 Task: Select transit view around selected location Capitol Reef National Park, Utah, United States and check out the nearest train station
Action: Mouse moved to (124, 28)
Screenshot: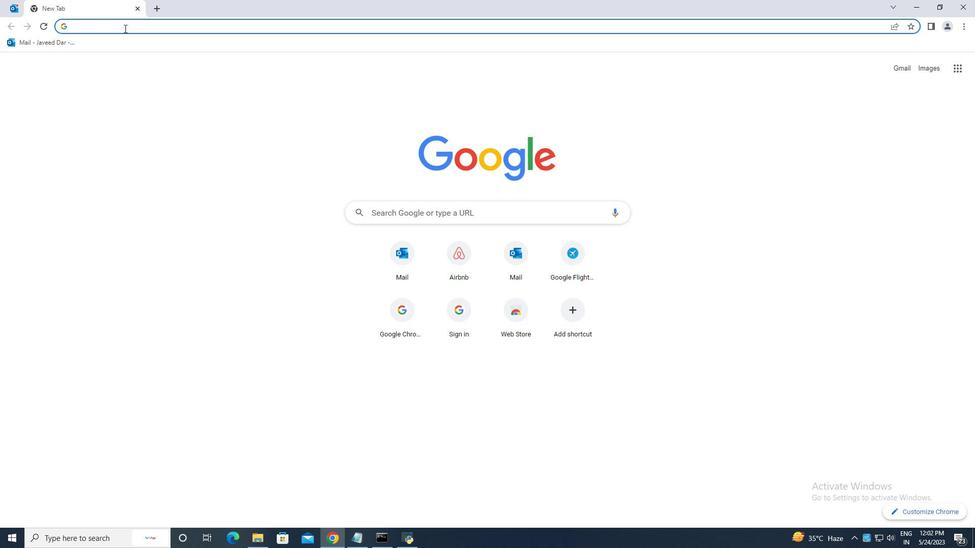 
Action: Key pressed capitol<Key.space><Key.backspace><Key.backspace><Key.backspace><Key.backspace><Key.backspace><Key.backspace><Key.backspace><Key.backspace>g
Screenshot: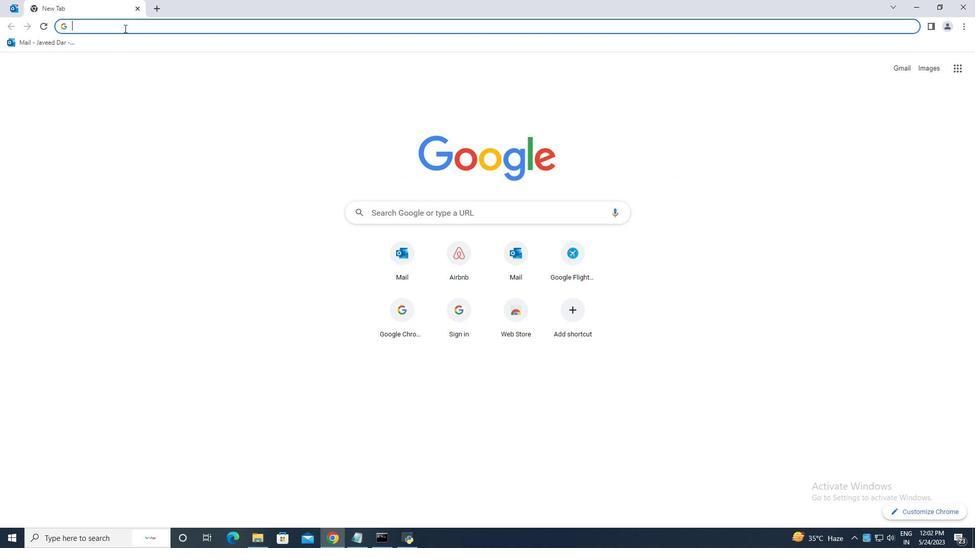 
Action: Mouse moved to (192, 41)
Screenshot: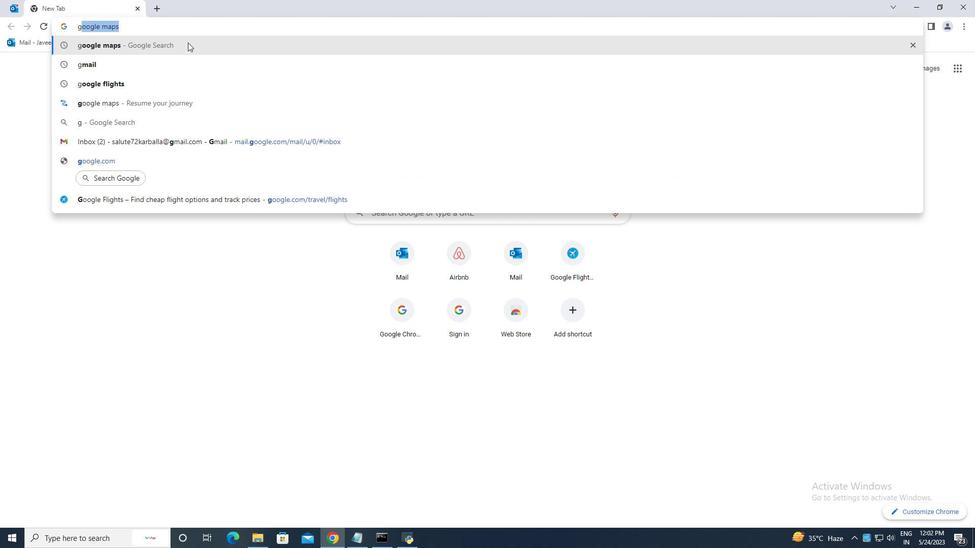 
Action: Mouse pressed left at (190, 41)
Screenshot: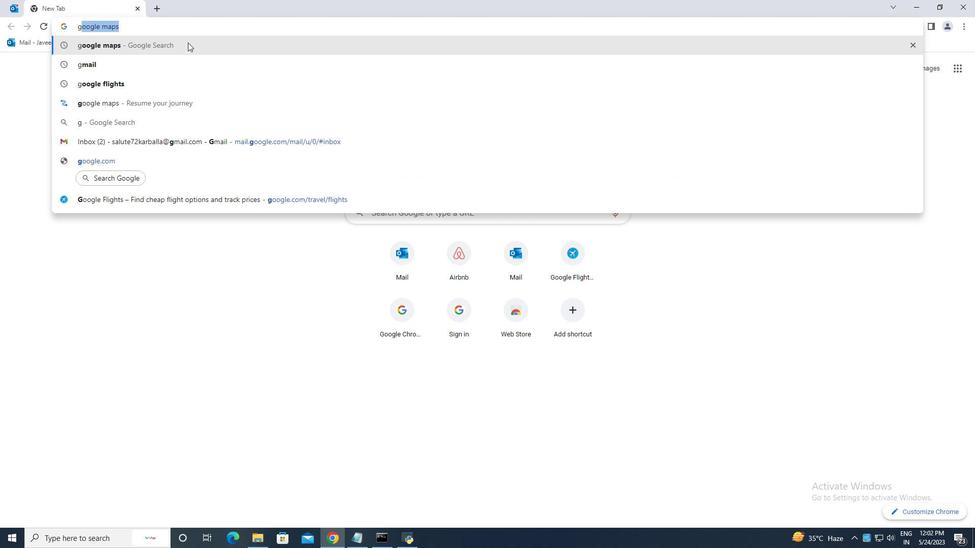 
Action: Mouse moved to (164, 161)
Screenshot: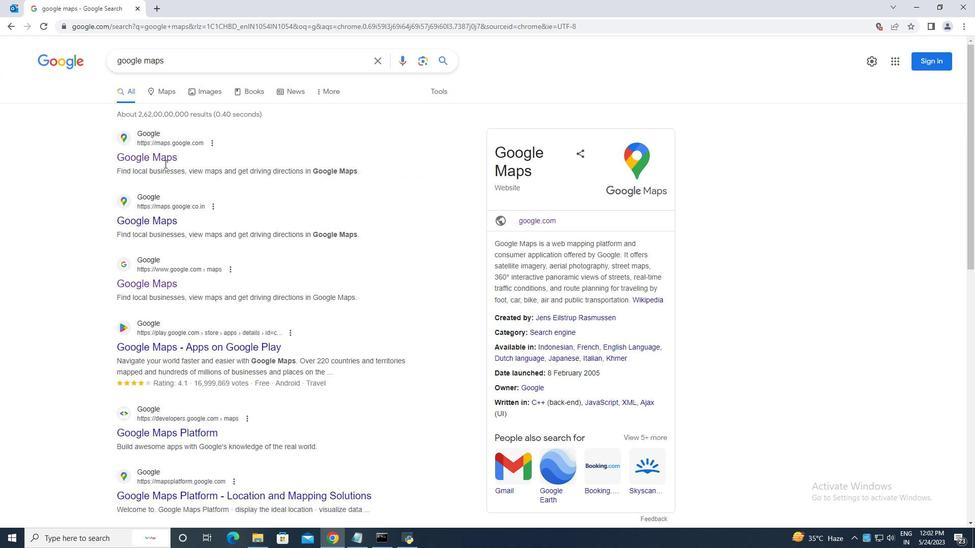 
Action: Mouse pressed left at (164, 161)
Screenshot: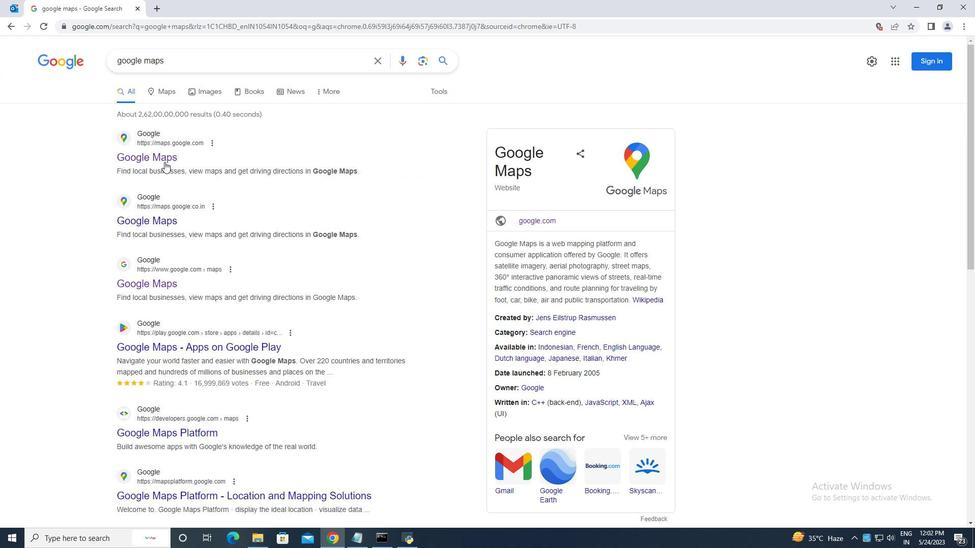 
Action: Mouse moved to (80, 55)
Screenshot: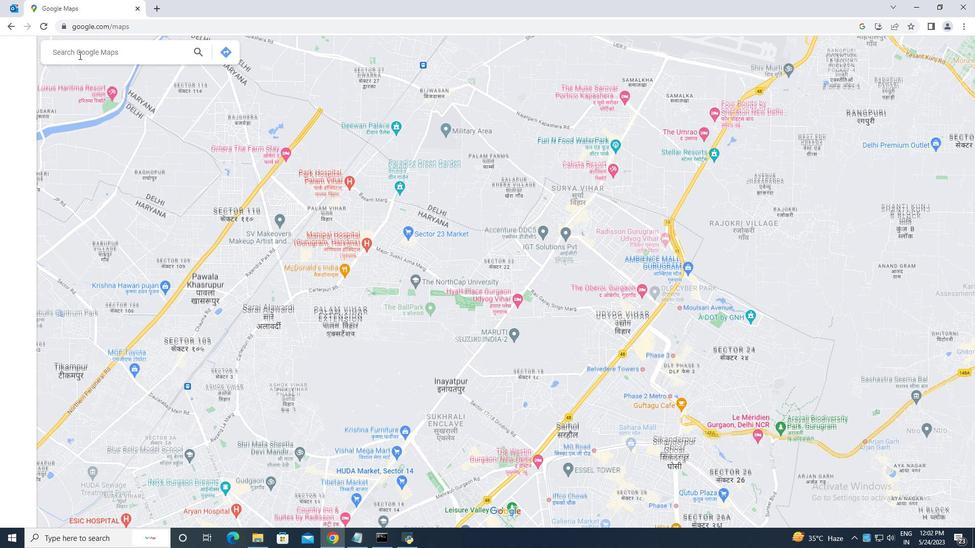 
Action: Key pressed capitol<Key.space>reef
Screenshot: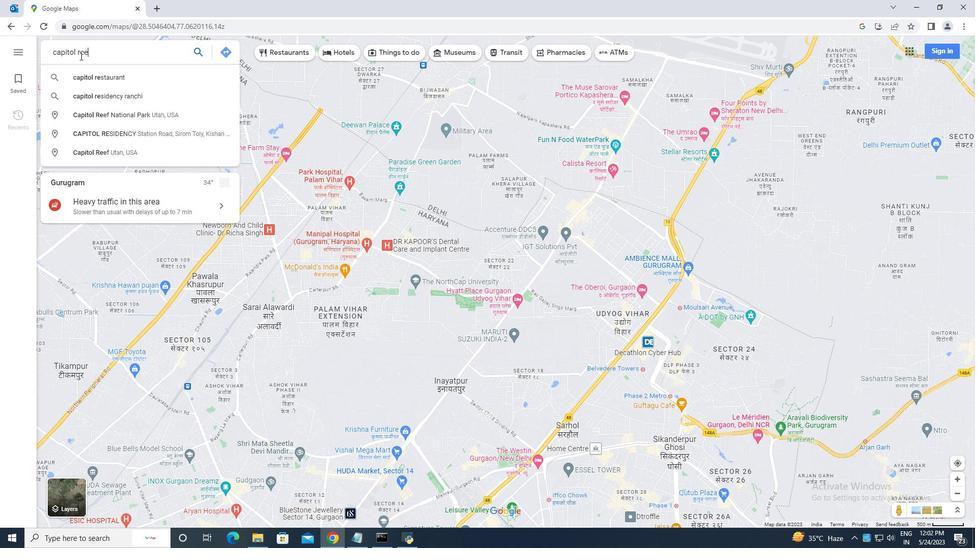 
Action: Mouse moved to (129, 78)
Screenshot: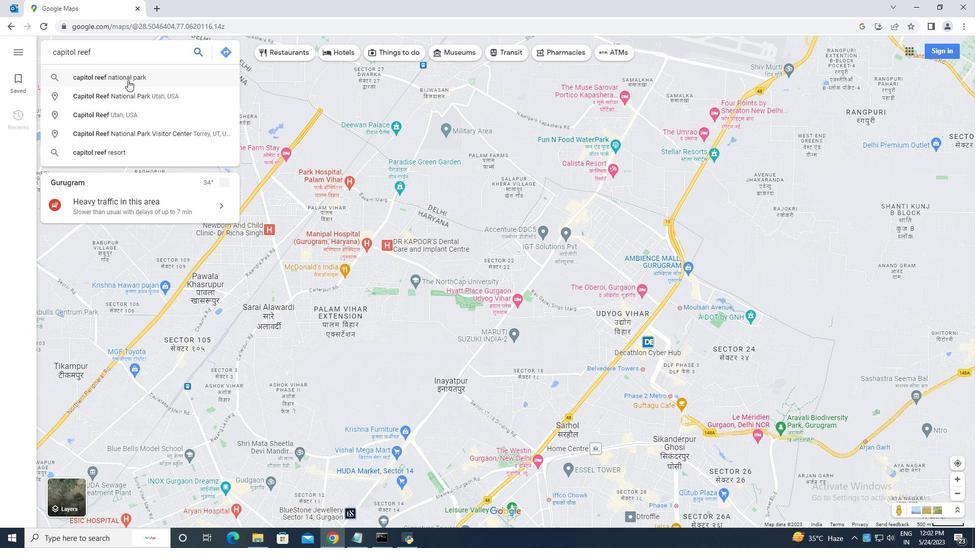 
Action: Mouse pressed left at (129, 78)
Screenshot: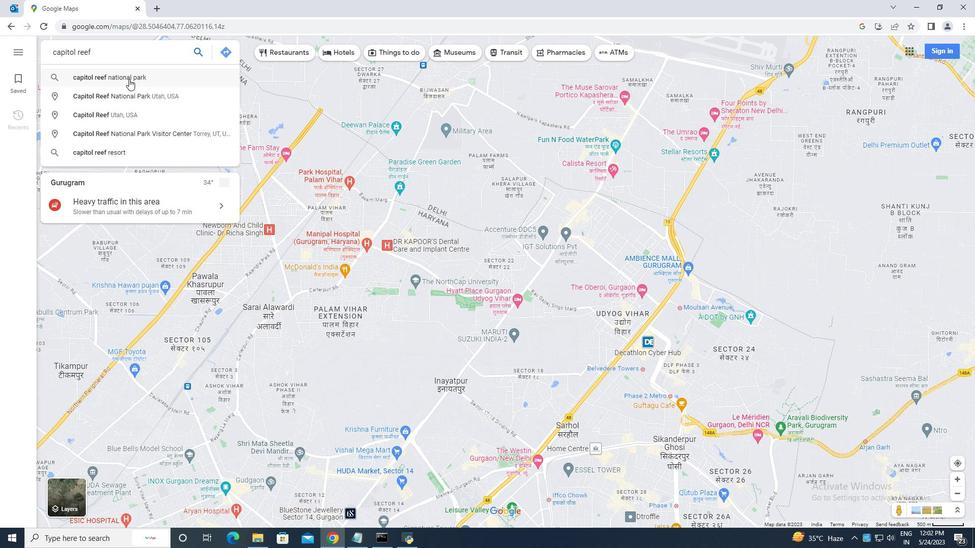 
Action: Mouse moved to (279, 499)
Screenshot: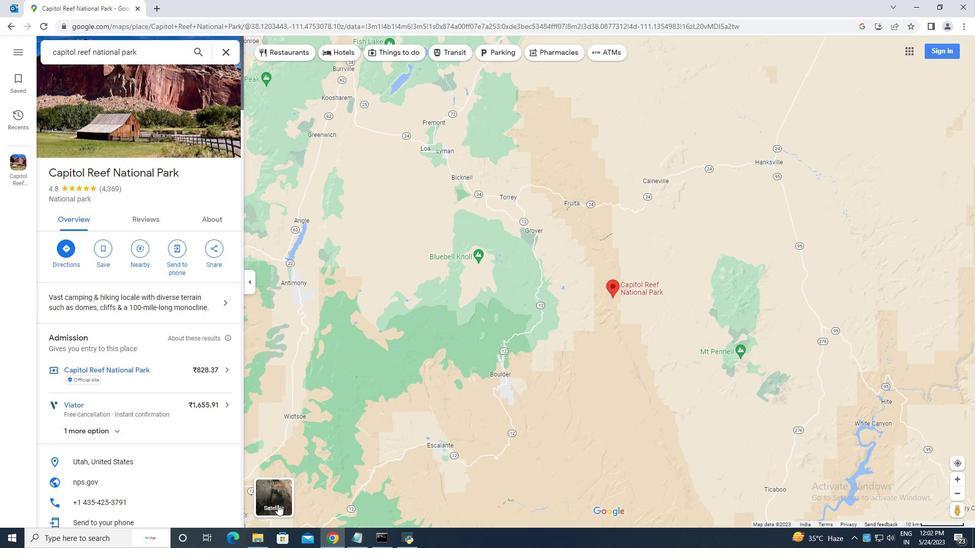 
Action: Mouse pressed left at (279, 499)
Screenshot: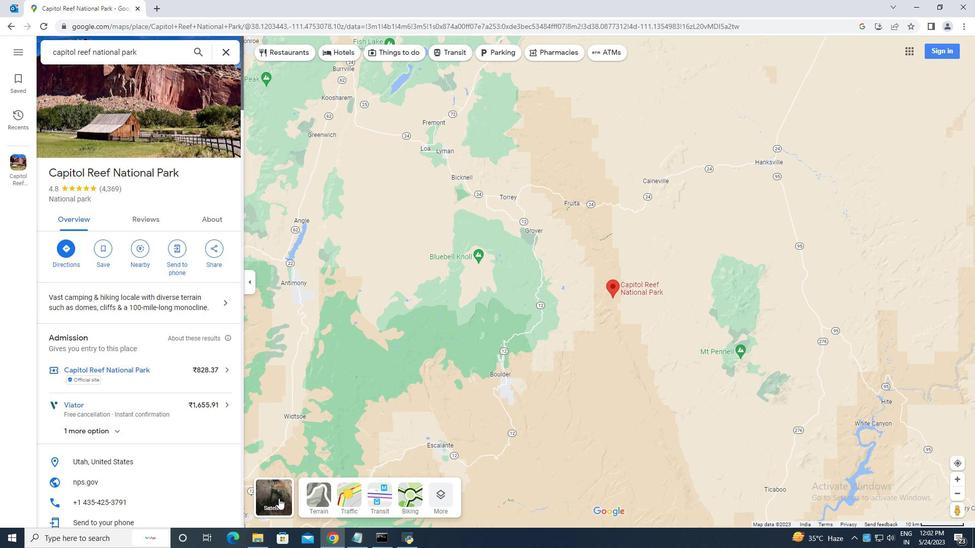 
Action: Mouse moved to (379, 495)
Screenshot: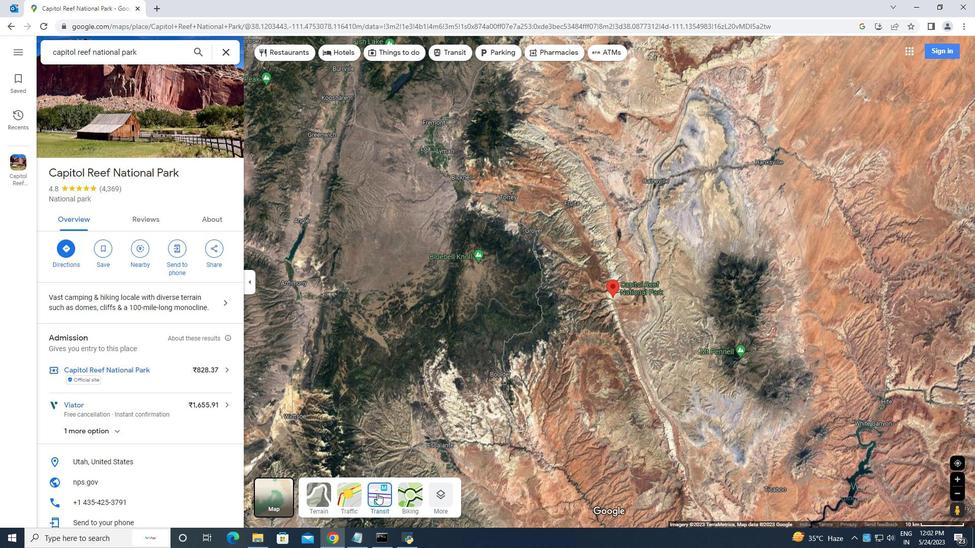 
Action: Mouse pressed left at (379, 495)
Screenshot: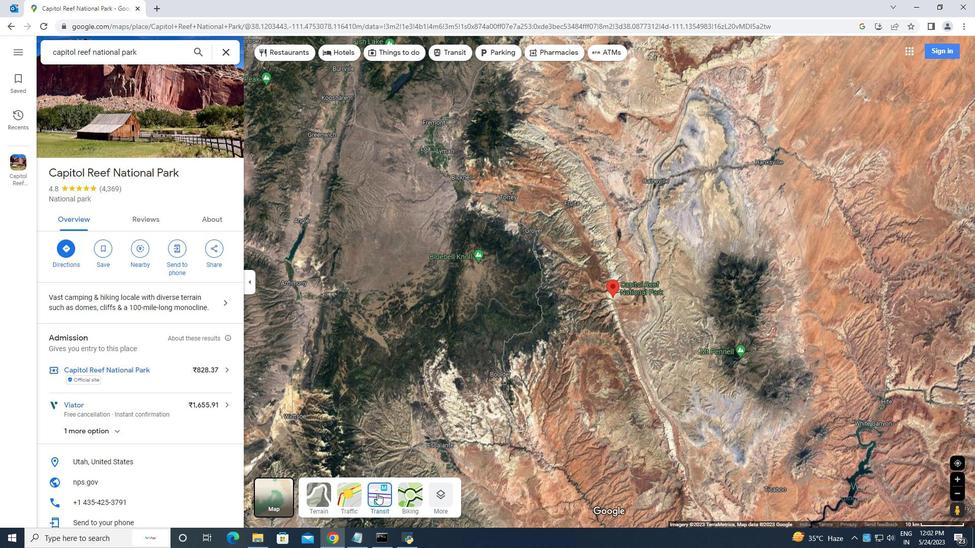 
Action: Mouse pressed left at (379, 495)
Screenshot: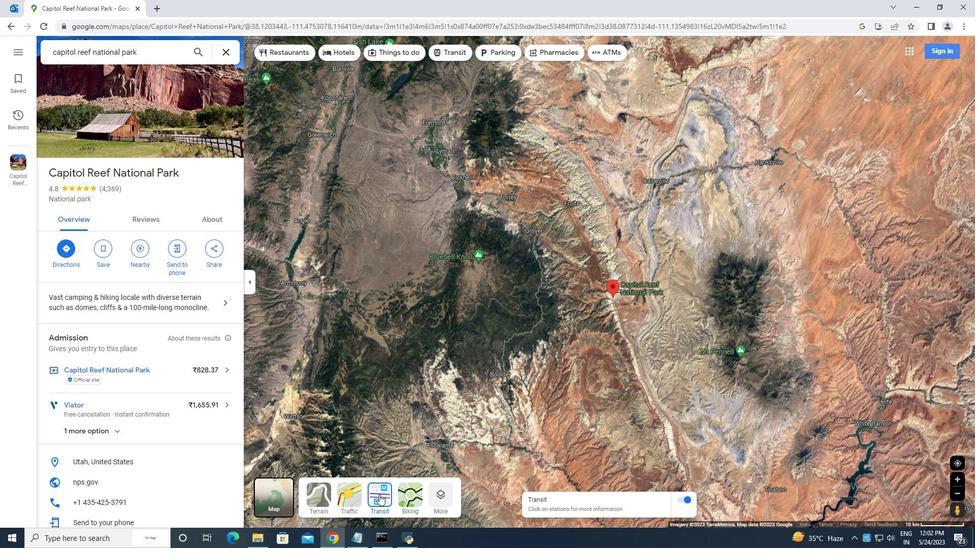 
Action: Mouse pressed left at (379, 495)
Screenshot: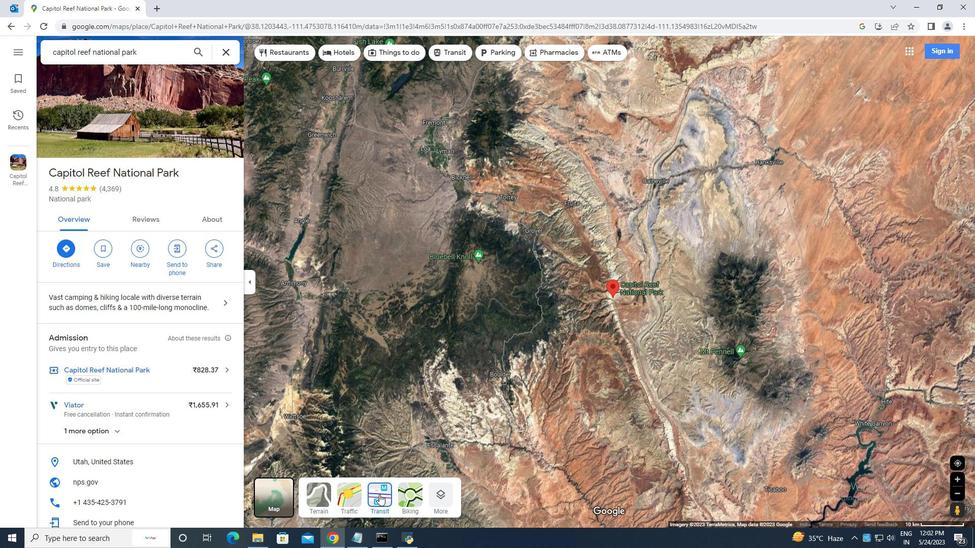 
Action: Mouse moved to (658, 354)
Screenshot: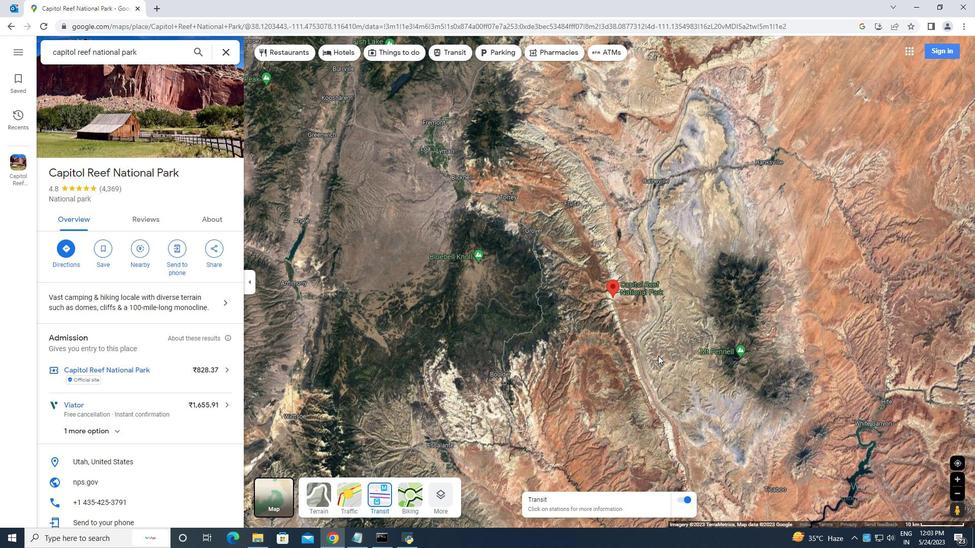 
Action: Mouse scrolled (658, 355) with delta (0, 0)
Screenshot: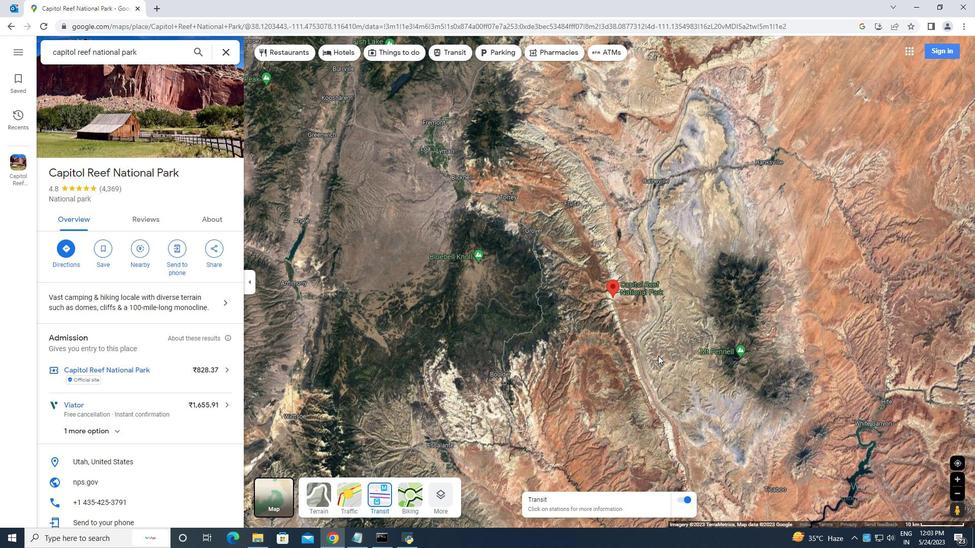 
Action: Mouse scrolled (658, 355) with delta (0, 0)
Screenshot: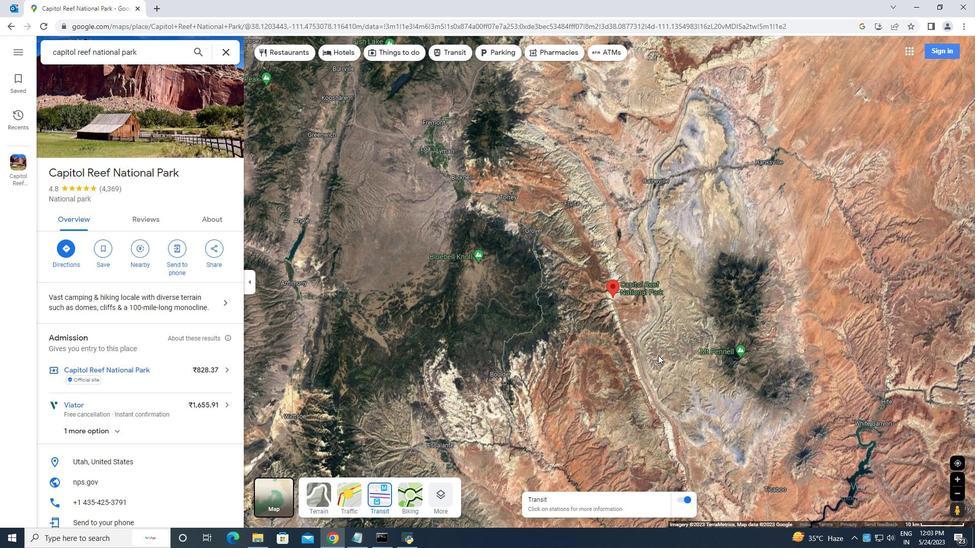 
Action: Mouse moved to (454, 48)
Screenshot: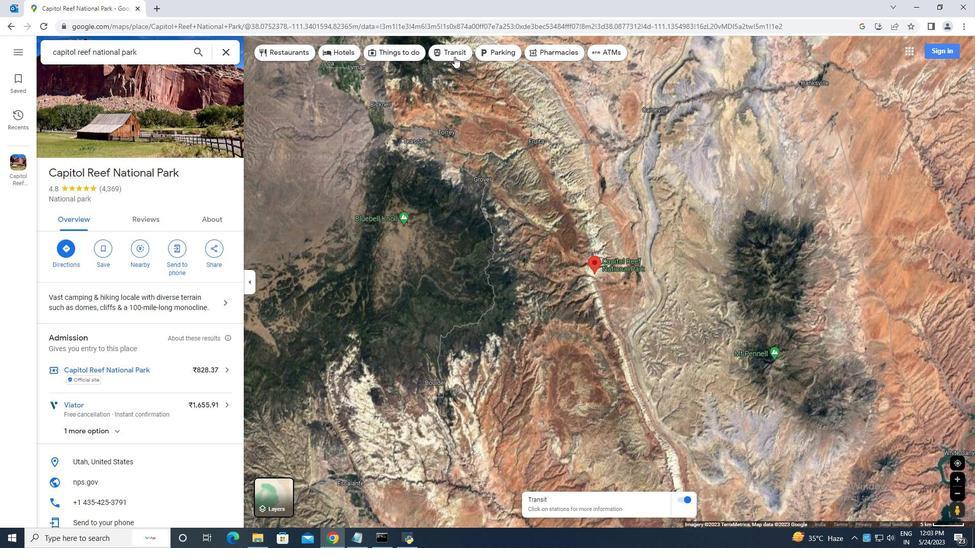 
Action: Mouse pressed left at (454, 48)
Screenshot: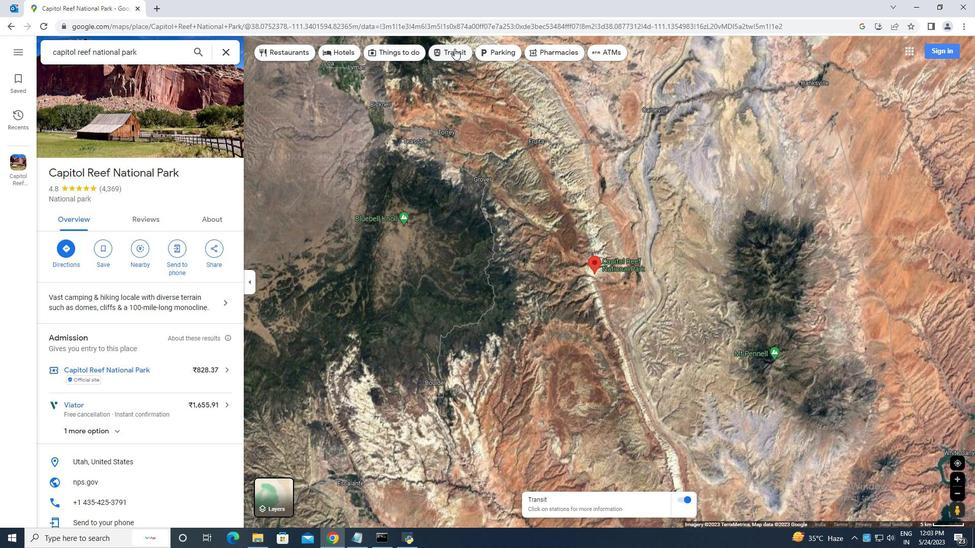 
Action: Mouse moved to (272, 332)
Screenshot: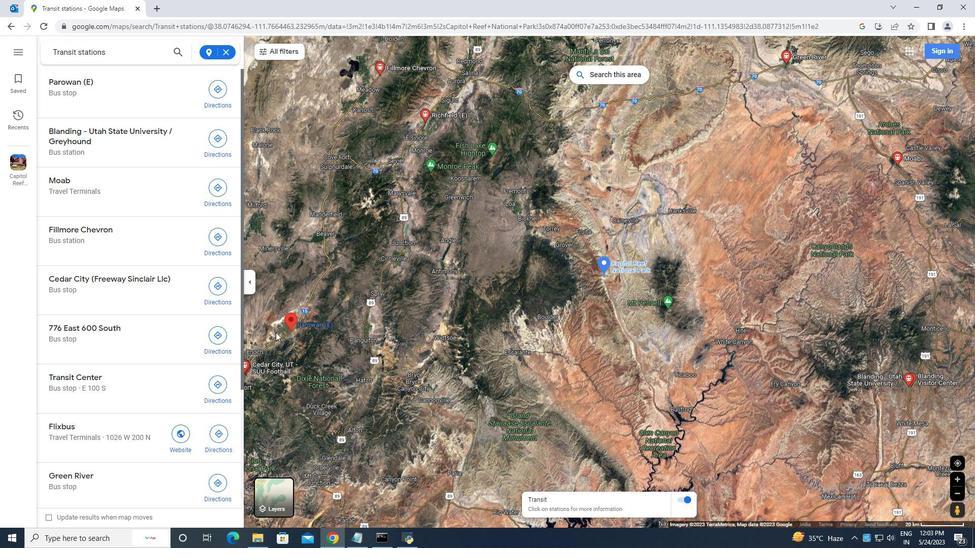 
Action: Mouse scrolled (272, 333) with delta (0, 0)
Screenshot: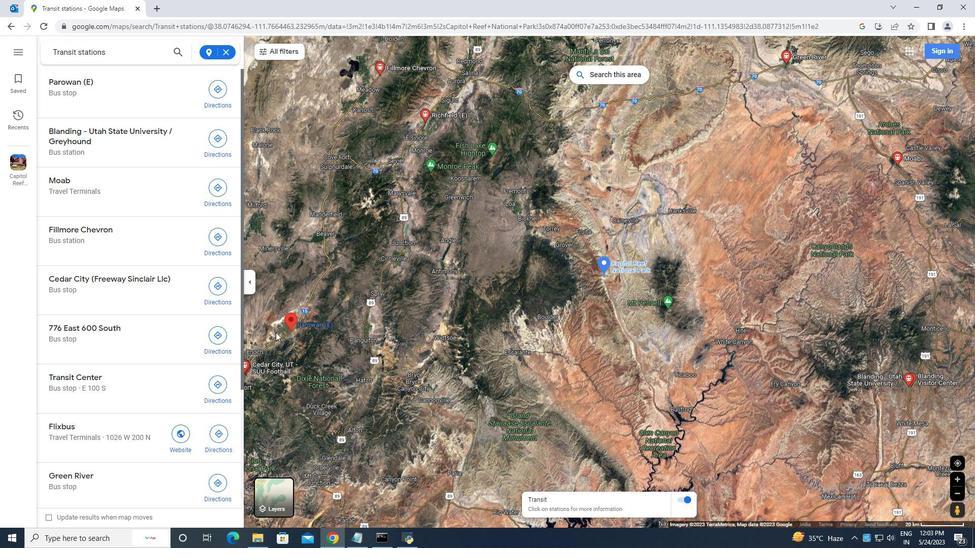 
Action: Mouse scrolled (272, 333) with delta (0, 0)
Screenshot: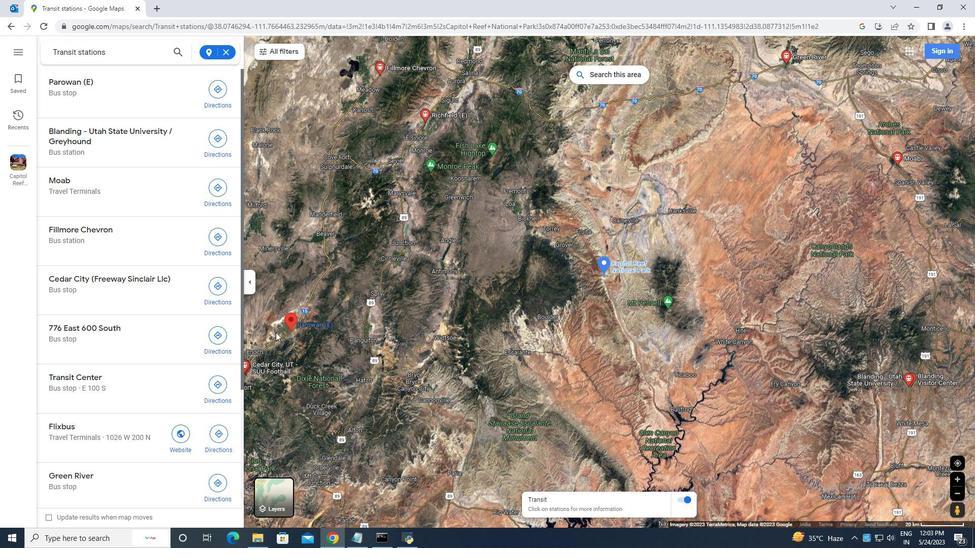 
Action: Mouse scrolled (272, 333) with delta (0, 0)
Screenshot: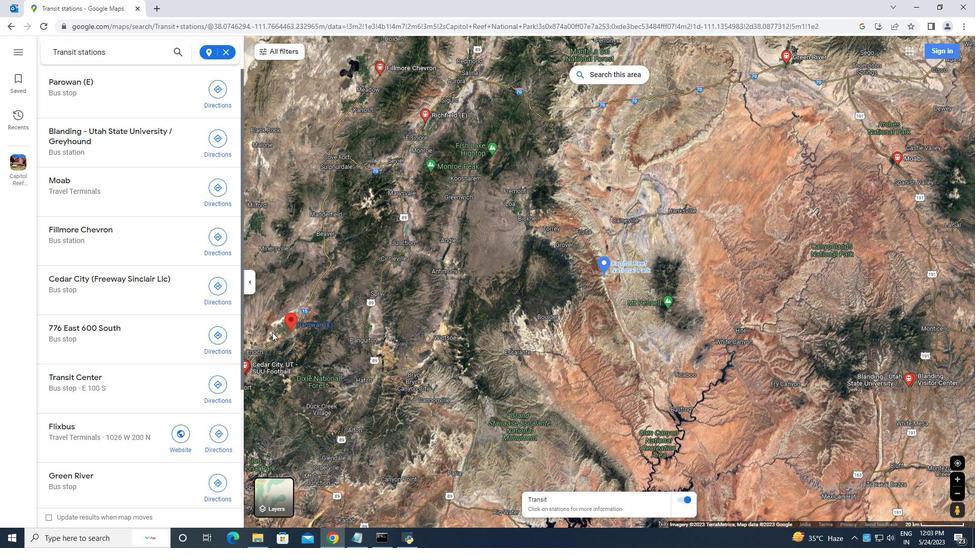 
Action: Mouse moved to (272, 332)
Screenshot: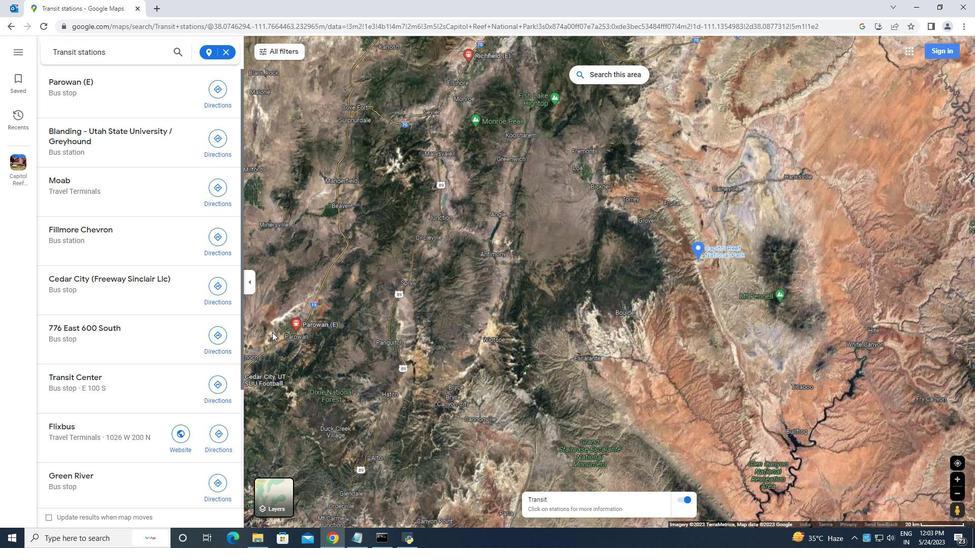 
Action: Mouse pressed left at (272, 332)
Screenshot: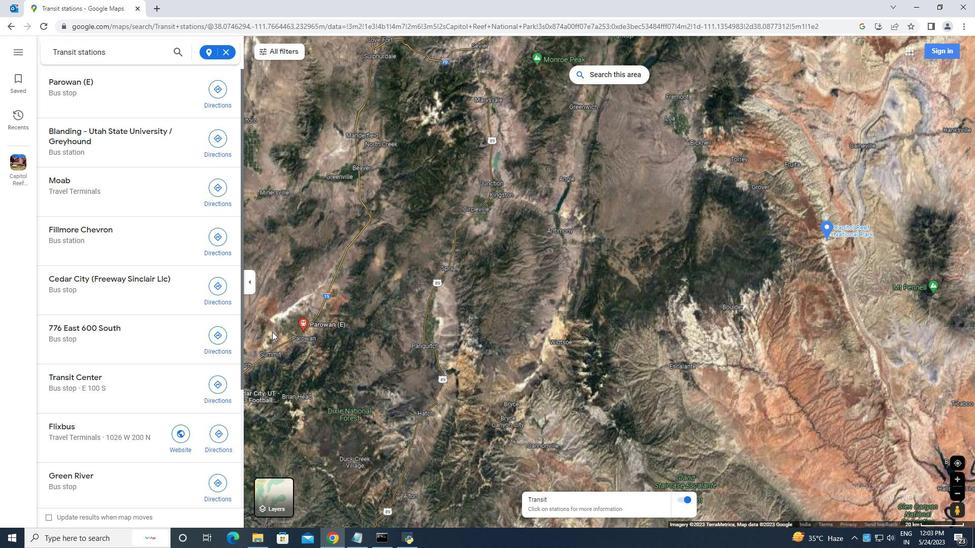 
Action: Mouse moved to (469, 364)
Screenshot: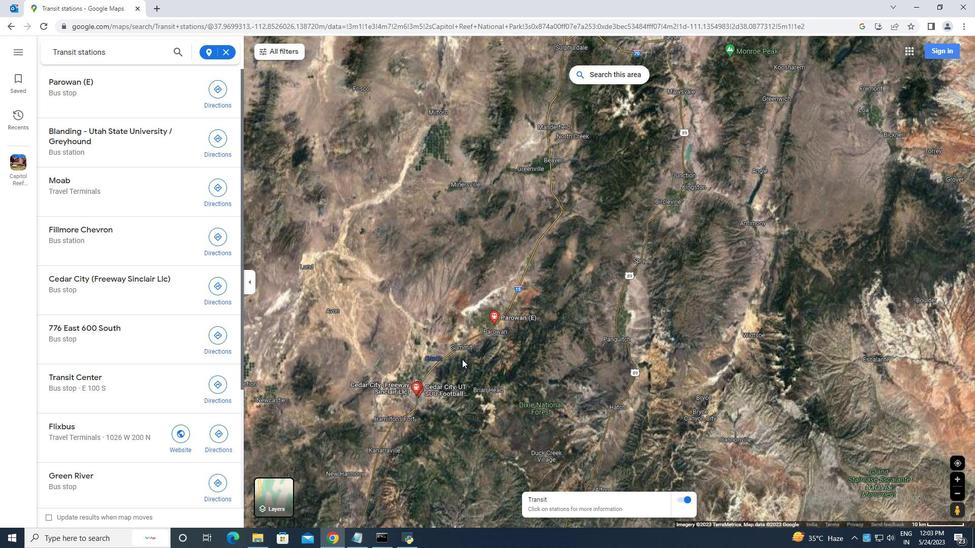 
Action: Mouse scrolled (469, 363) with delta (0, 0)
Screenshot: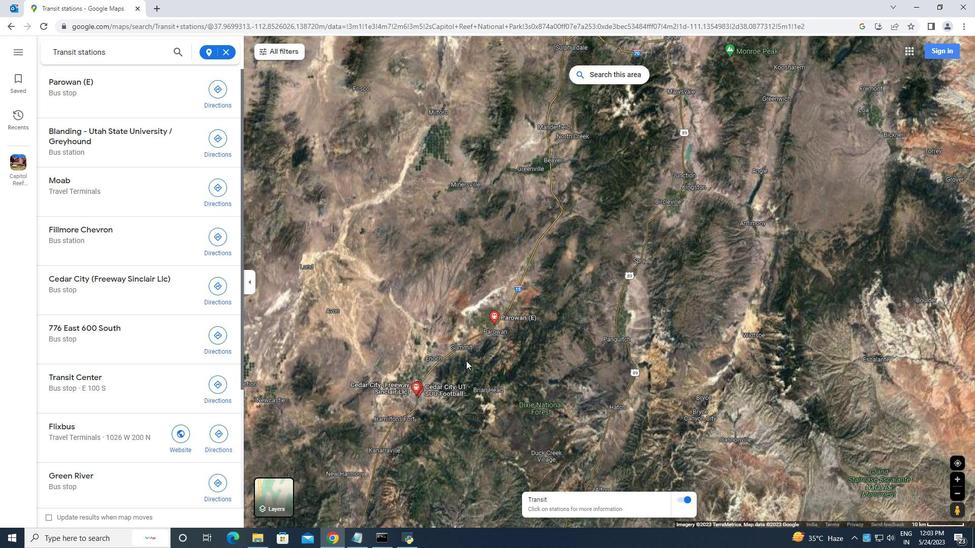 
Action: Mouse moved to (470, 364)
Screenshot: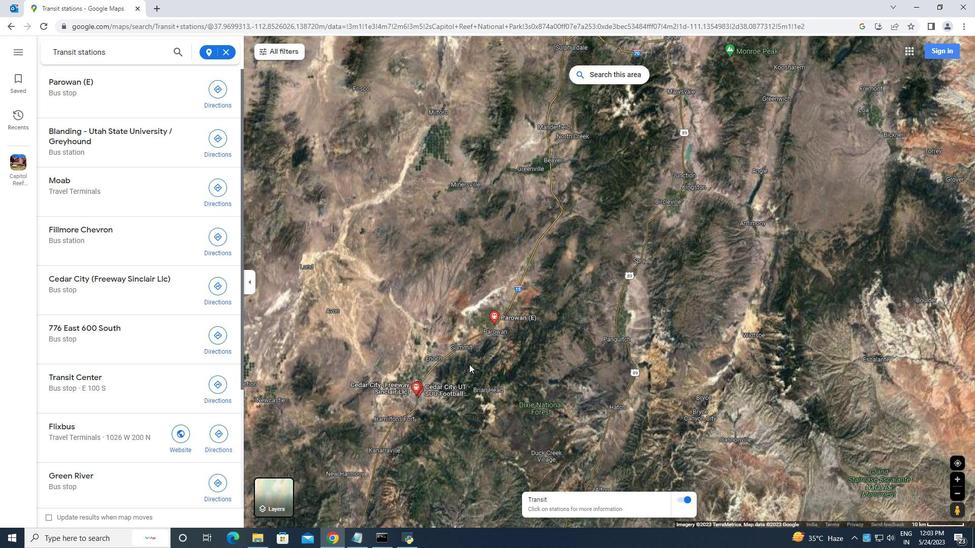 
Action: Mouse scrolled (470, 364) with delta (0, 0)
Screenshot: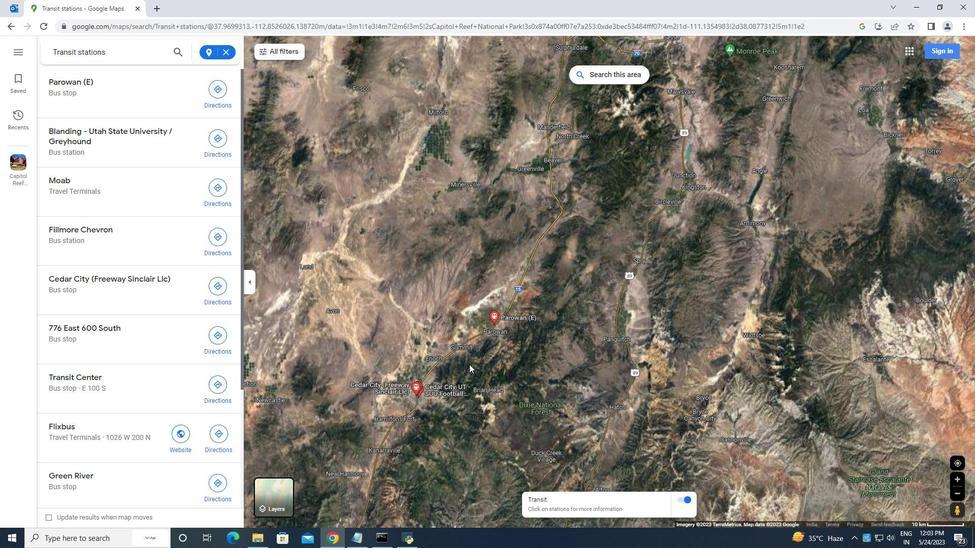 
Action: Mouse moved to (516, 360)
Screenshot: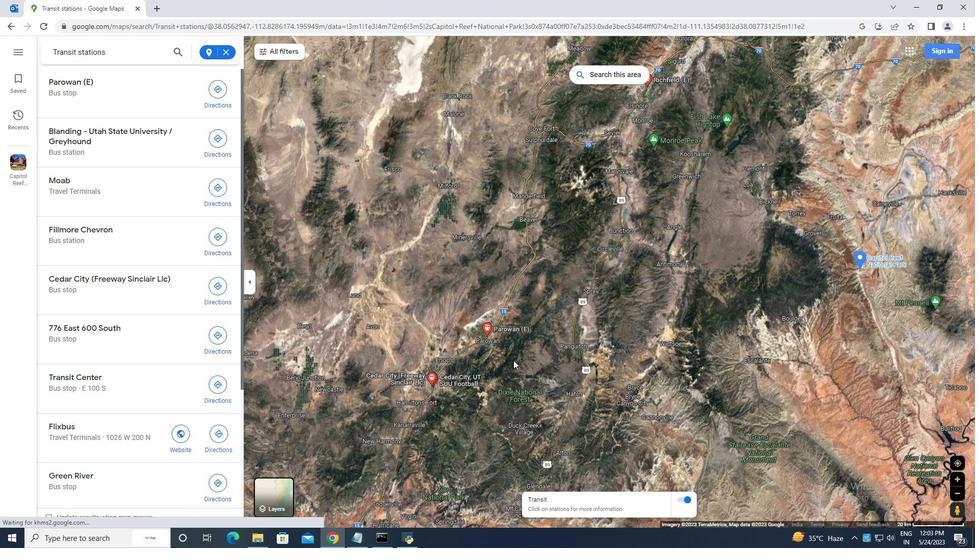 
Action: Mouse scrolled (516, 360) with delta (0, 0)
Screenshot: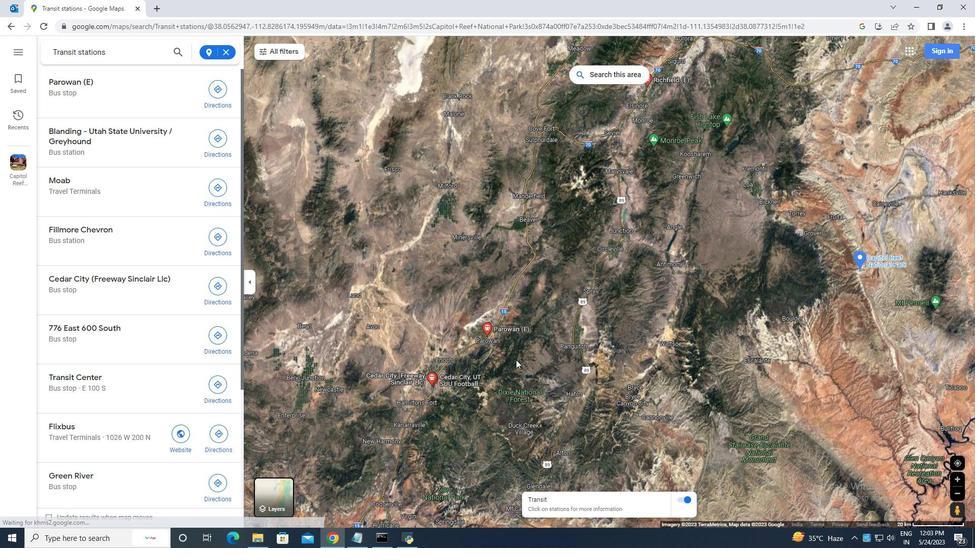 
Action: Mouse scrolled (516, 360) with delta (0, 0)
Screenshot: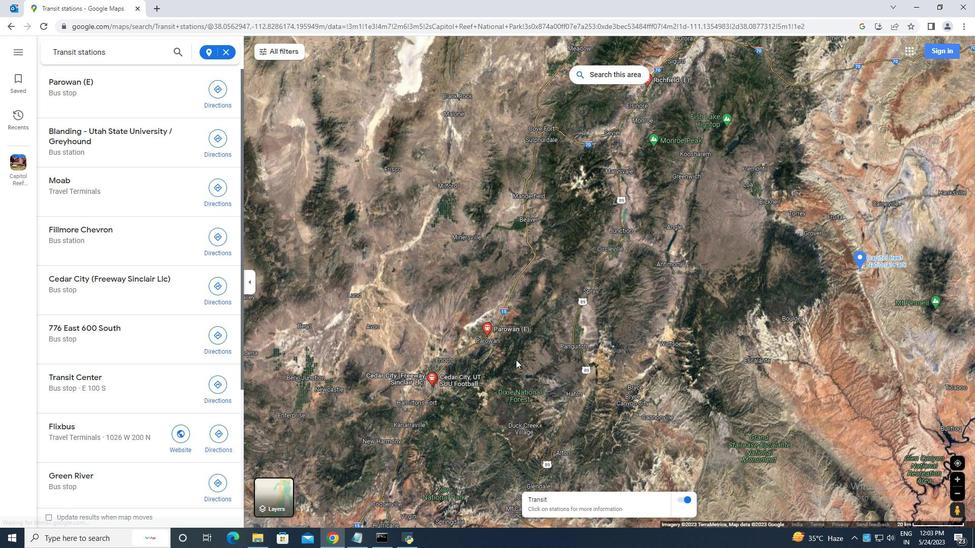
Action: Mouse scrolled (516, 360) with delta (0, 0)
Screenshot: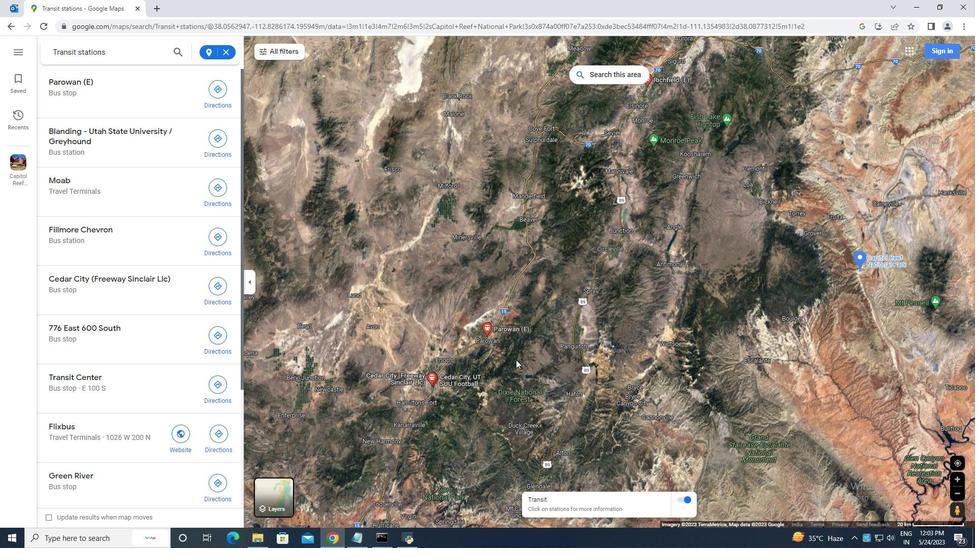
Action: Mouse moved to (465, 353)
Screenshot: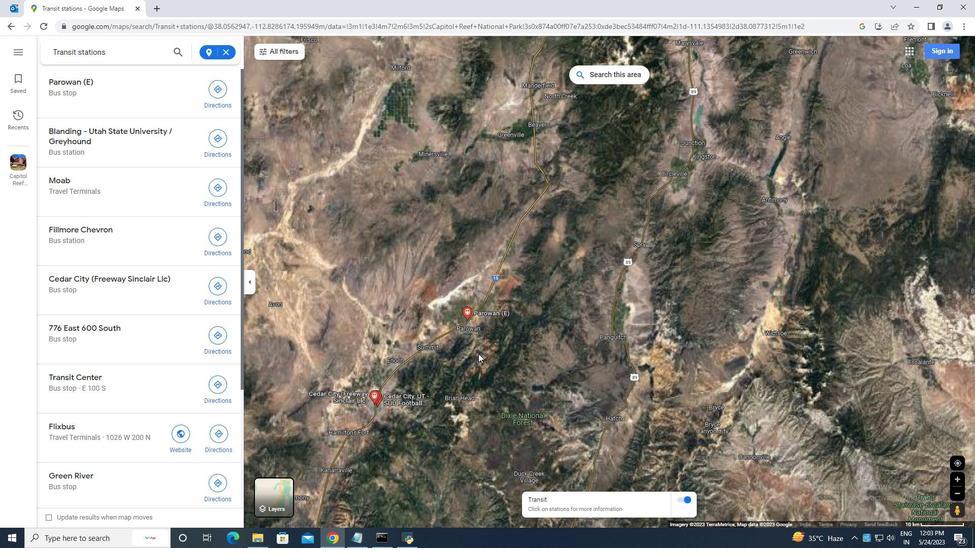 
Action: Mouse pressed left at (465, 353)
Screenshot: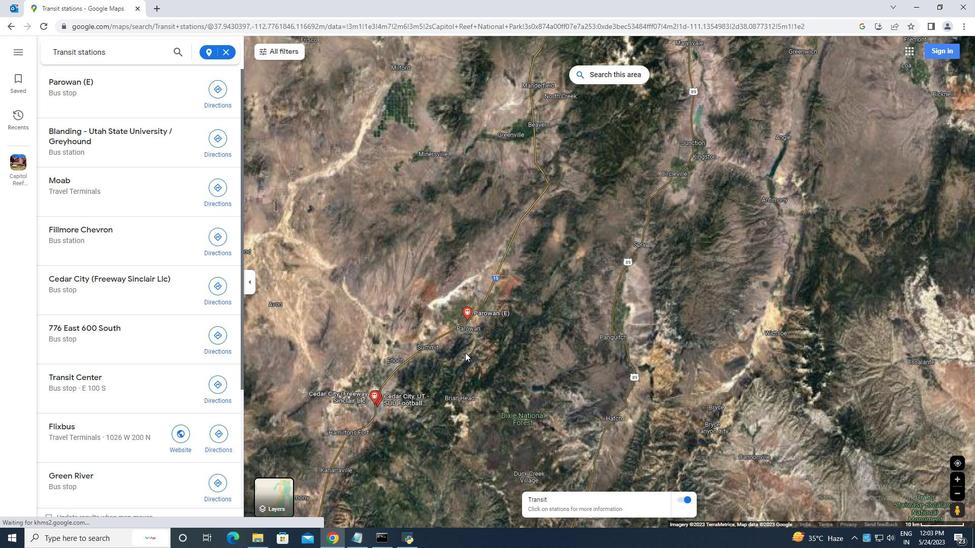 
Action: Mouse moved to (507, 314)
Screenshot: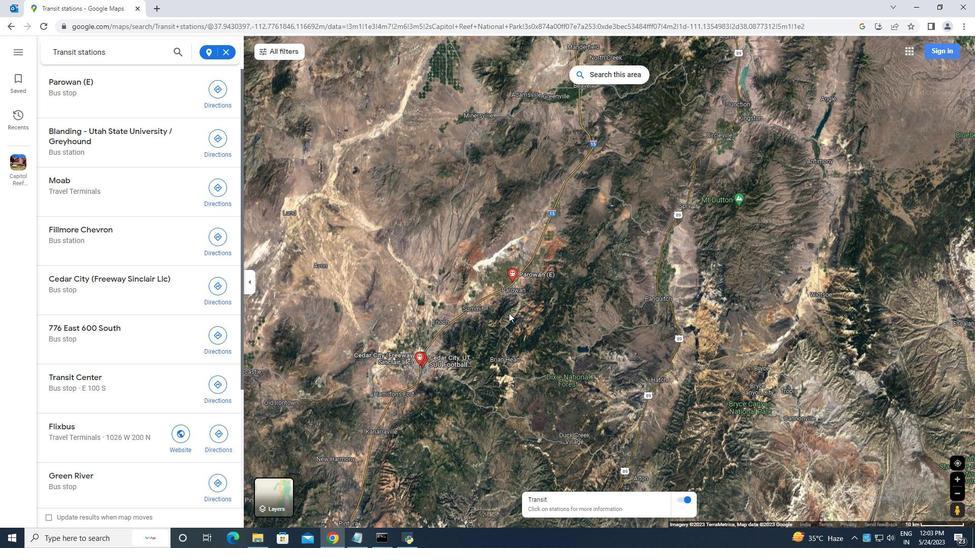 
Action: Mouse scrolled (507, 315) with delta (0, 0)
Screenshot: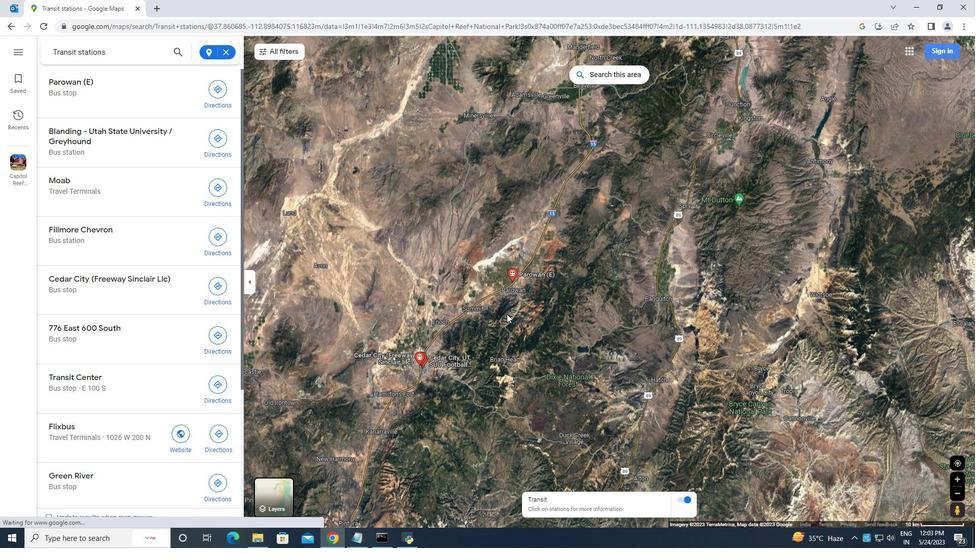 
Action: Mouse scrolled (507, 315) with delta (0, 0)
Screenshot: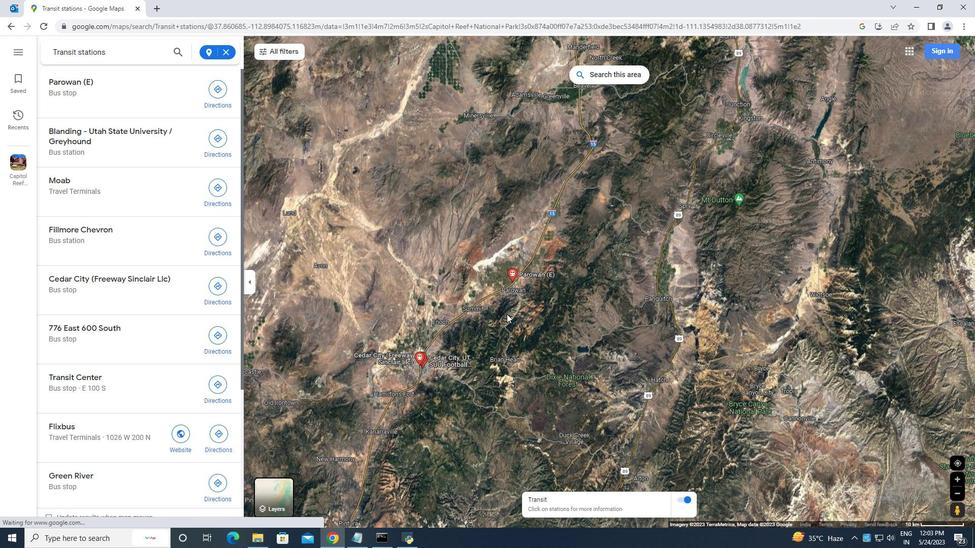 
Action: Mouse scrolled (507, 315) with delta (0, 0)
Screenshot: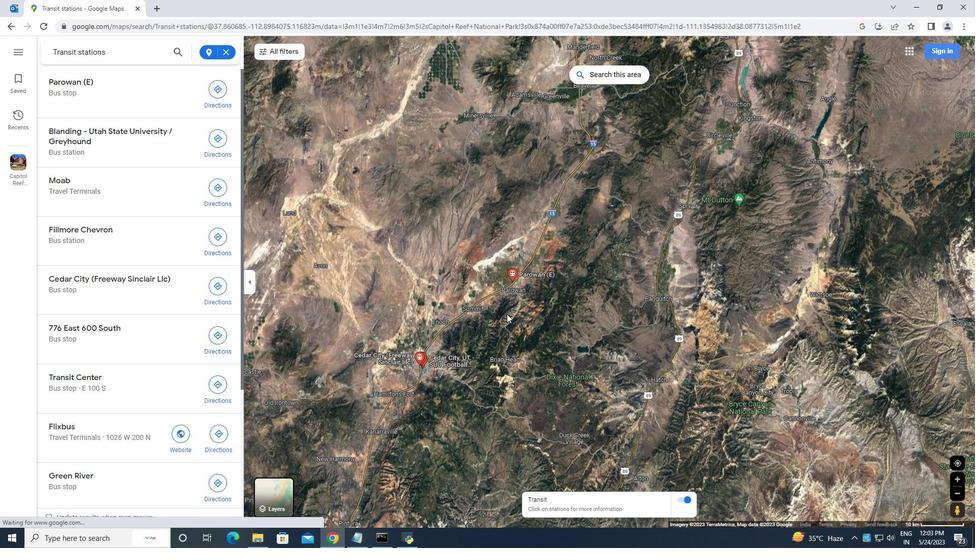 
Action: Mouse moved to (355, 405)
Screenshot: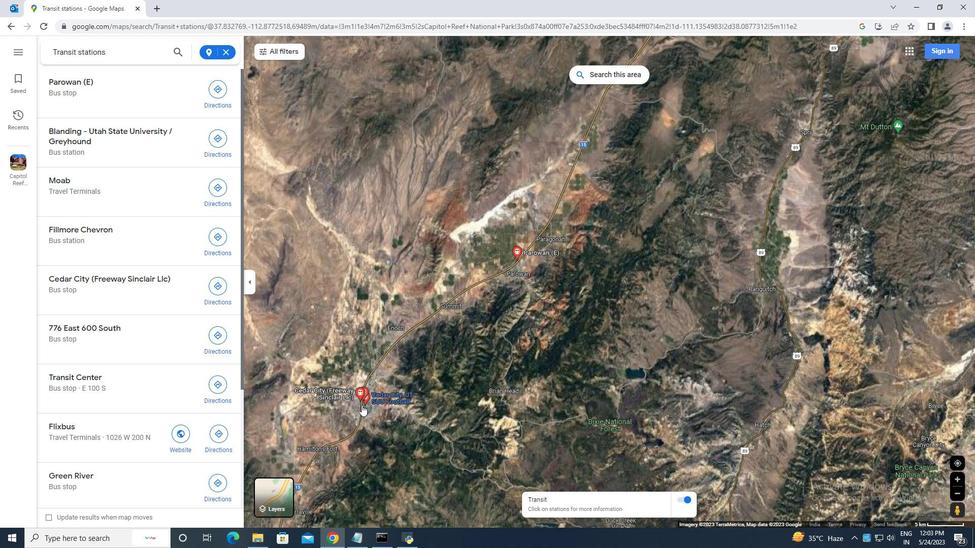 
Action: Mouse scrolled (355, 406) with delta (0, 0)
Screenshot: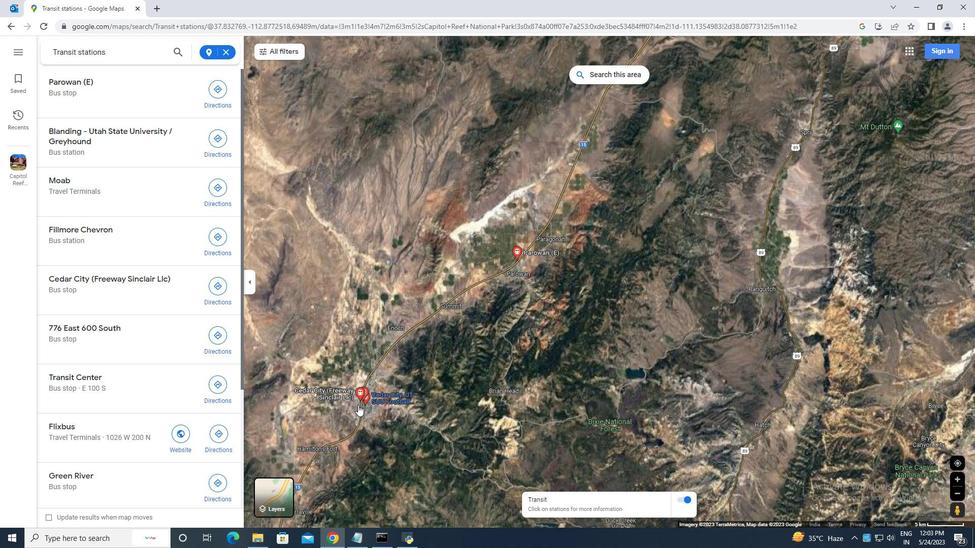 
Action: Mouse scrolled (355, 406) with delta (0, 0)
Screenshot: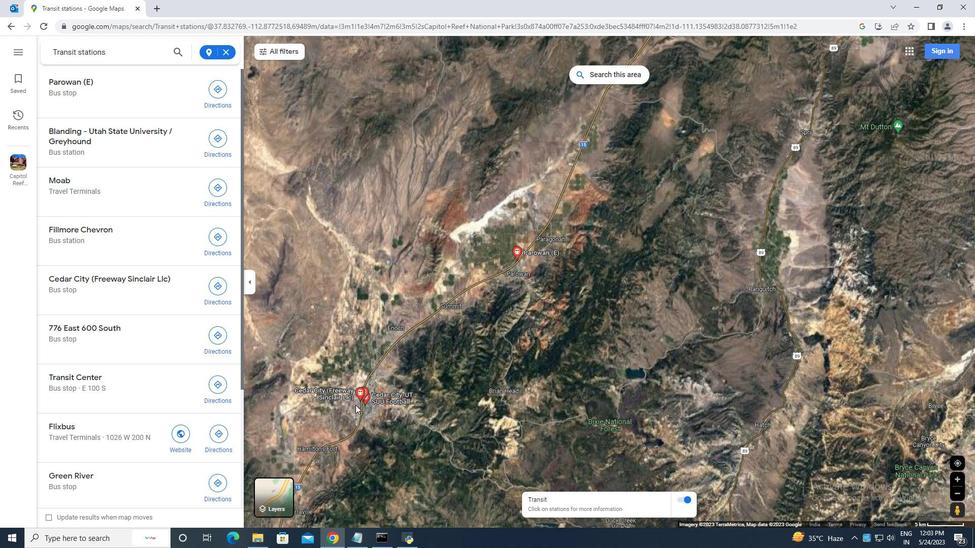 
Action: Mouse scrolled (355, 406) with delta (0, 0)
Screenshot: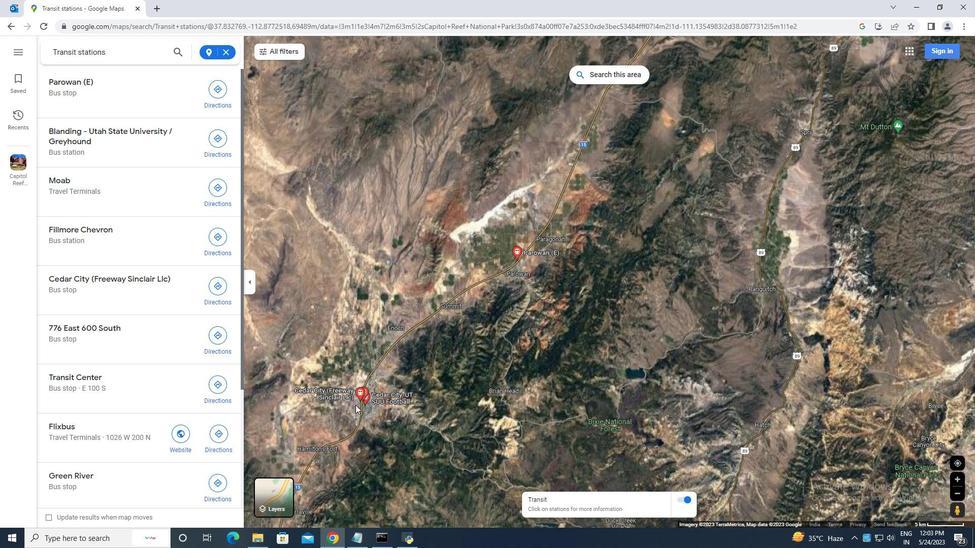 
Action: Mouse moved to (486, 354)
Screenshot: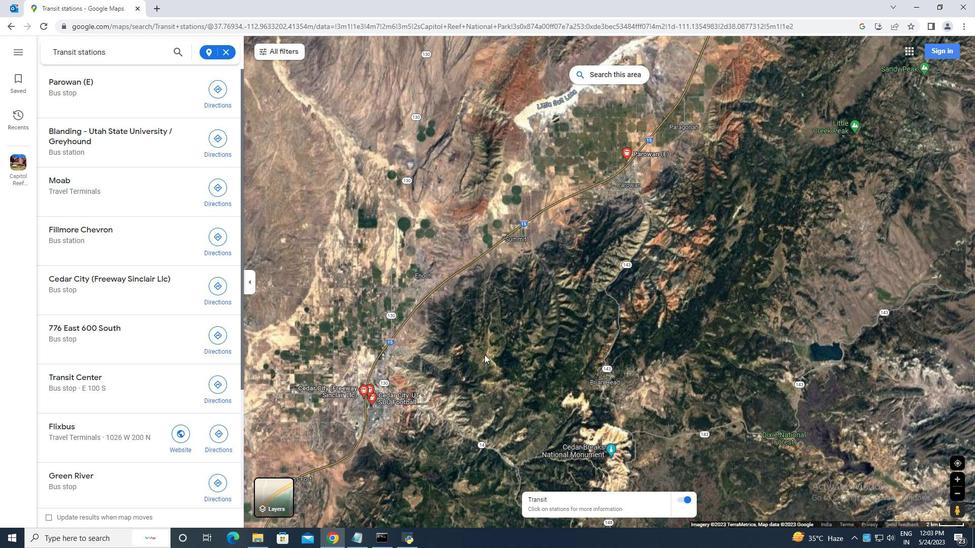 
Action: Mouse scrolled (486, 354) with delta (0, 0)
Screenshot: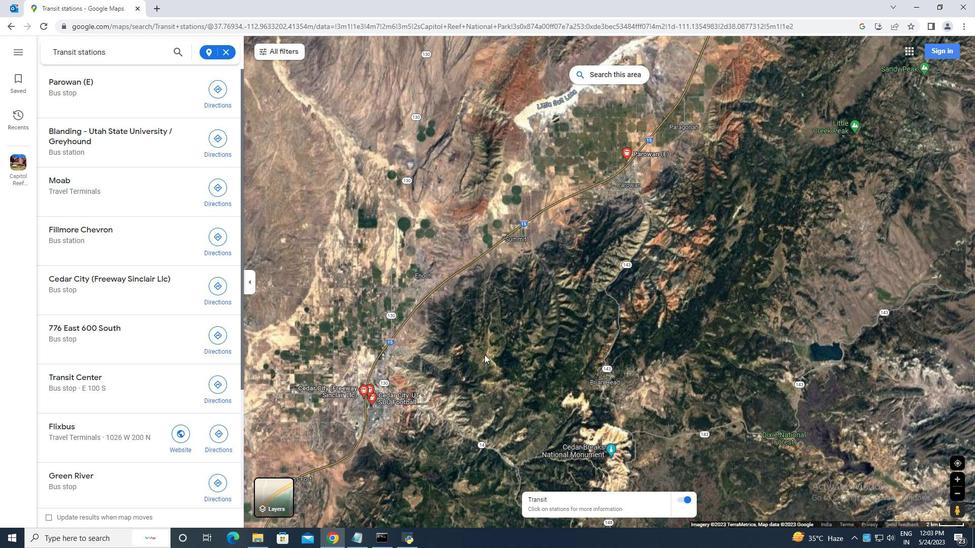 
Action: Mouse moved to (487, 356)
Screenshot: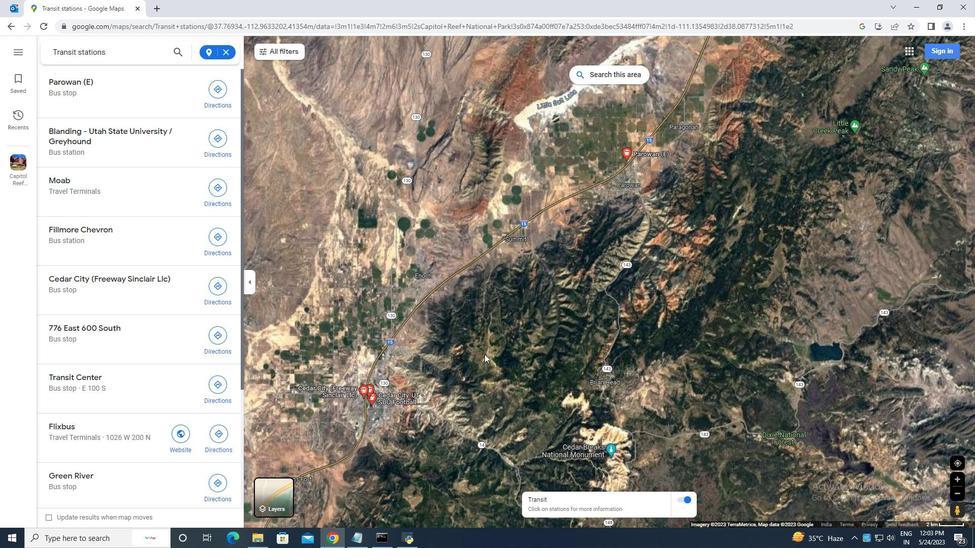 
Action: Mouse scrolled (487, 355) with delta (0, 0)
Screenshot: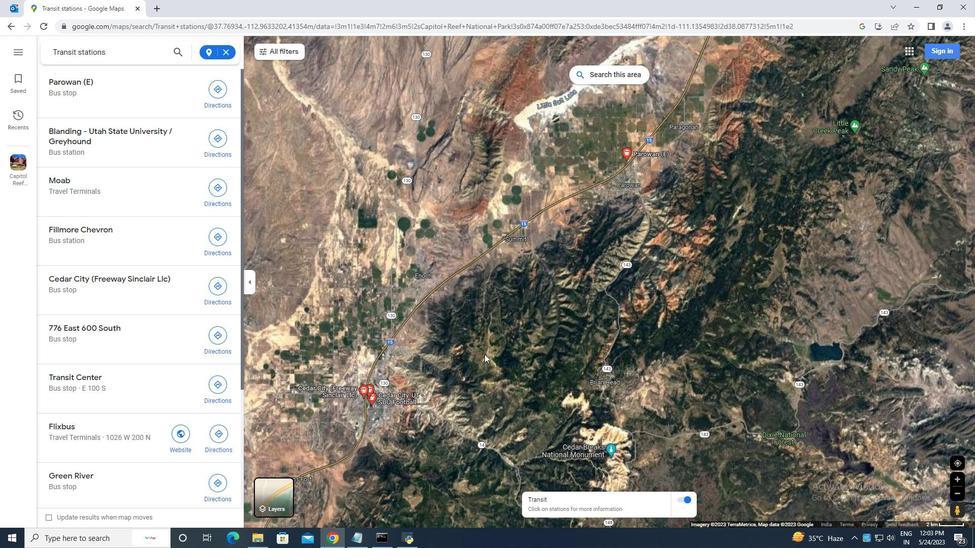 
Action: Mouse moved to (489, 356)
Screenshot: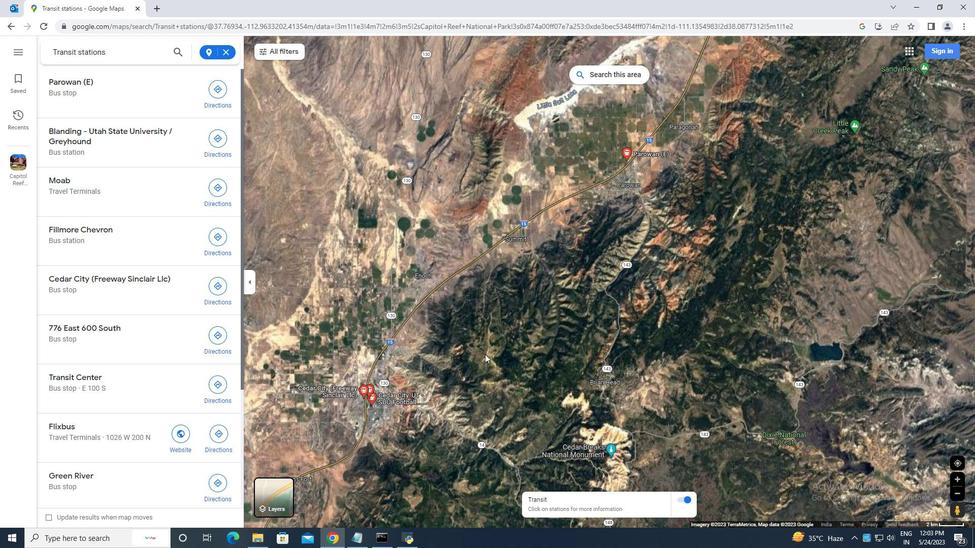 
Action: Mouse scrolled (489, 356) with delta (0, 0)
Screenshot: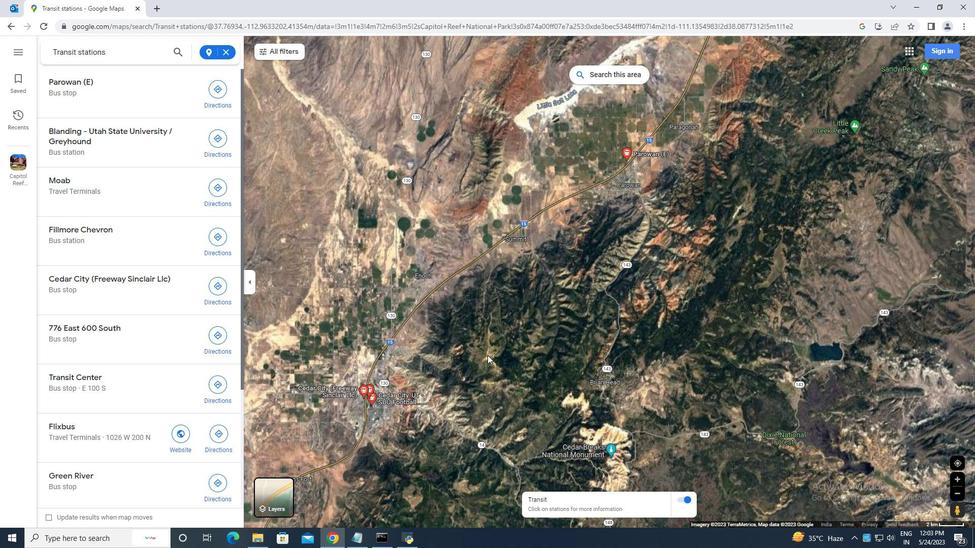 
Action: Mouse moved to (545, 336)
Screenshot: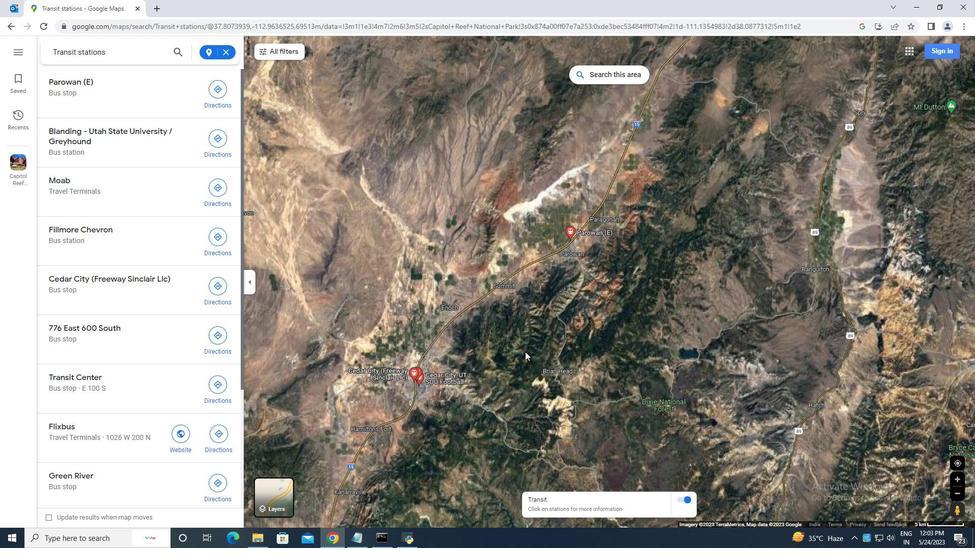 
Action: Mouse scrolled (545, 337) with delta (0, 0)
Screenshot: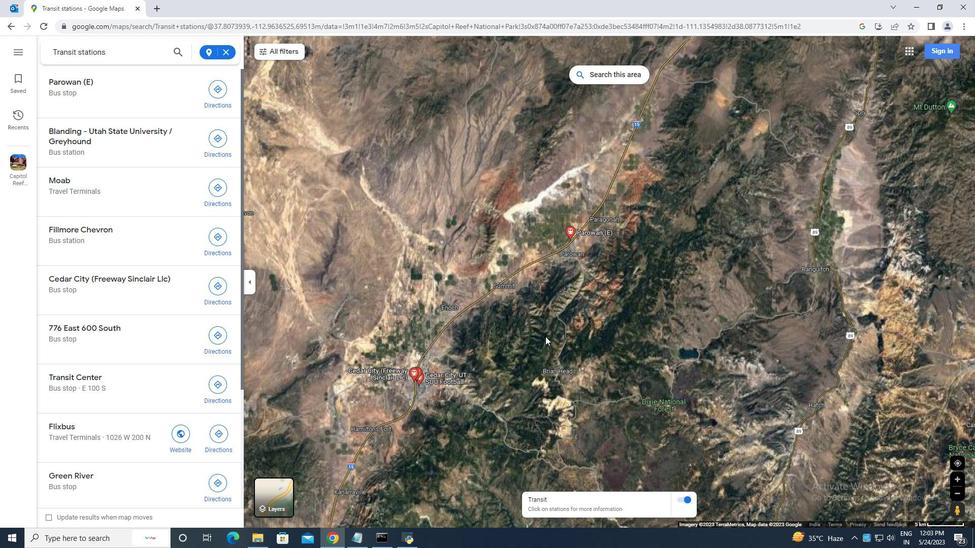 
Action: Mouse scrolled (545, 337) with delta (0, 0)
Screenshot: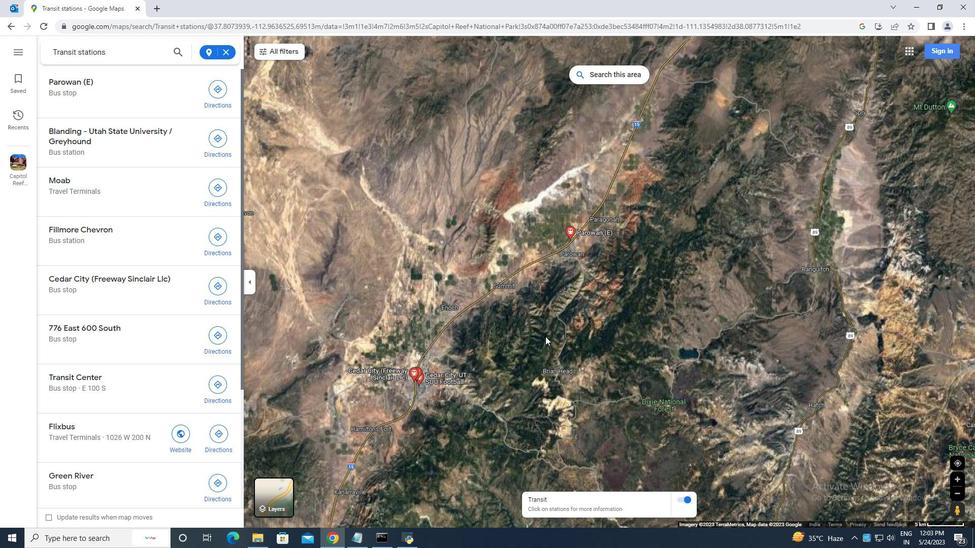 
Action: Mouse scrolled (545, 337) with delta (0, 0)
Screenshot: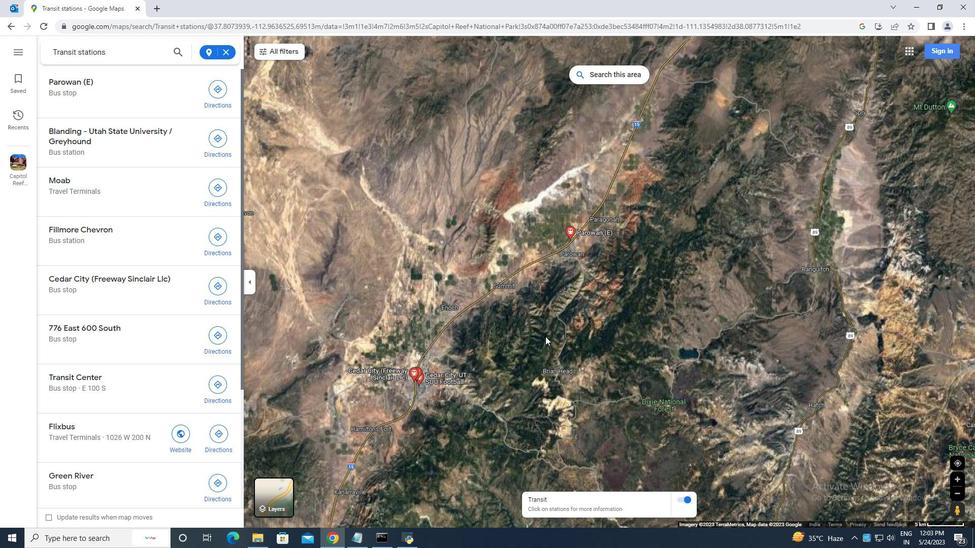 
Action: Mouse moved to (587, 298)
Screenshot: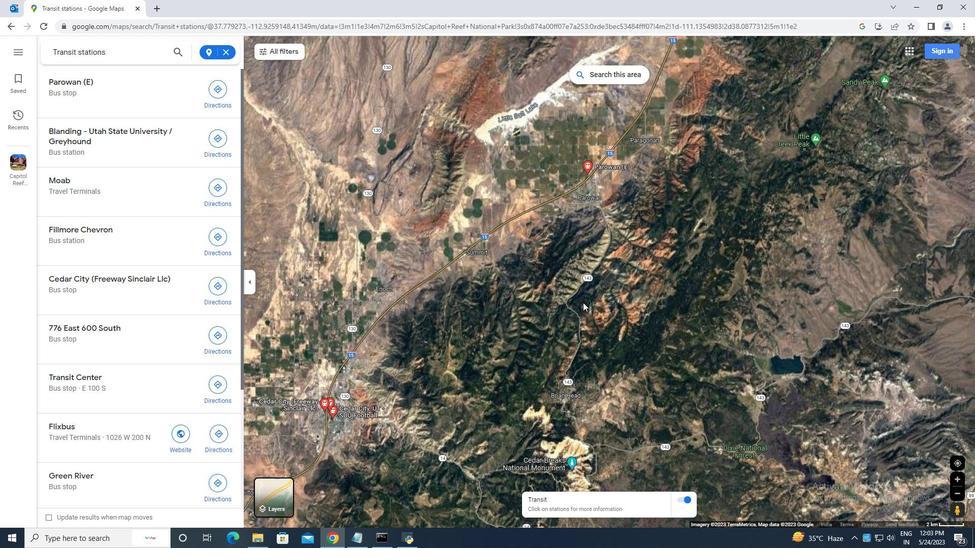 
Action: Mouse scrolled (587, 297) with delta (0, 0)
Screenshot: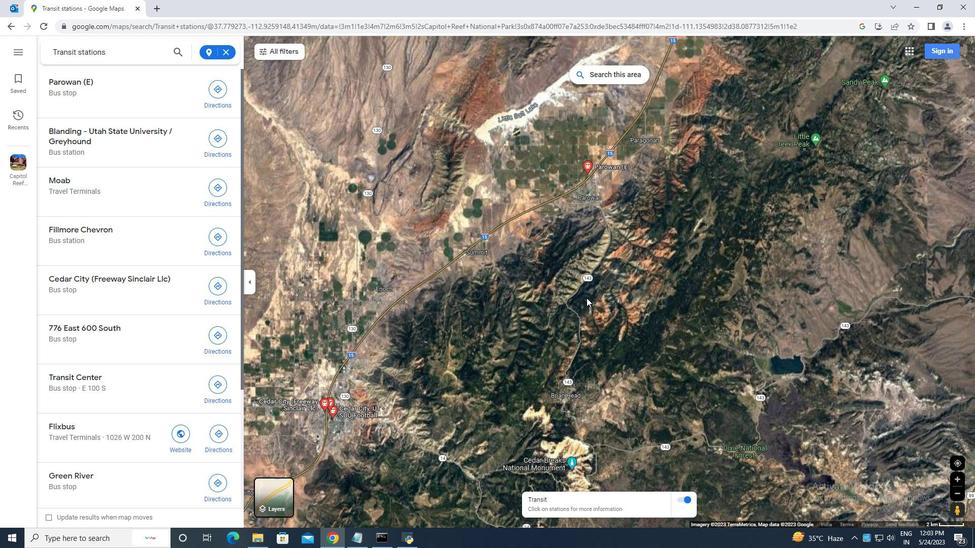 
Action: Mouse moved to (587, 298)
Screenshot: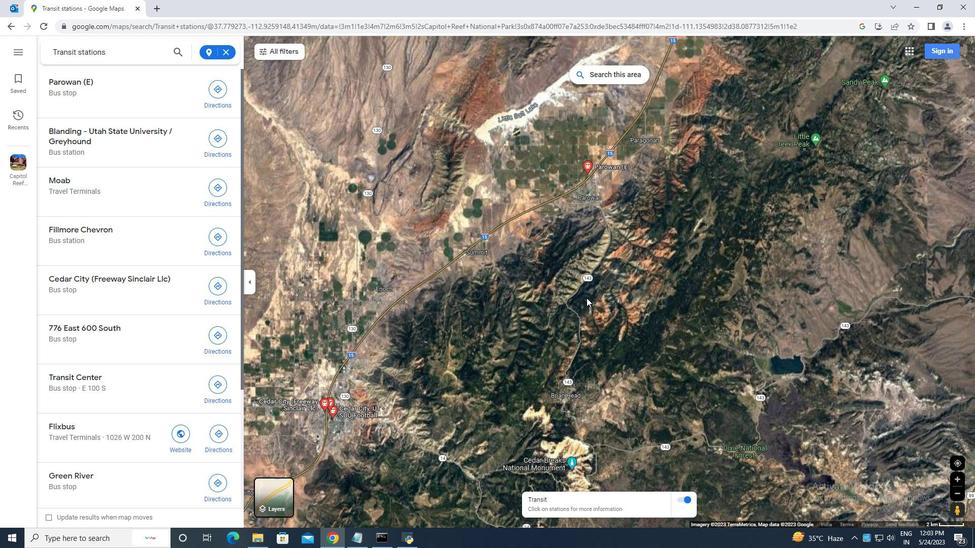 
Action: Mouse scrolled (587, 298) with delta (0, 0)
Screenshot: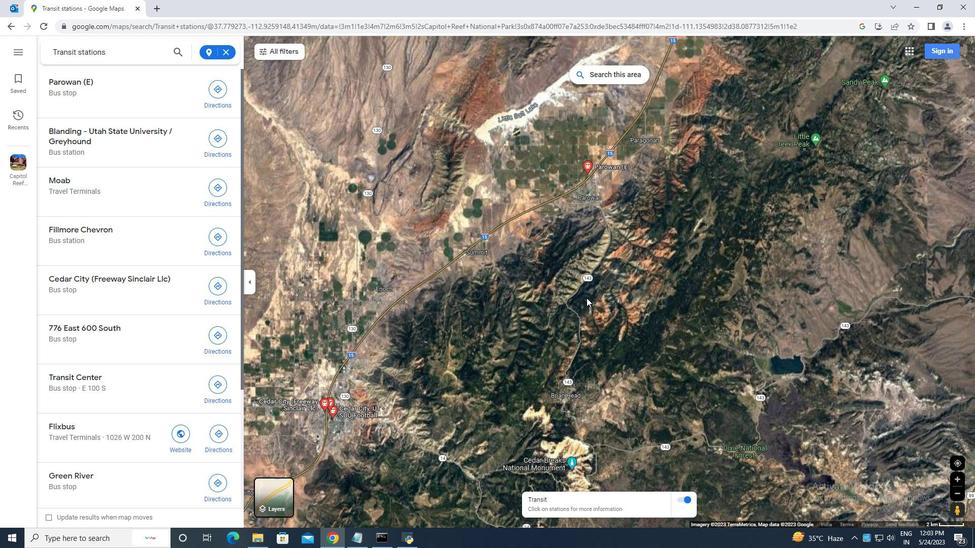 
Action: Mouse moved to (166, 287)
Screenshot: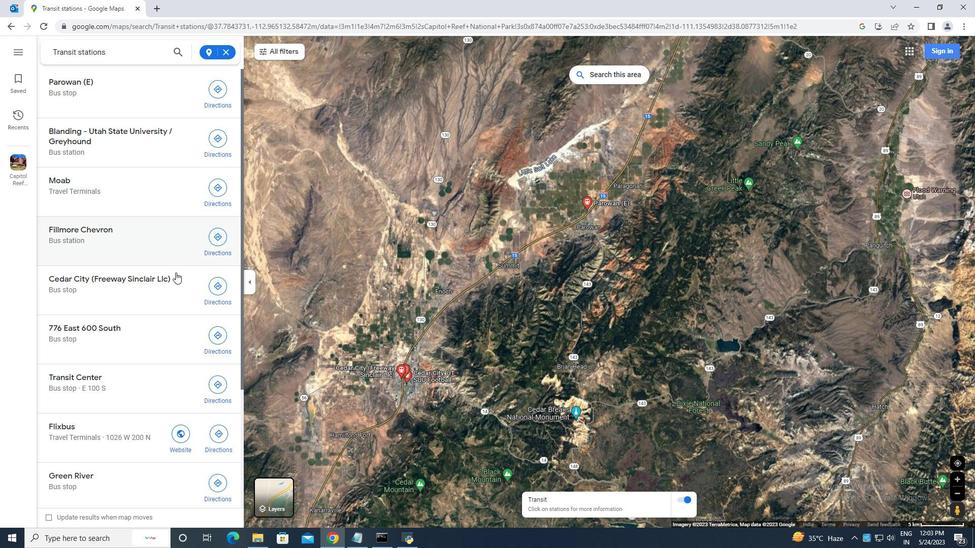 
Action: Mouse scrolled (166, 287) with delta (0, 0)
Screenshot: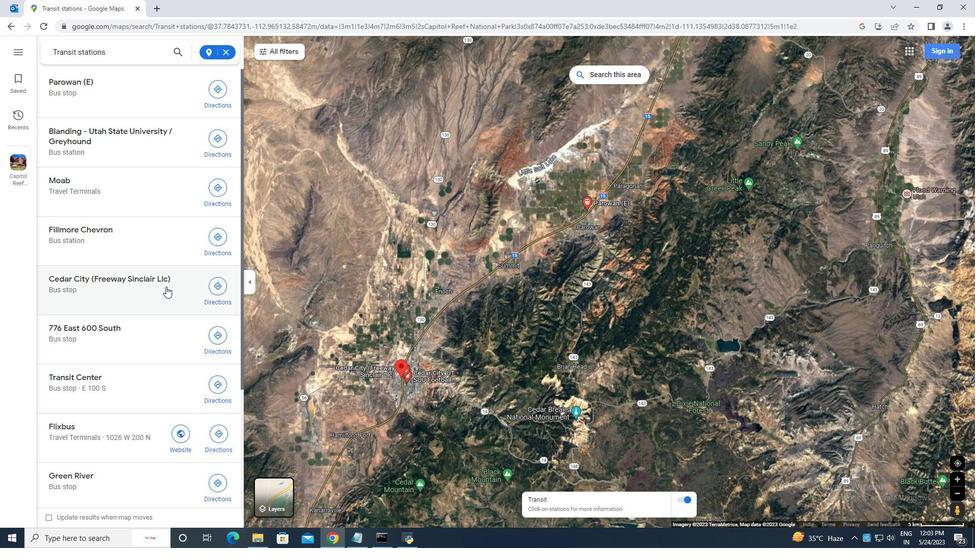 
Action: Mouse scrolled (166, 287) with delta (0, 0)
Screenshot: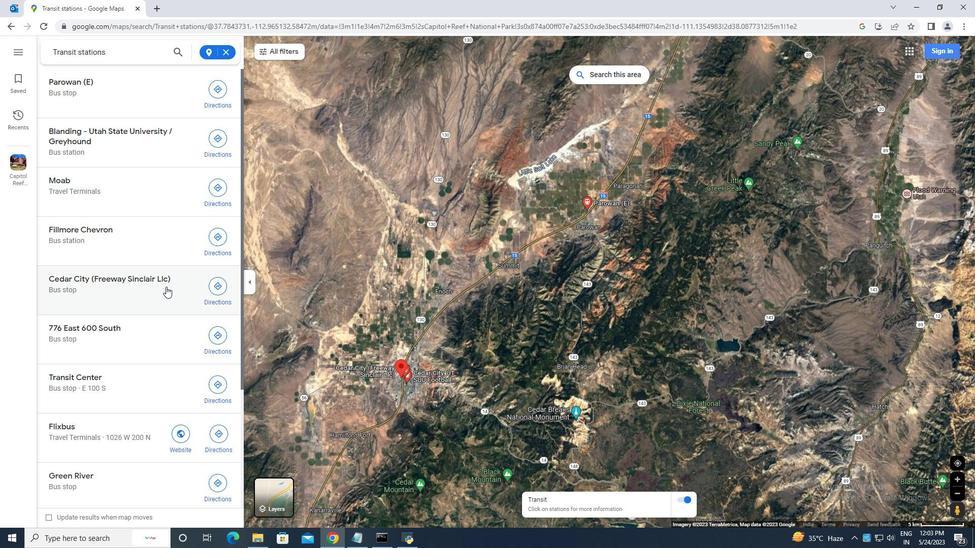 
Action: Mouse moved to (145, 339)
Screenshot: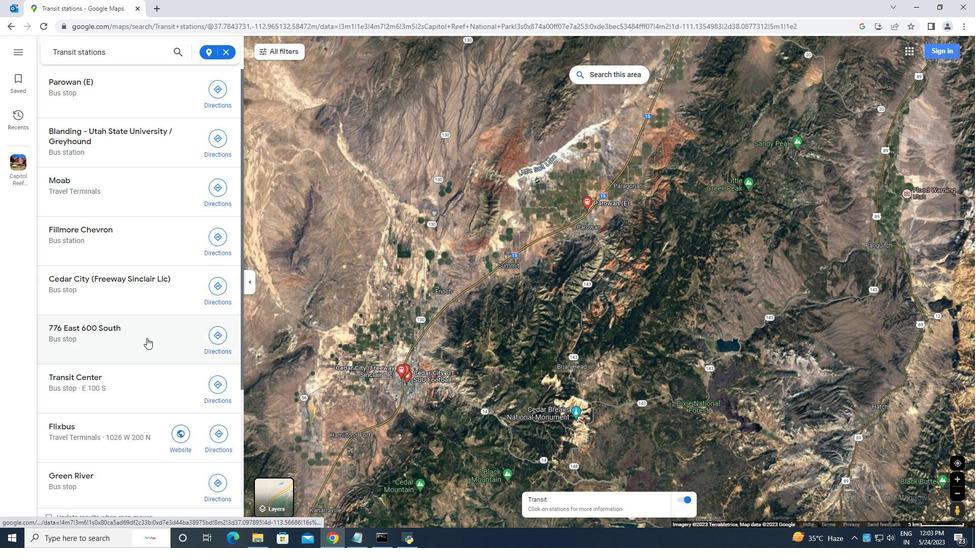 
Action: Mouse scrolled (145, 339) with delta (0, 0)
Screenshot: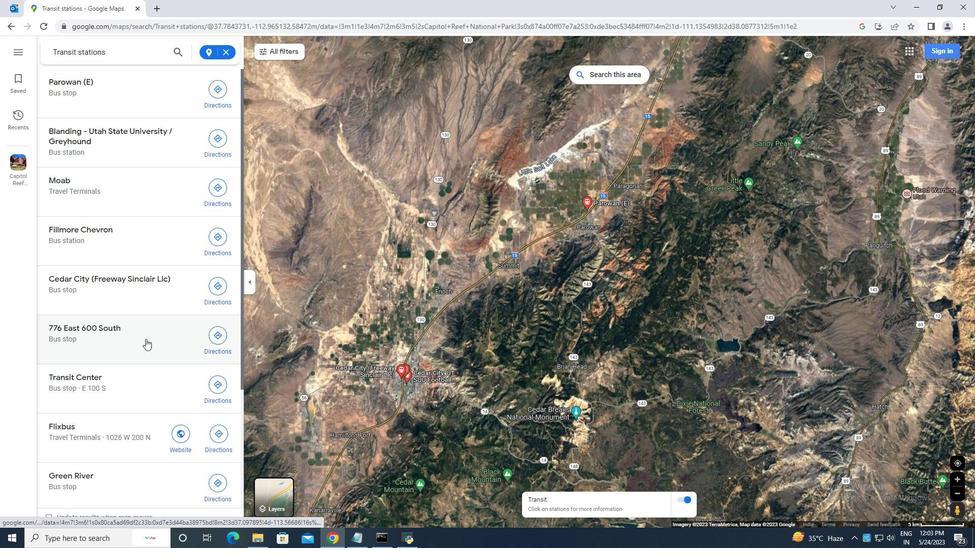 
Action: Mouse moved to (145, 340)
Screenshot: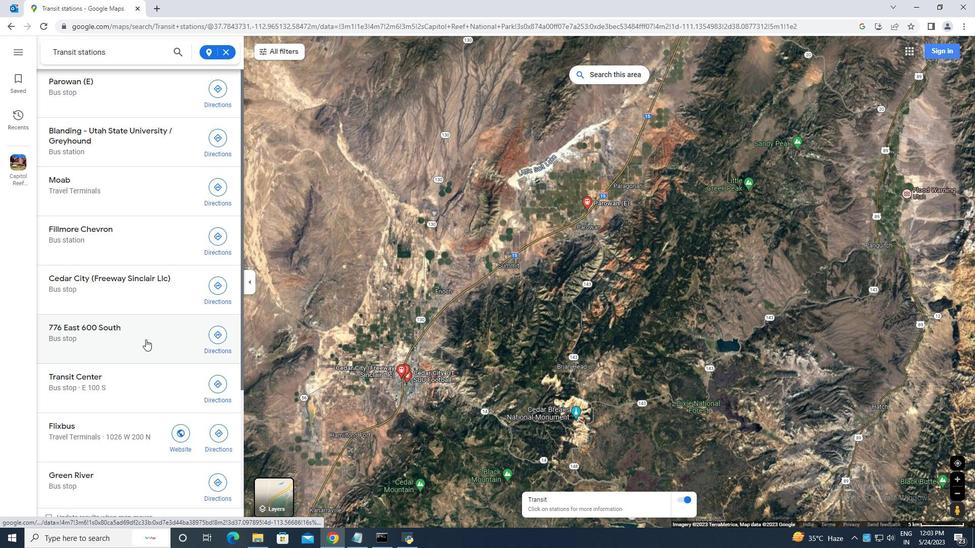 
Action: Mouse scrolled (145, 339) with delta (0, 0)
Screenshot: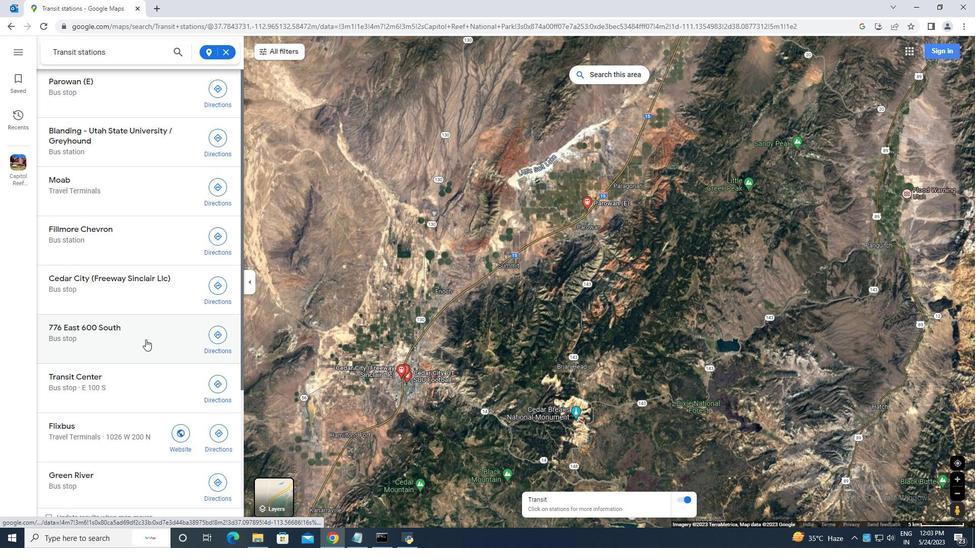 
Action: Mouse scrolled (145, 339) with delta (0, 0)
Screenshot: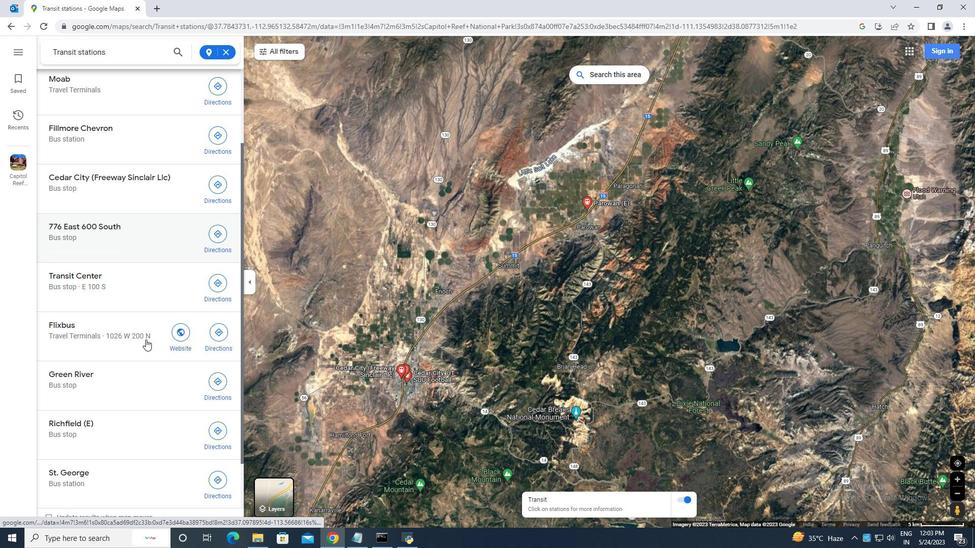 
Action: Mouse scrolled (145, 339) with delta (0, 0)
Screenshot: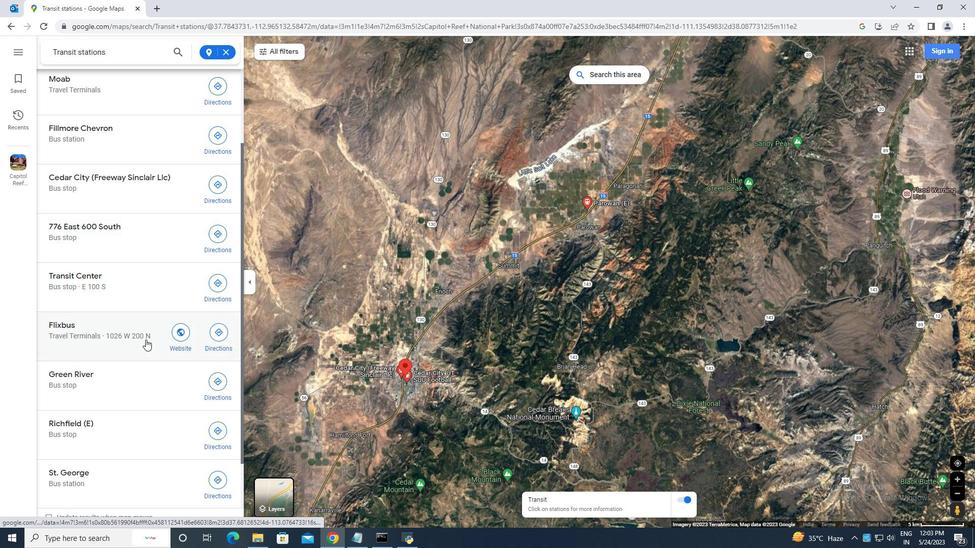 
Action: Mouse moved to (146, 340)
Screenshot: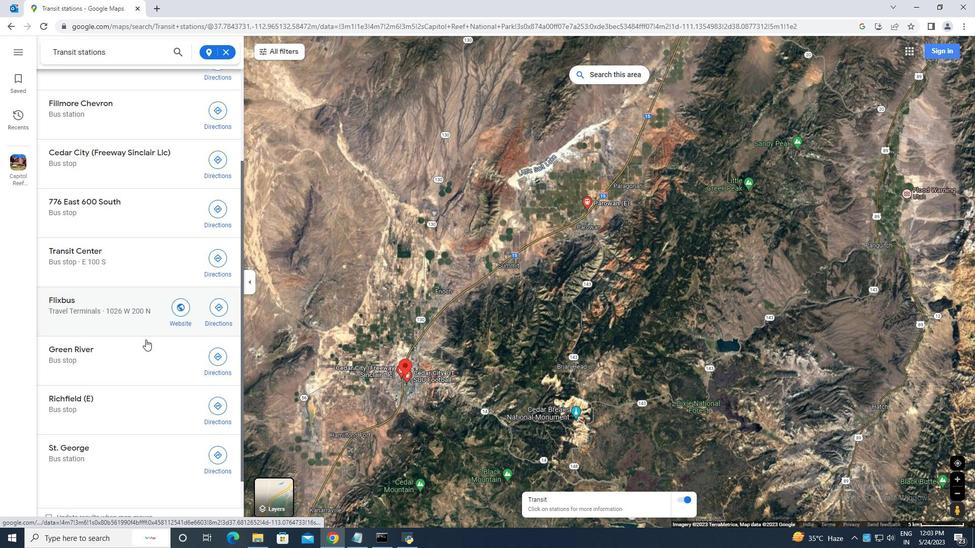 
Action: Mouse scrolled (146, 339) with delta (0, 0)
Screenshot: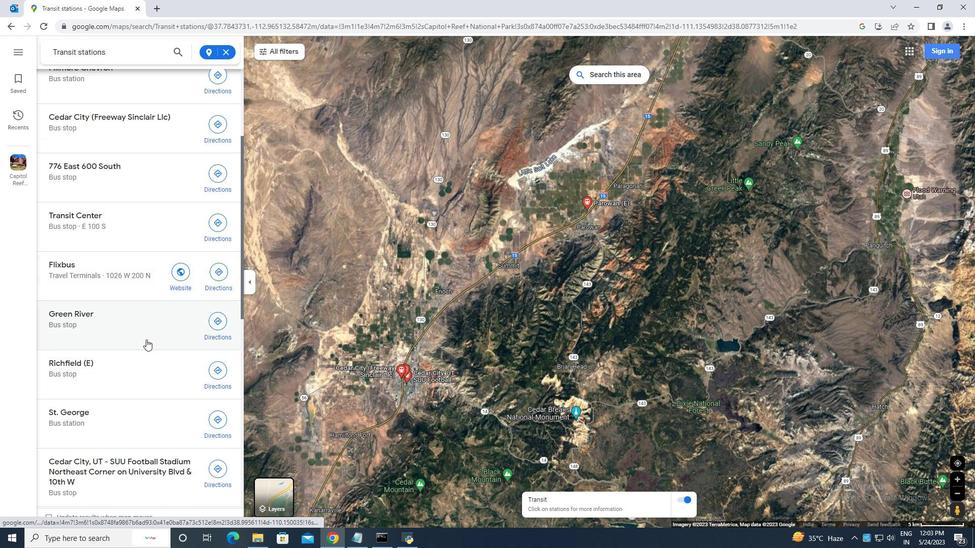 
Action: Mouse scrolled (146, 339) with delta (0, 0)
Screenshot: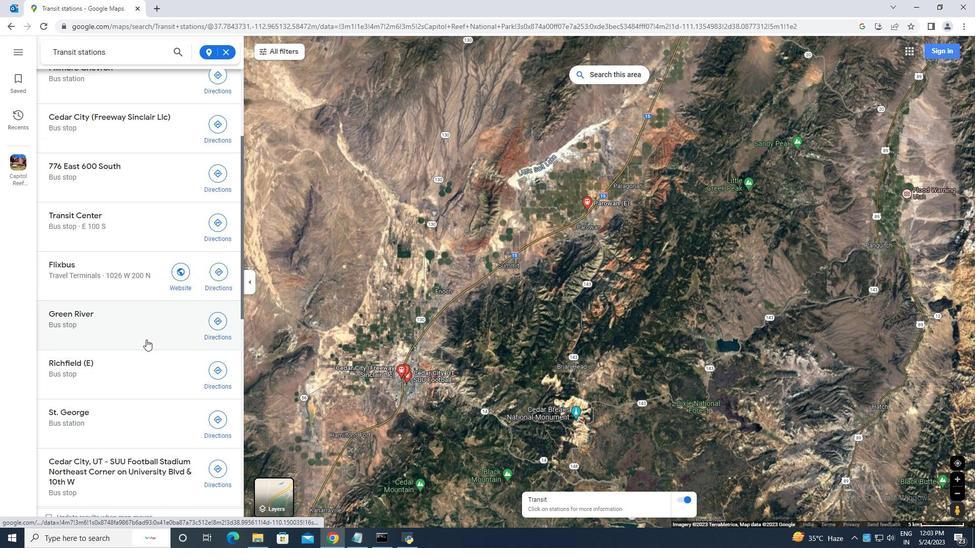 
Action: Mouse moved to (146, 340)
Screenshot: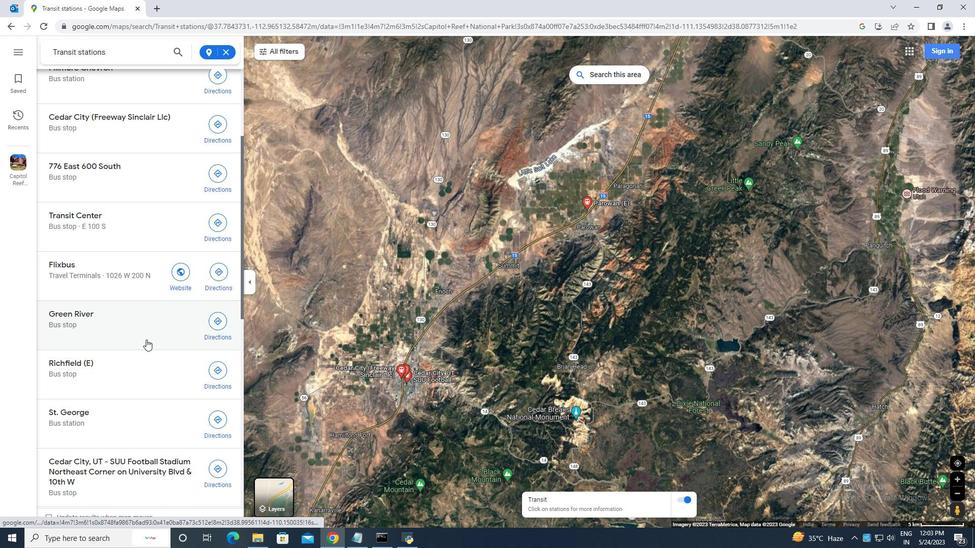 
Action: Mouse scrolled (146, 339) with delta (0, 0)
Screenshot: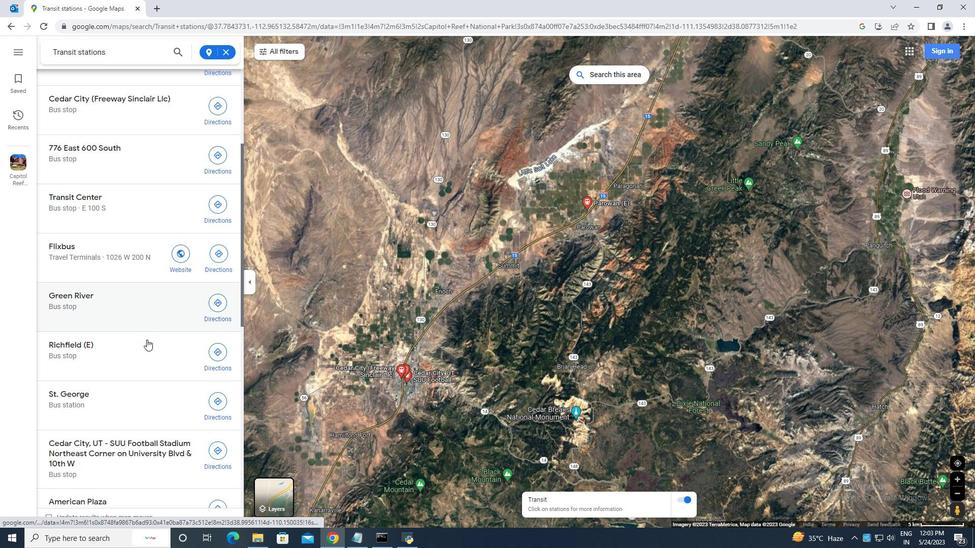 
Action: Mouse scrolled (146, 339) with delta (0, 0)
Screenshot: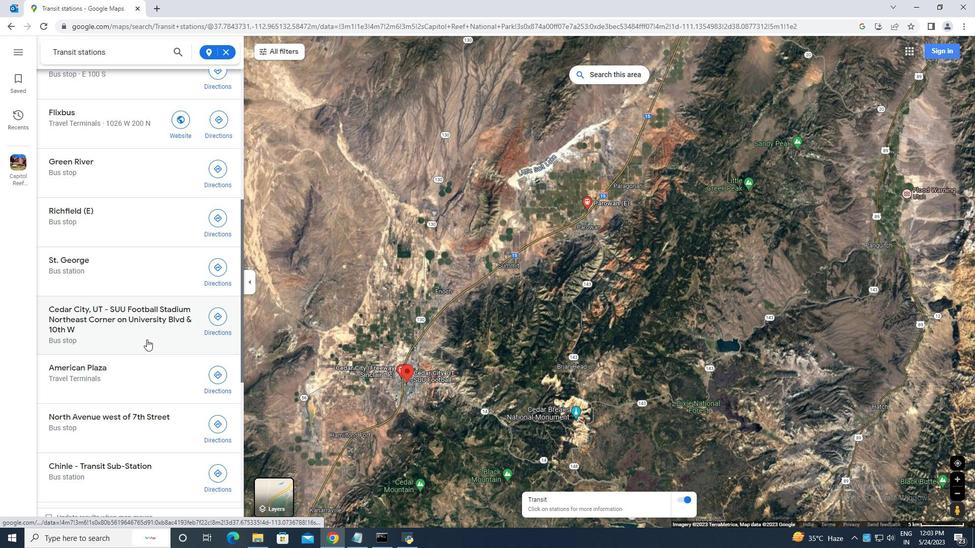 
Action: Mouse scrolled (146, 339) with delta (0, 0)
Screenshot: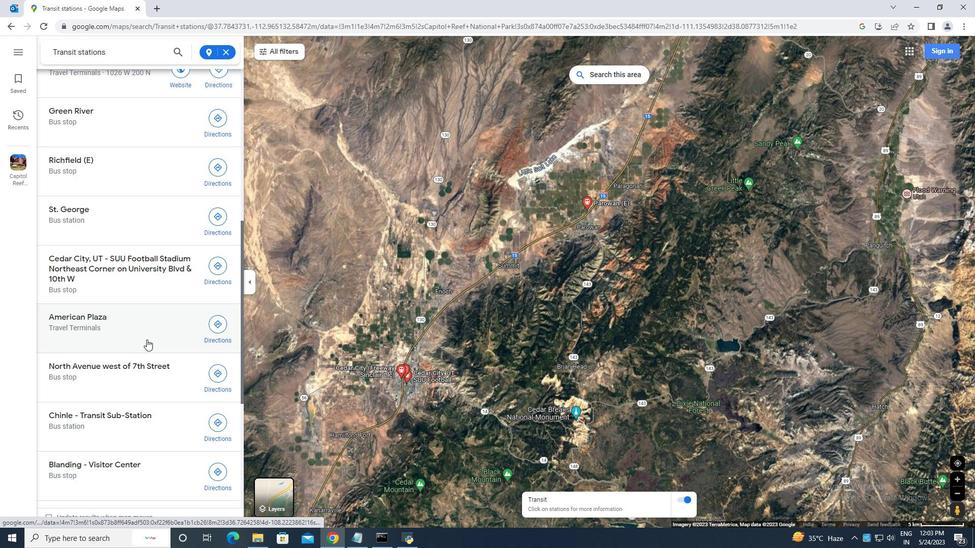 
Action: Mouse scrolled (146, 339) with delta (0, 0)
Screenshot: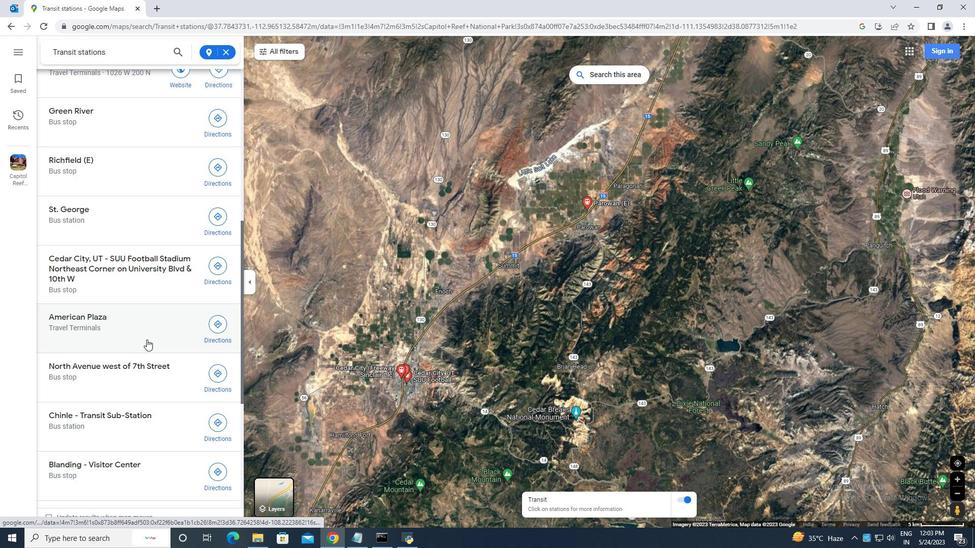 
Action: Mouse scrolled (146, 339) with delta (0, 0)
Screenshot: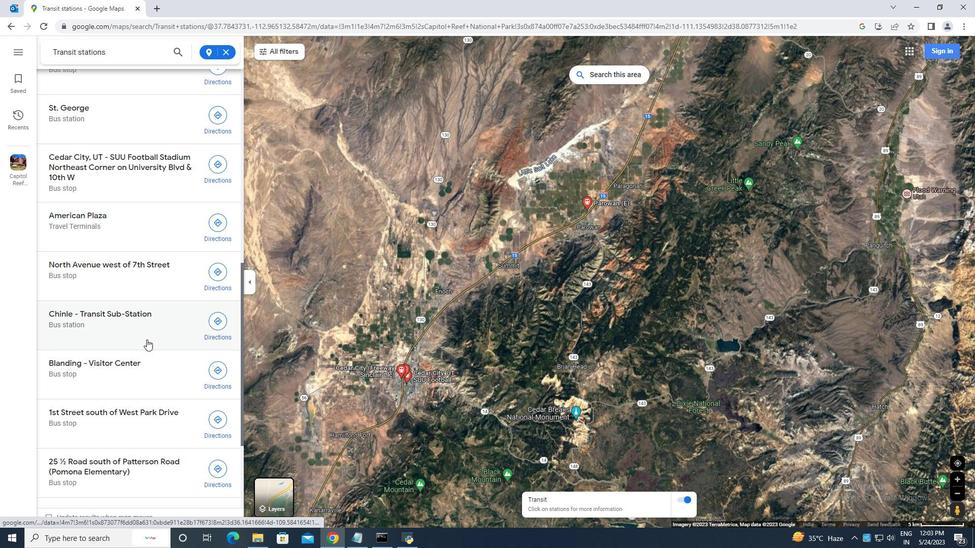 
Action: Mouse scrolled (146, 339) with delta (0, 0)
Screenshot: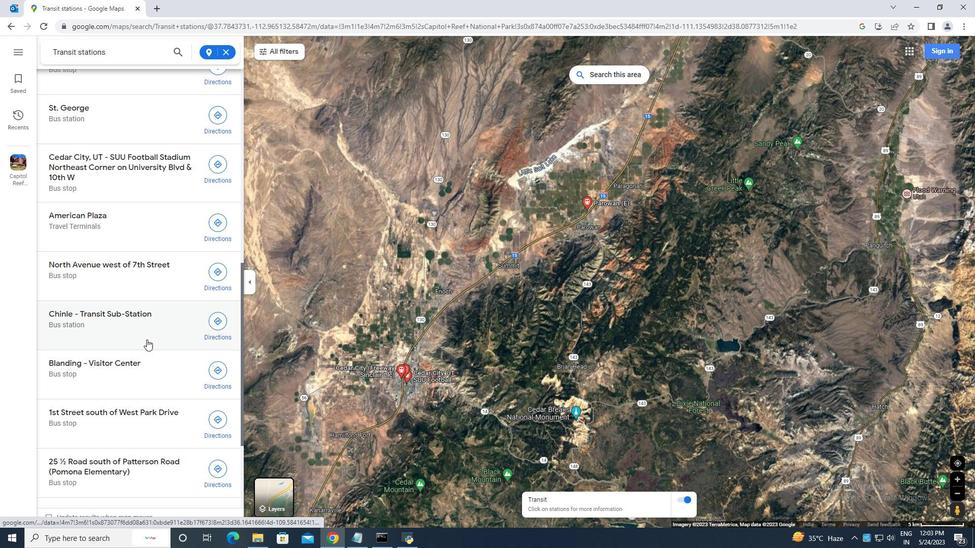 
Action: Mouse scrolled (146, 339) with delta (0, 0)
Screenshot: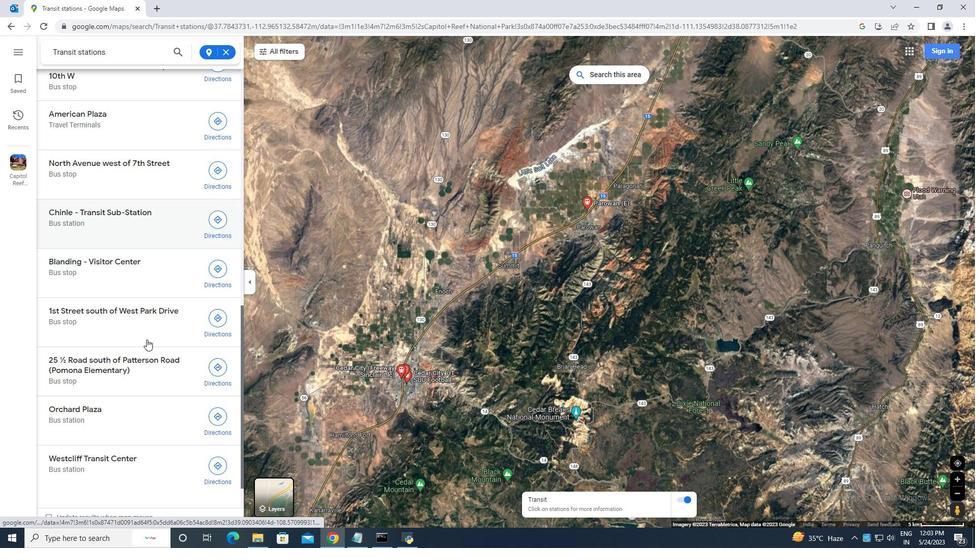 
Action: Mouse scrolled (146, 339) with delta (0, 0)
Screenshot: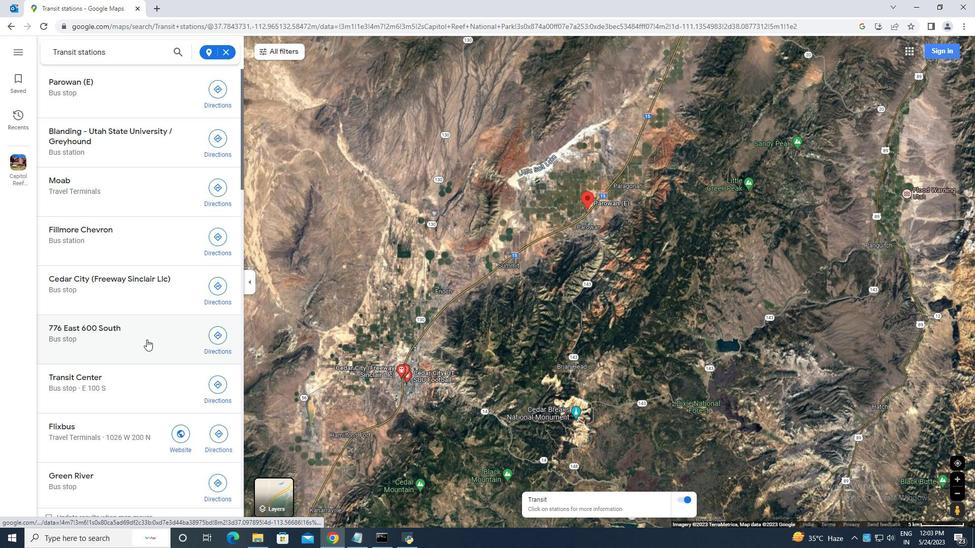 
Action: Mouse scrolled (146, 339) with delta (0, 0)
Screenshot: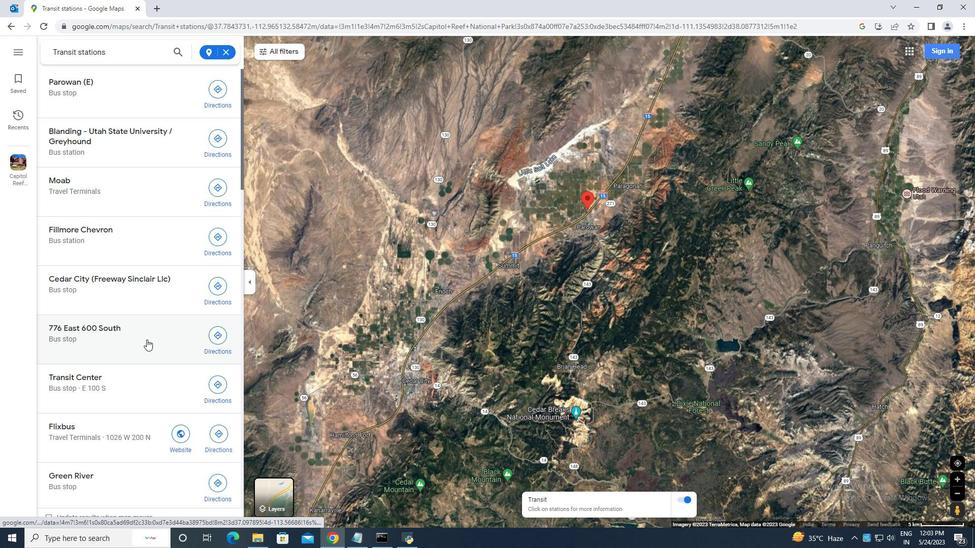 
Action: Mouse scrolled (146, 339) with delta (0, 0)
Screenshot: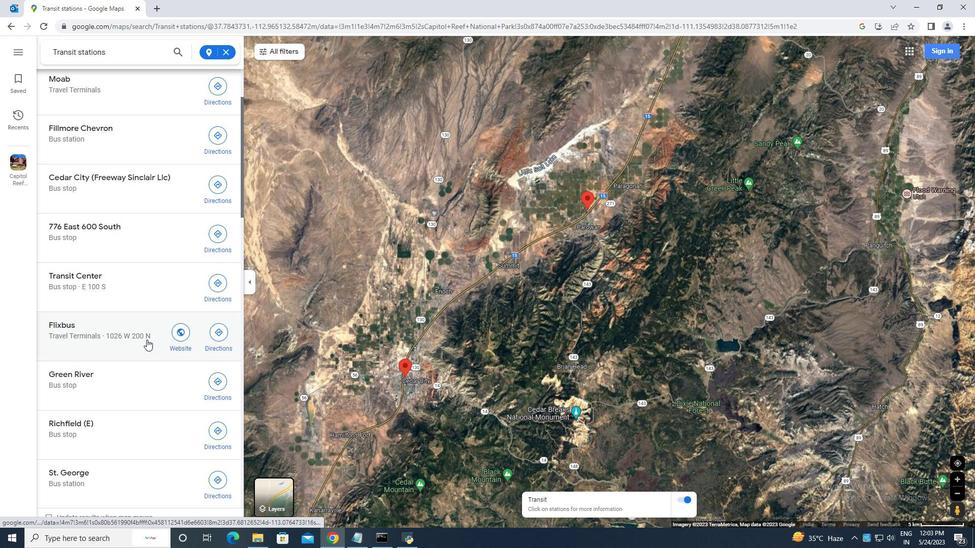 
Action: Mouse scrolled (146, 339) with delta (0, 0)
Screenshot: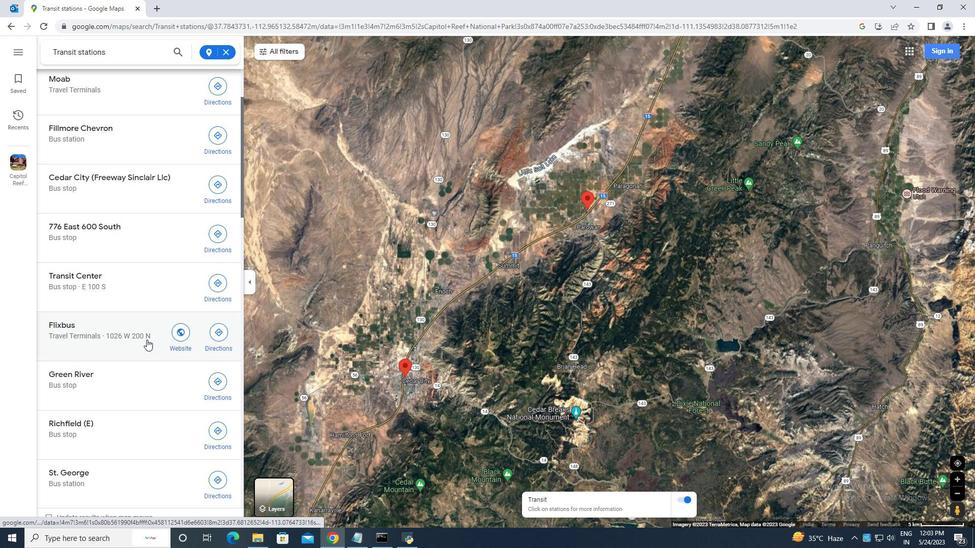 
Action: Mouse scrolled (146, 339) with delta (0, 0)
Screenshot: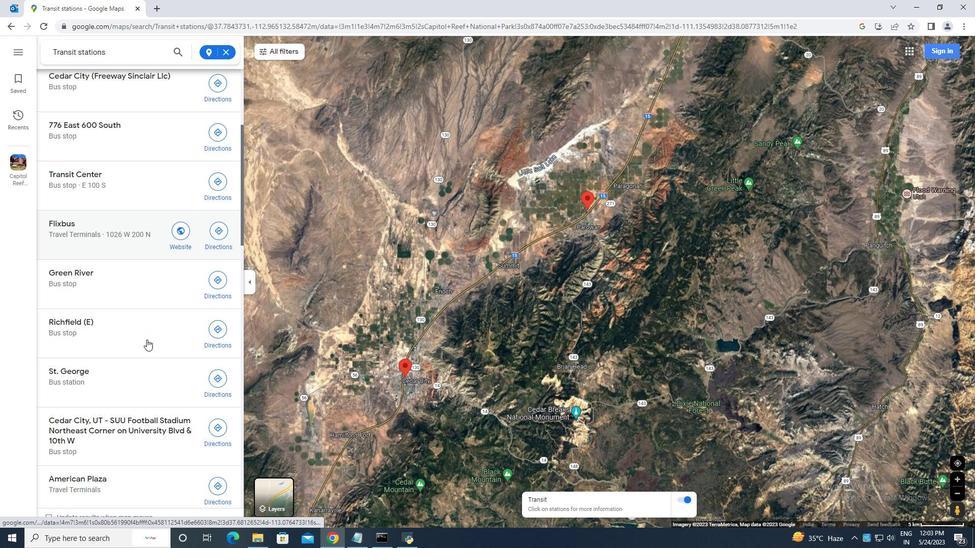 
Action: Mouse scrolled (146, 339) with delta (0, 0)
Screenshot: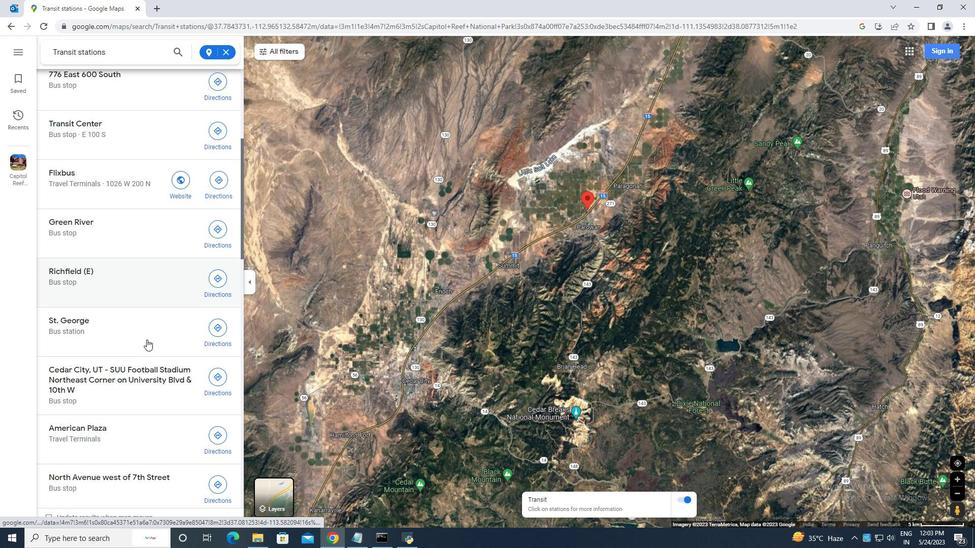 
Action: Mouse scrolled (146, 339) with delta (0, 0)
Screenshot: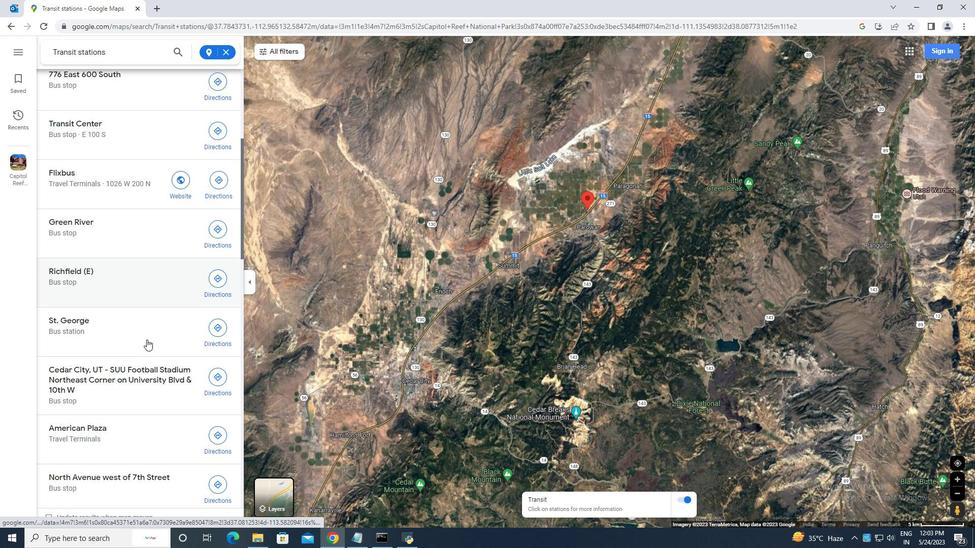 
Action: Mouse scrolled (146, 339) with delta (0, 0)
Screenshot: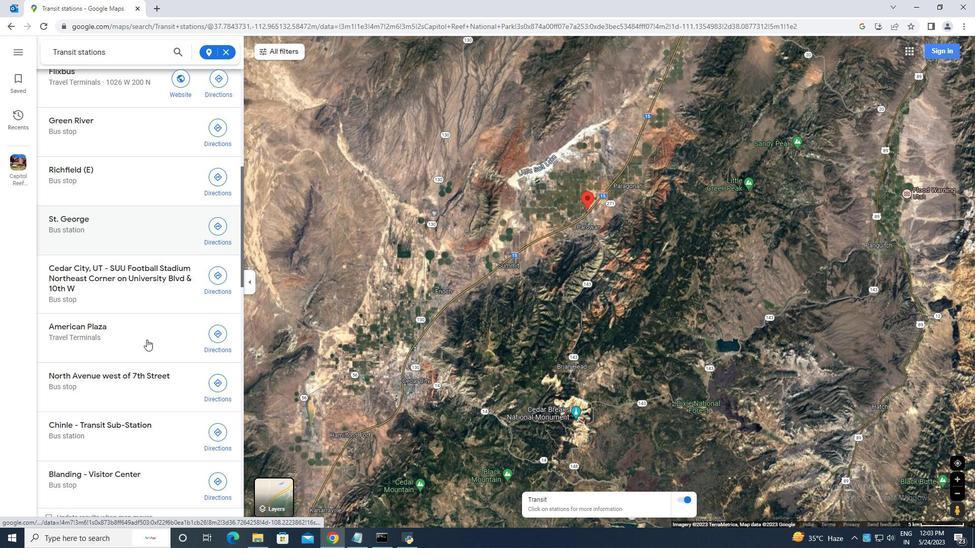 
Action: Mouse scrolled (146, 339) with delta (0, 0)
Screenshot: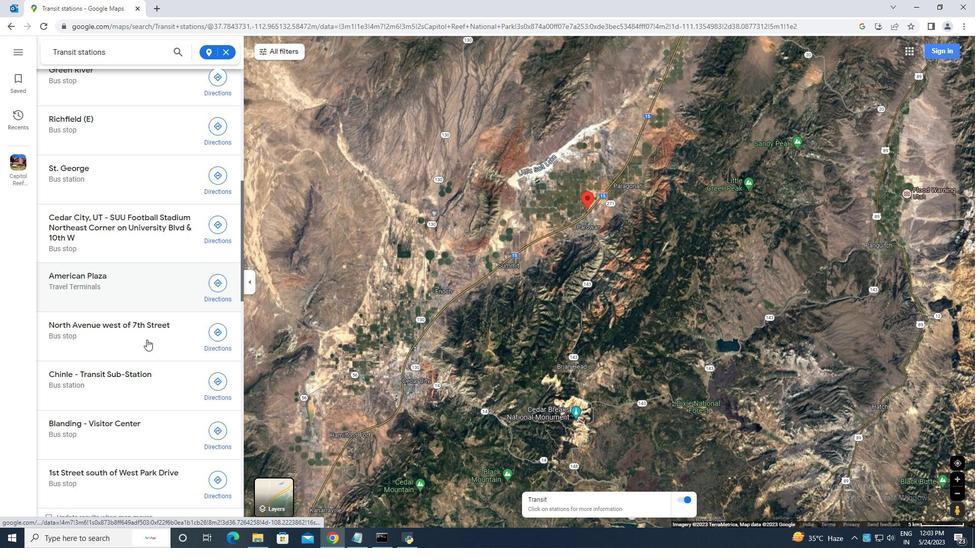 
Action: Mouse moved to (146, 340)
Screenshot: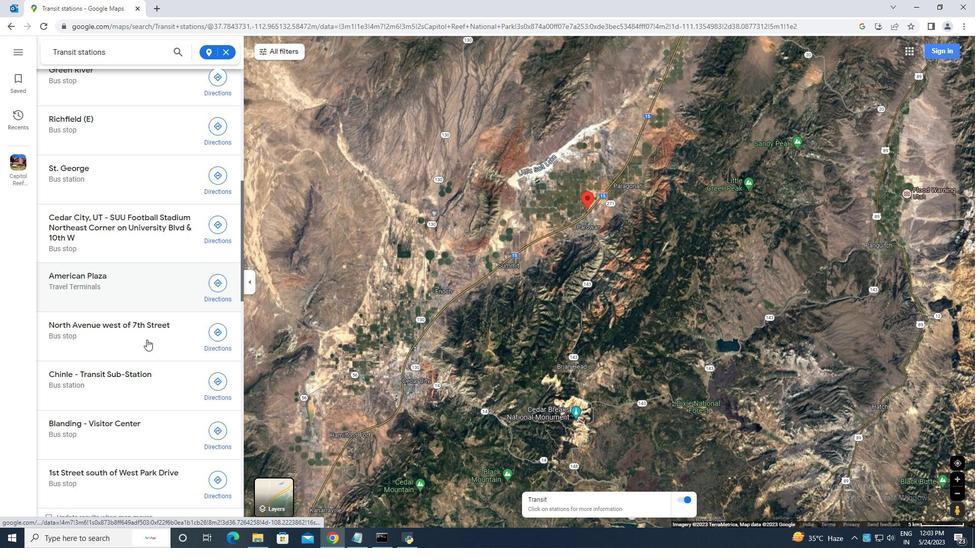 
Action: Mouse scrolled (146, 339) with delta (0, 0)
Screenshot: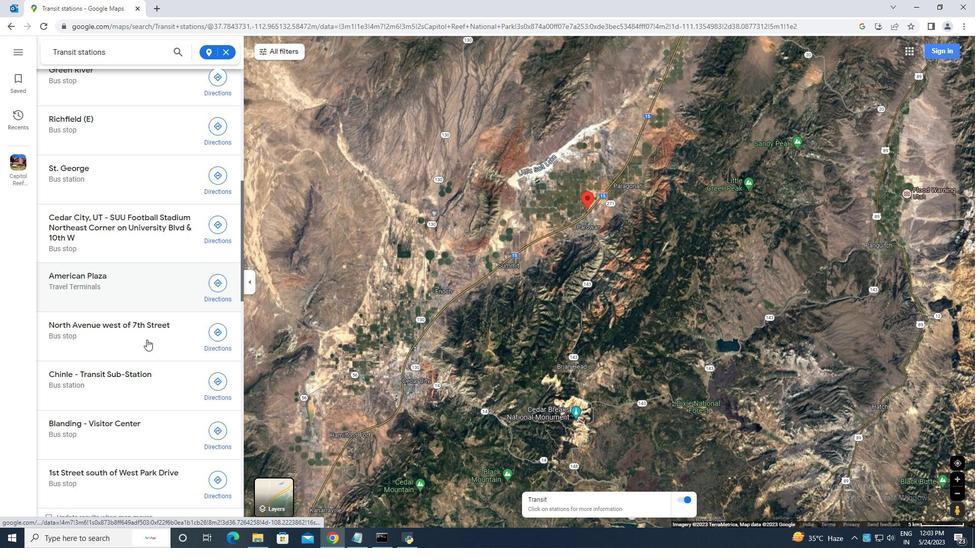 
Action: Mouse scrolled (146, 339) with delta (0, 0)
Screenshot: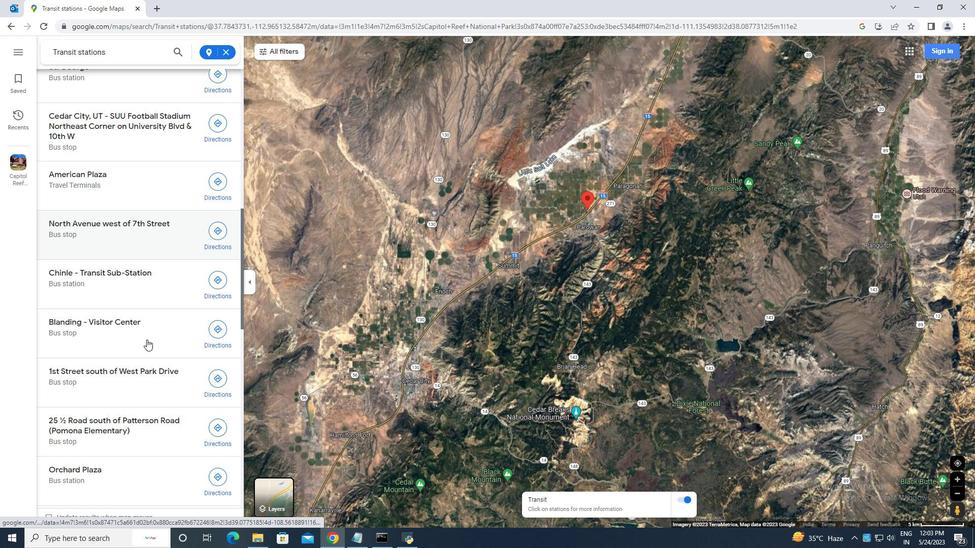 
Action: Mouse scrolled (146, 339) with delta (0, 0)
Screenshot: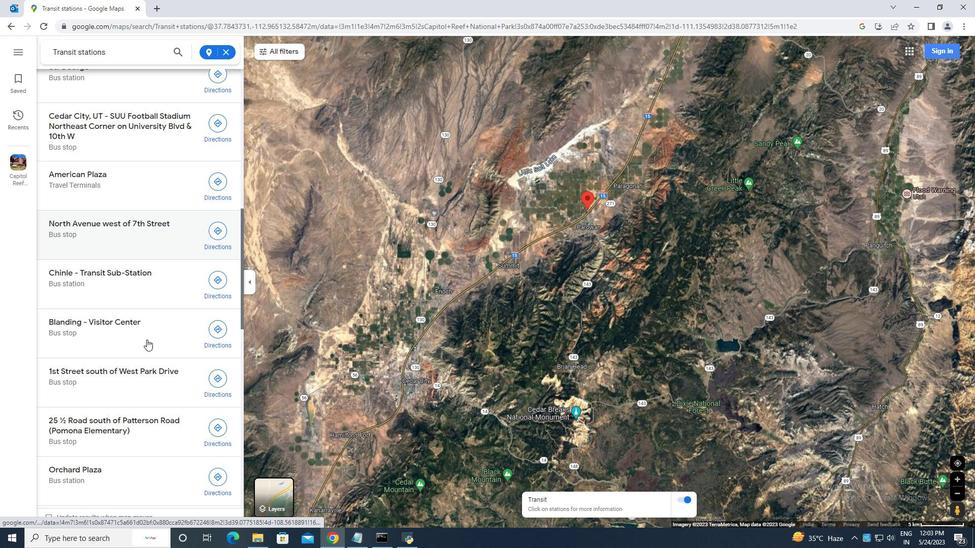 
Action: Mouse scrolled (146, 339) with delta (0, 0)
Screenshot: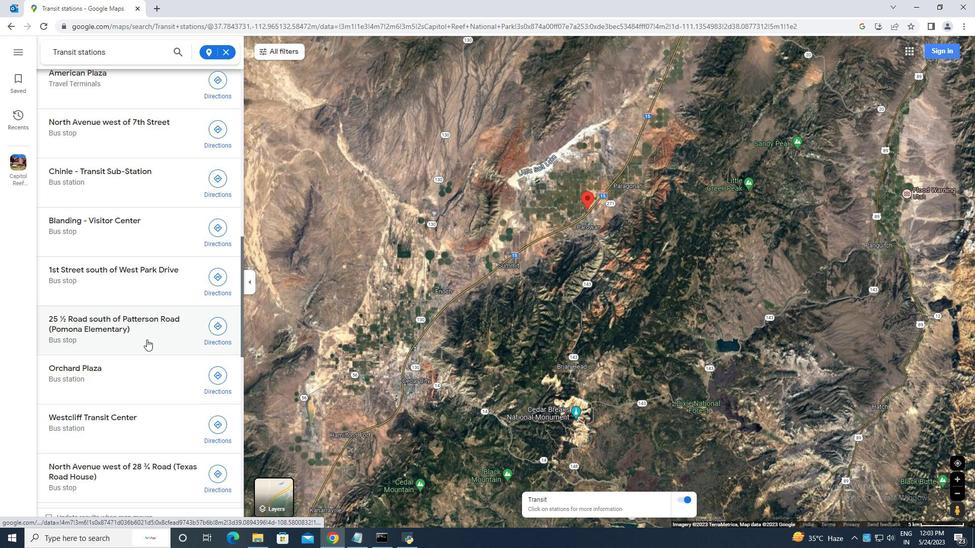 
Action: Mouse scrolled (146, 339) with delta (0, 0)
Screenshot: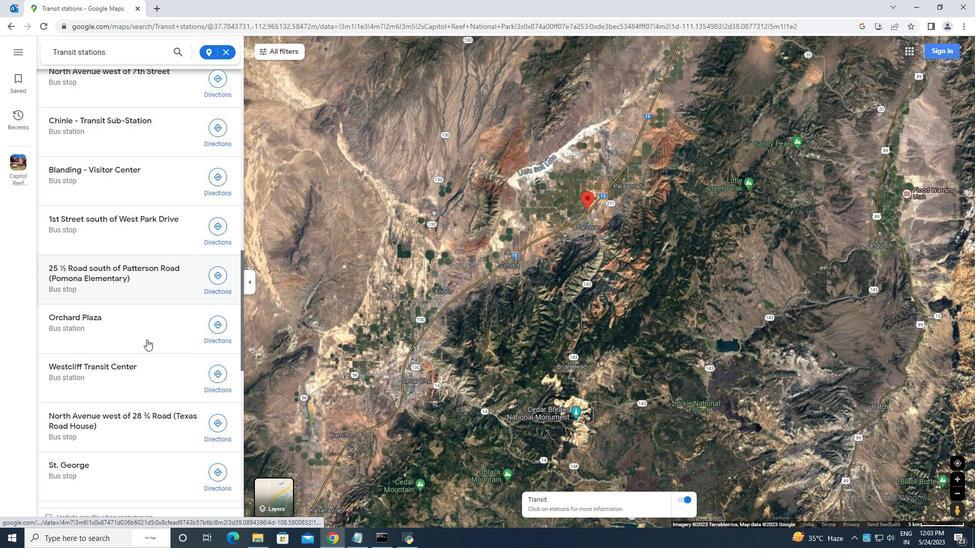 
Action: Mouse scrolled (146, 339) with delta (0, 0)
Screenshot: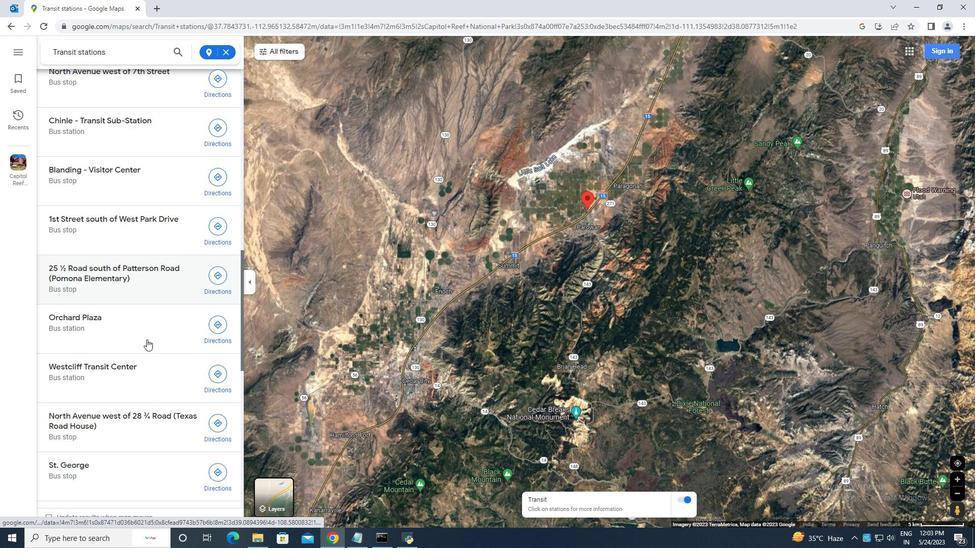 
Action: Mouse scrolled (146, 339) with delta (0, 0)
Screenshot: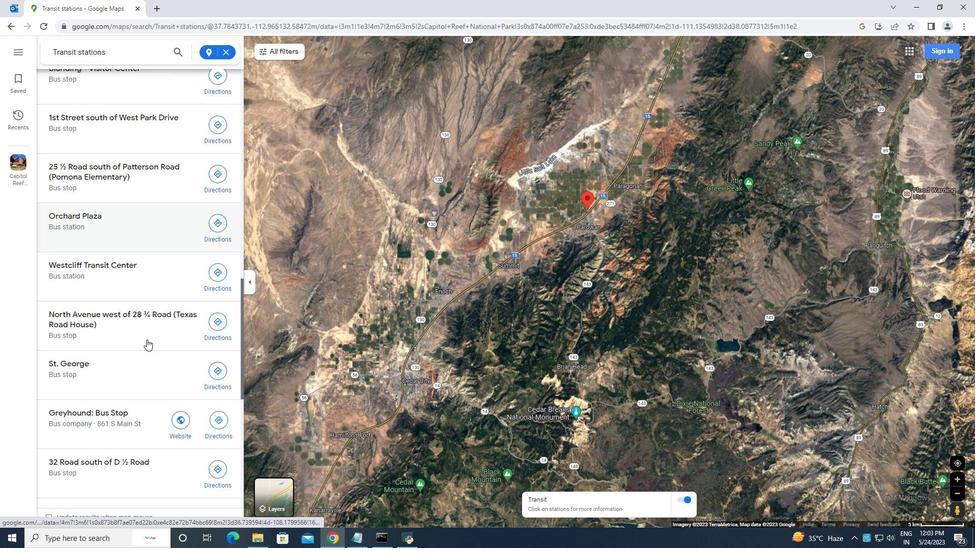 
Action: Mouse scrolled (146, 339) with delta (0, 0)
Screenshot: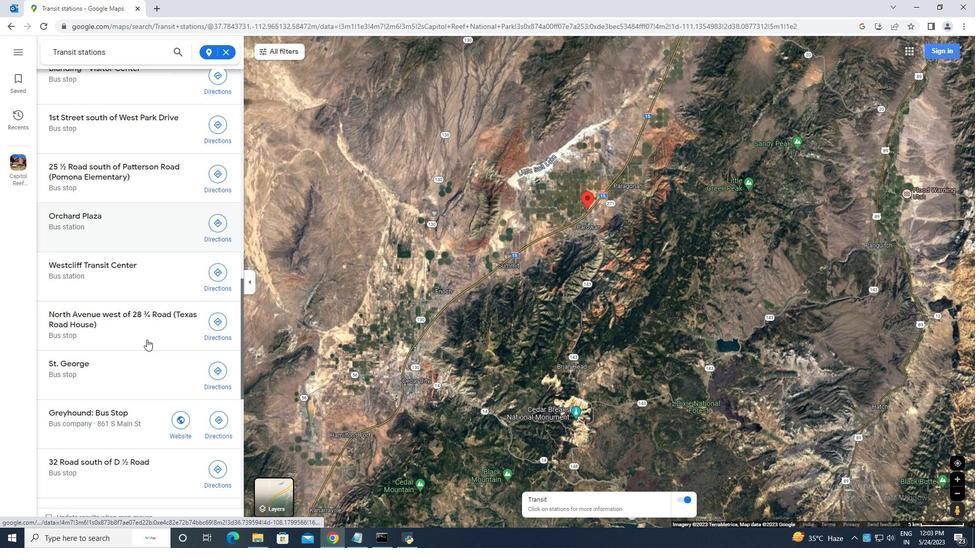 
Action: Mouse moved to (147, 340)
Screenshot: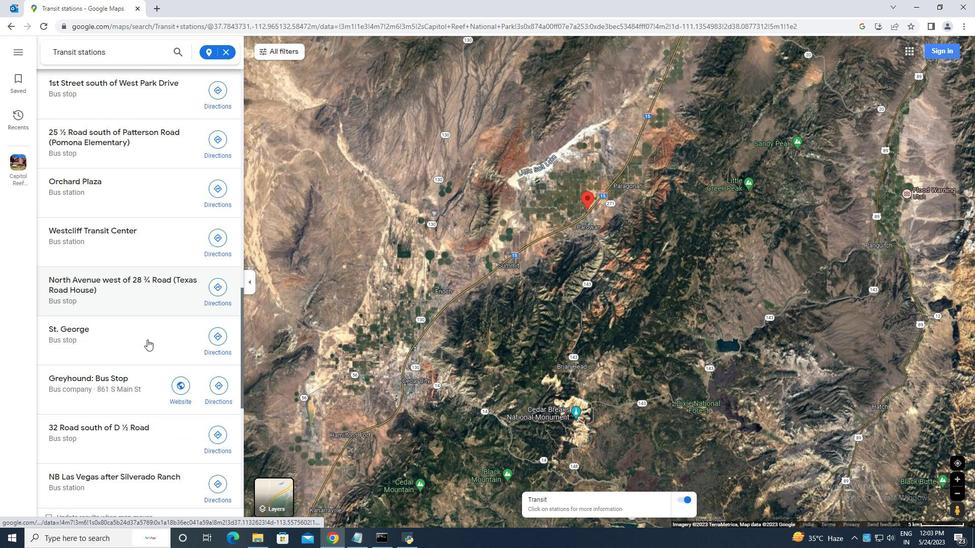
Action: Mouse scrolled (147, 339) with delta (0, 0)
Screenshot: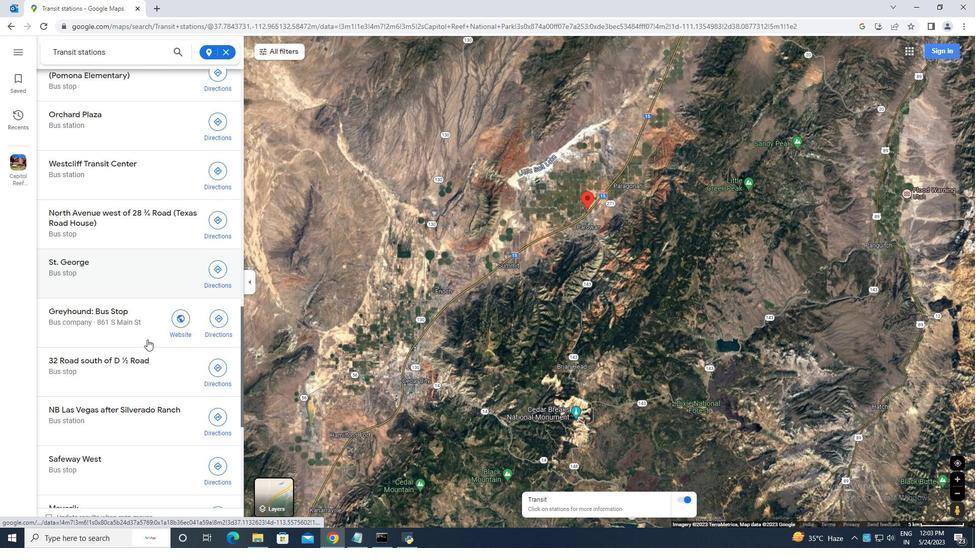 
Action: Mouse scrolled (147, 339) with delta (0, 0)
Screenshot: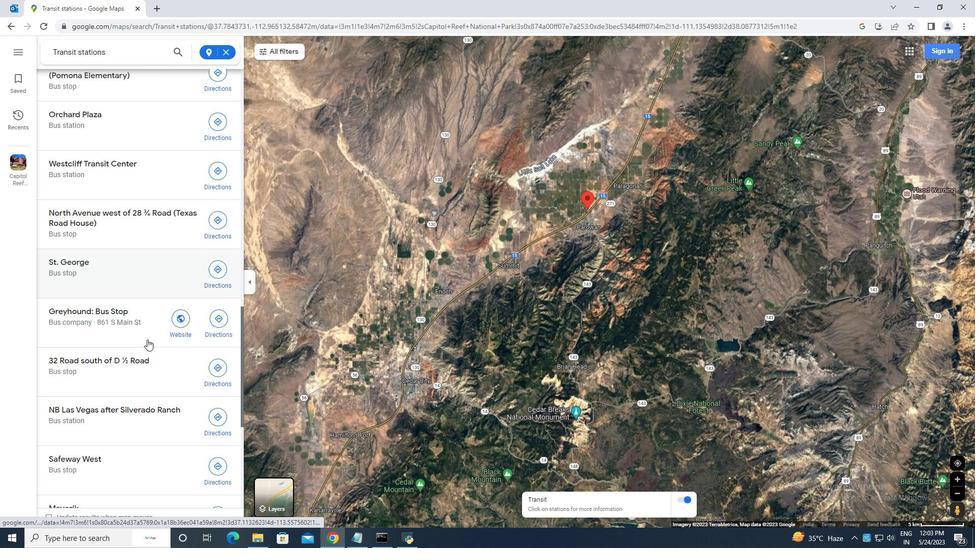 
Action: Mouse scrolled (147, 339) with delta (0, 0)
Screenshot: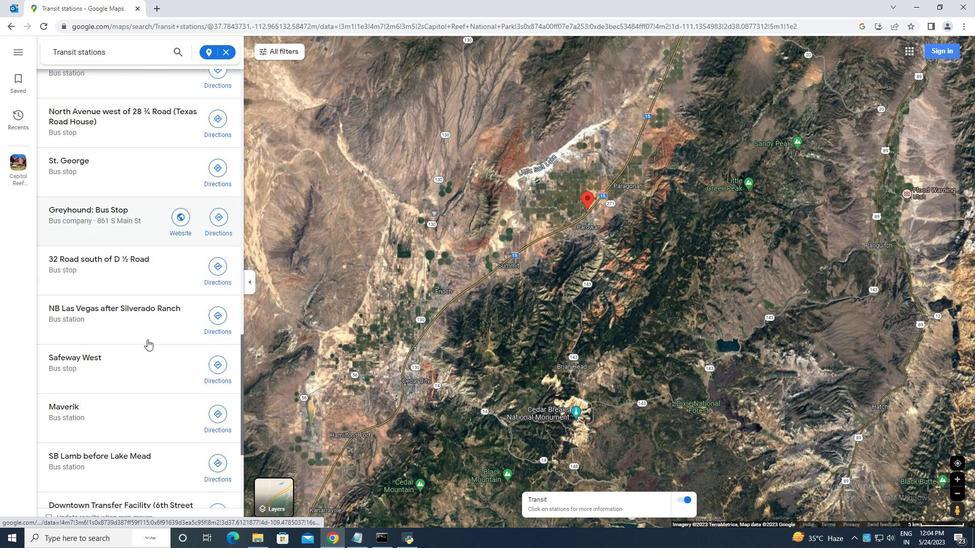 
Action: Mouse scrolled (147, 339) with delta (0, 0)
Screenshot: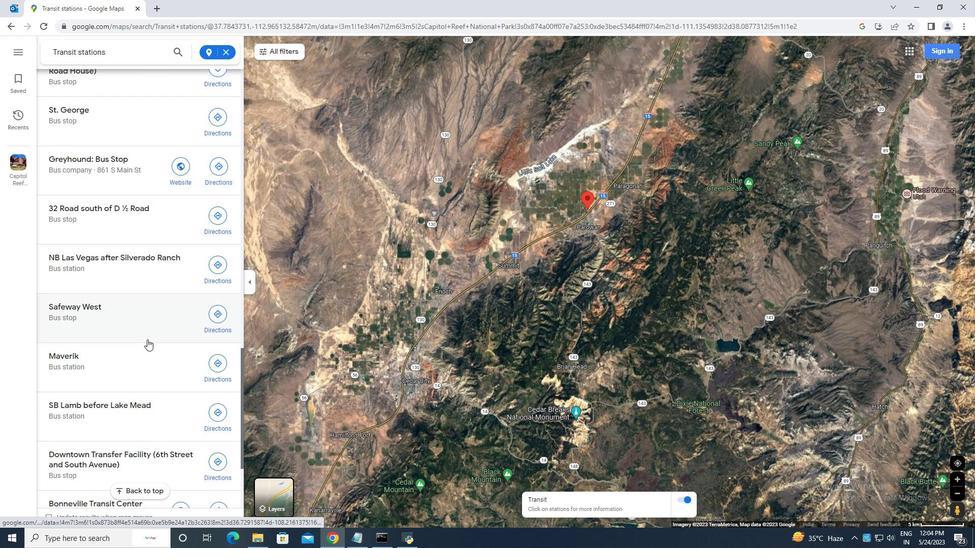 
Action: Mouse scrolled (147, 339) with delta (0, 0)
Screenshot: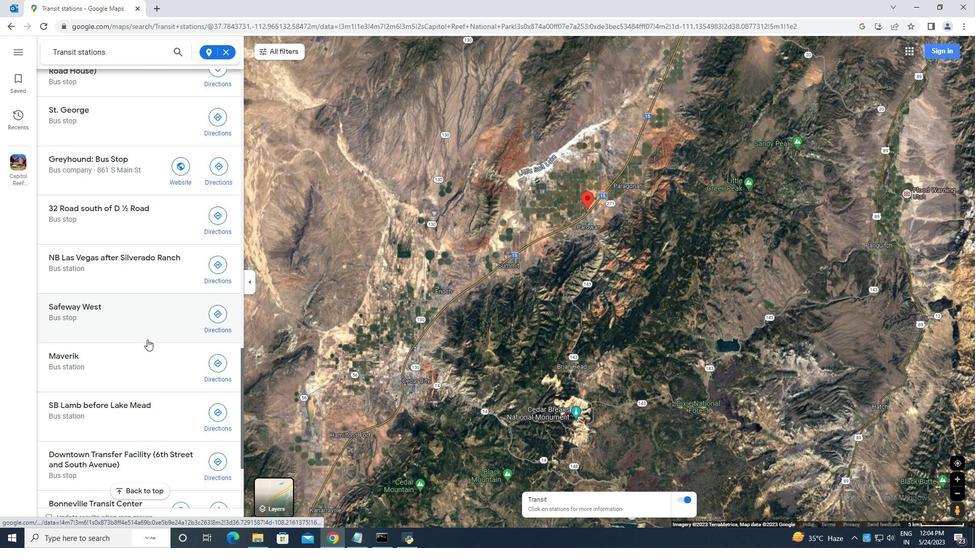 
Action: Mouse scrolled (147, 339) with delta (0, 0)
Screenshot: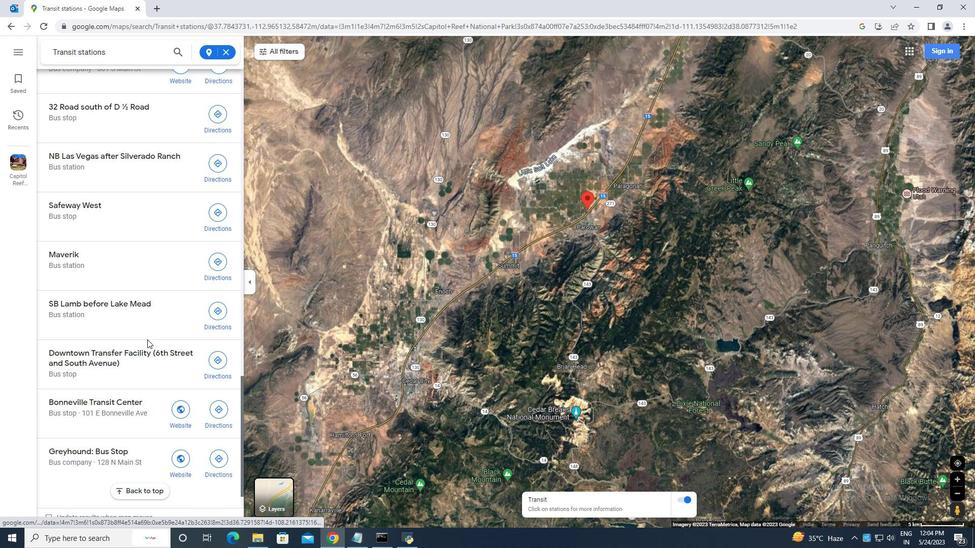 
Action: Mouse scrolled (147, 339) with delta (0, 0)
Screenshot: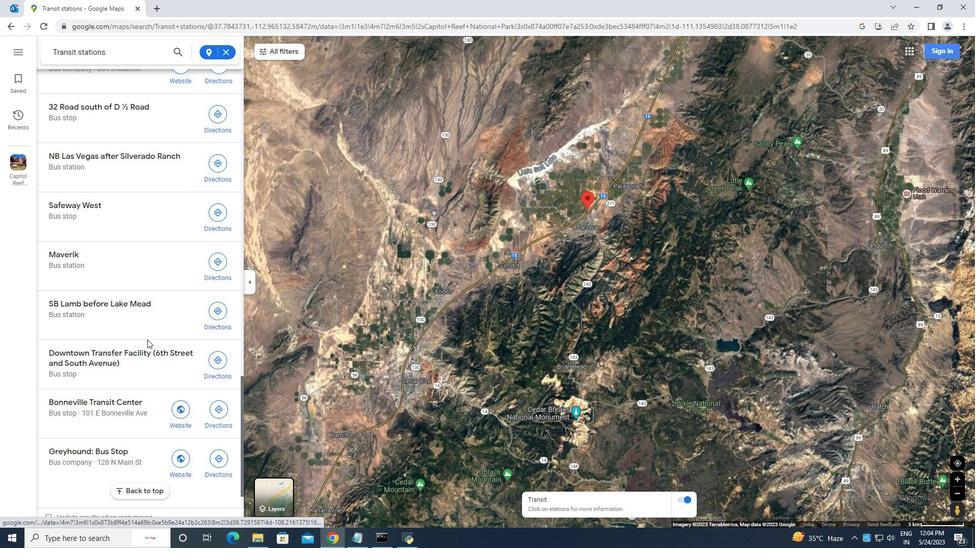 
Action: Mouse scrolled (147, 339) with delta (0, 0)
Screenshot: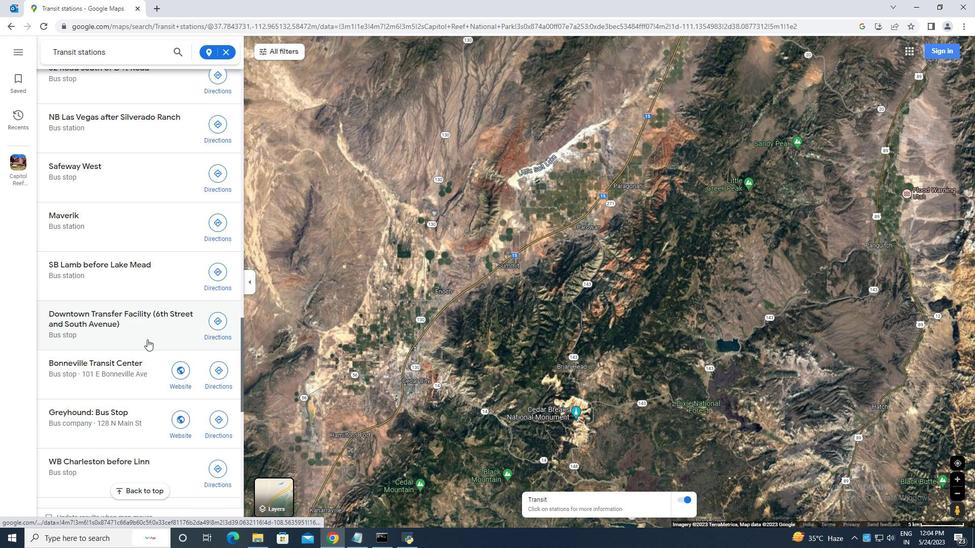 
Action: Mouse scrolled (147, 339) with delta (0, 0)
Screenshot: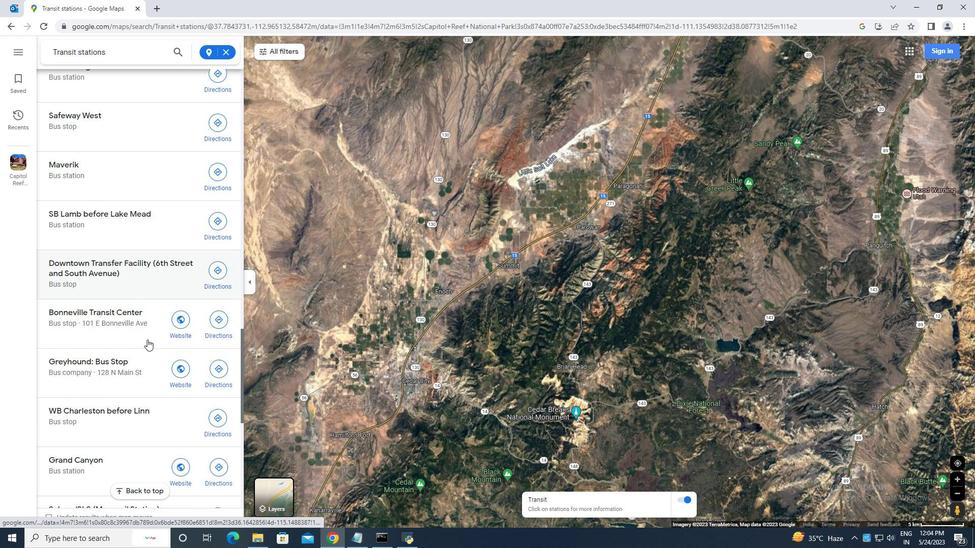 
Action: Mouse moved to (147, 340)
Screenshot: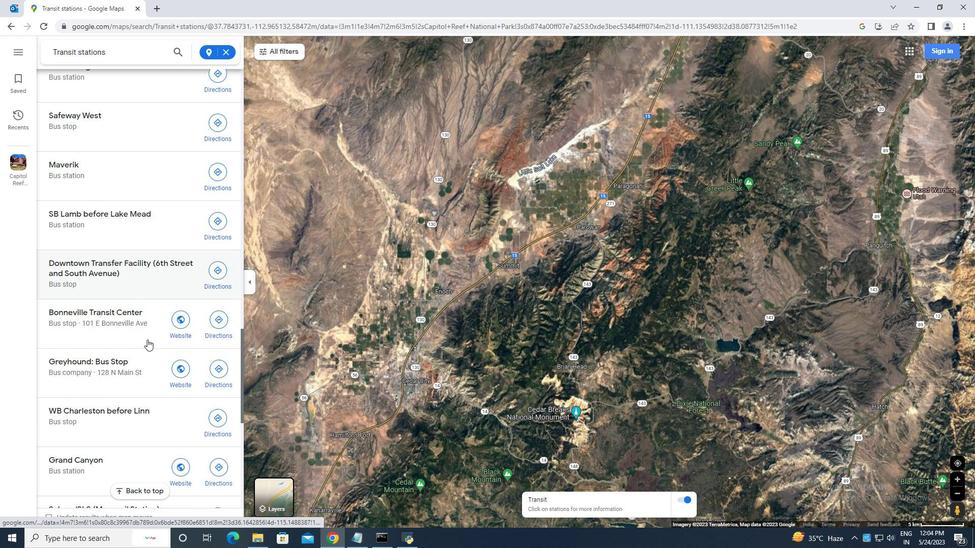 
Action: Mouse scrolled (147, 339) with delta (0, 0)
Screenshot: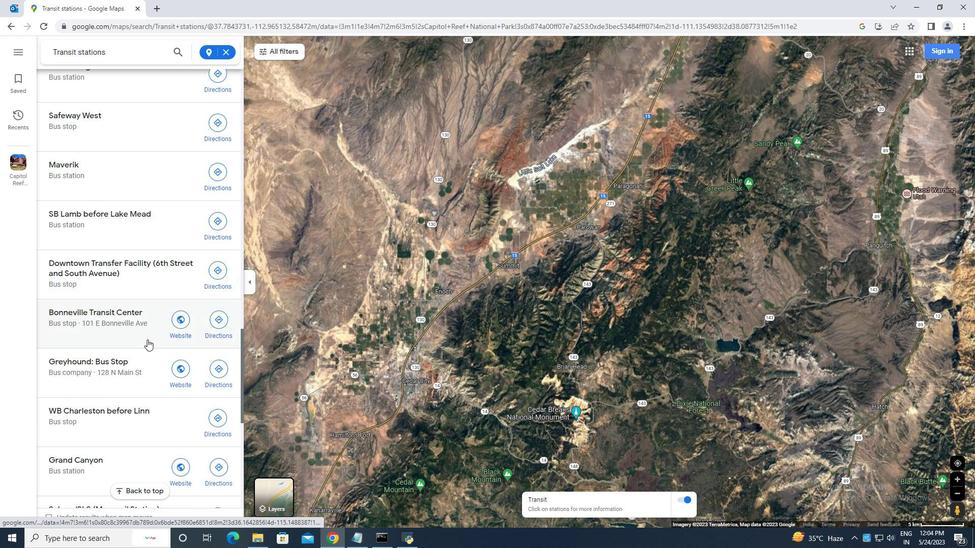 
Action: Mouse moved to (148, 341)
Screenshot: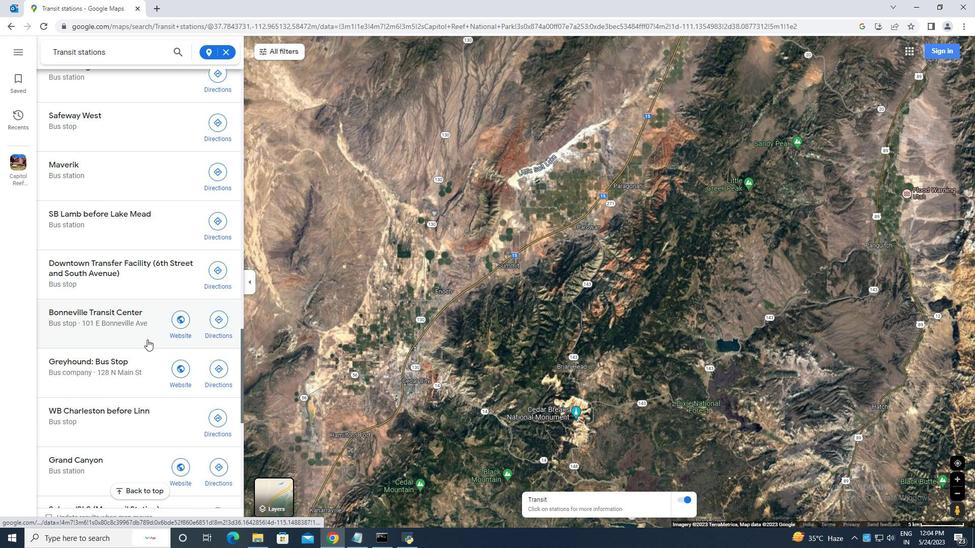 
Action: Mouse scrolled (148, 340) with delta (0, 0)
Screenshot: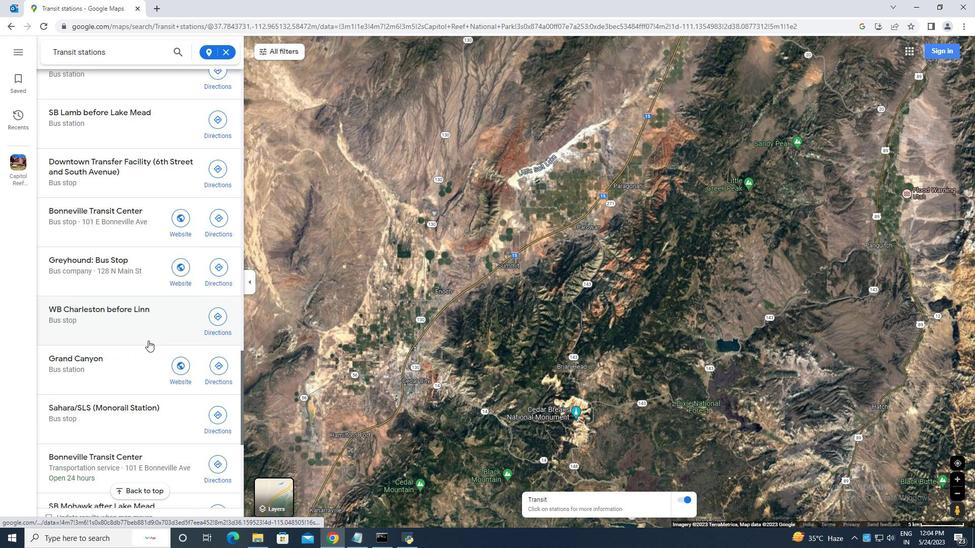 
Action: Mouse scrolled (148, 340) with delta (0, 0)
Screenshot: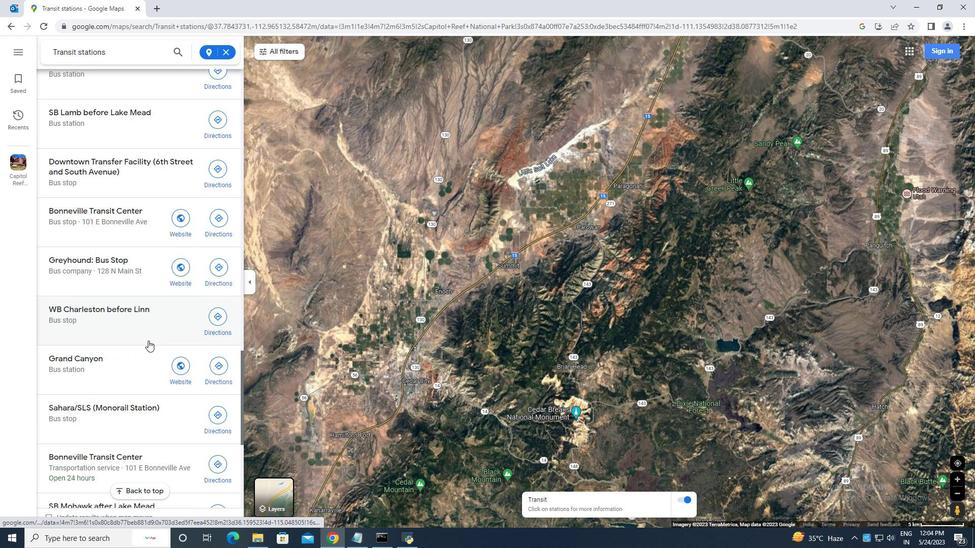 
Action: Mouse scrolled (148, 340) with delta (0, 0)
Screenshot: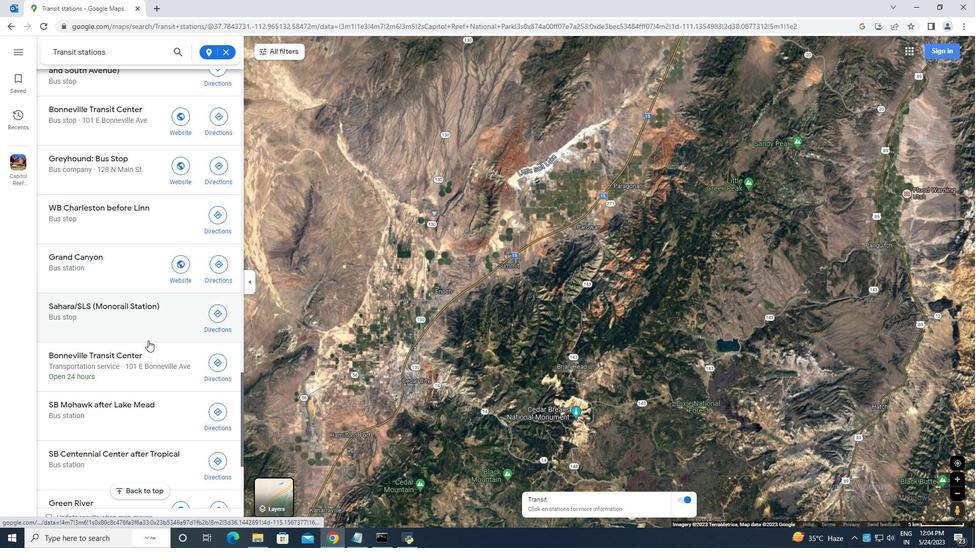 
Action: Mouse scrolled (148, 340) with delta (0, 0)
Screenshot: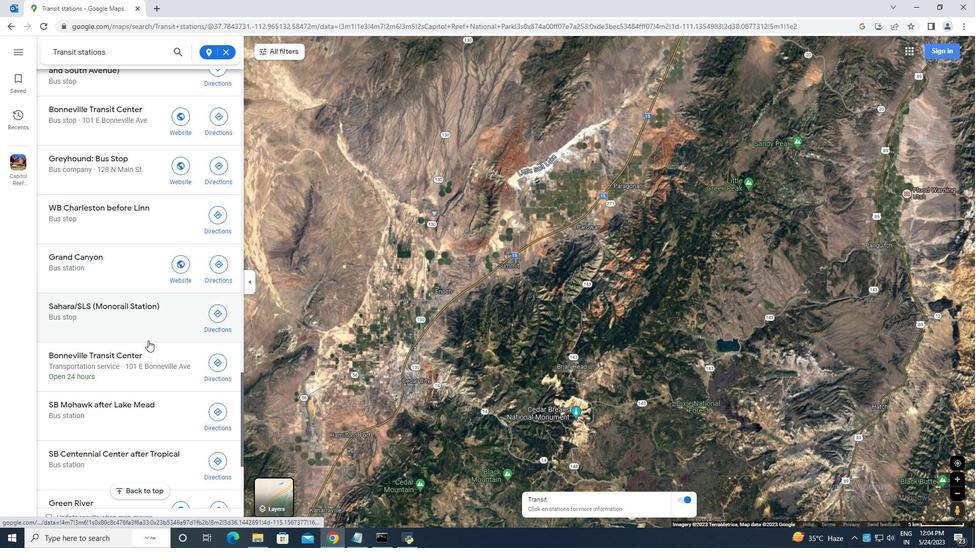 
Action: Mouse scrolled (148, 340) with delta (0, 0)
Screenshot: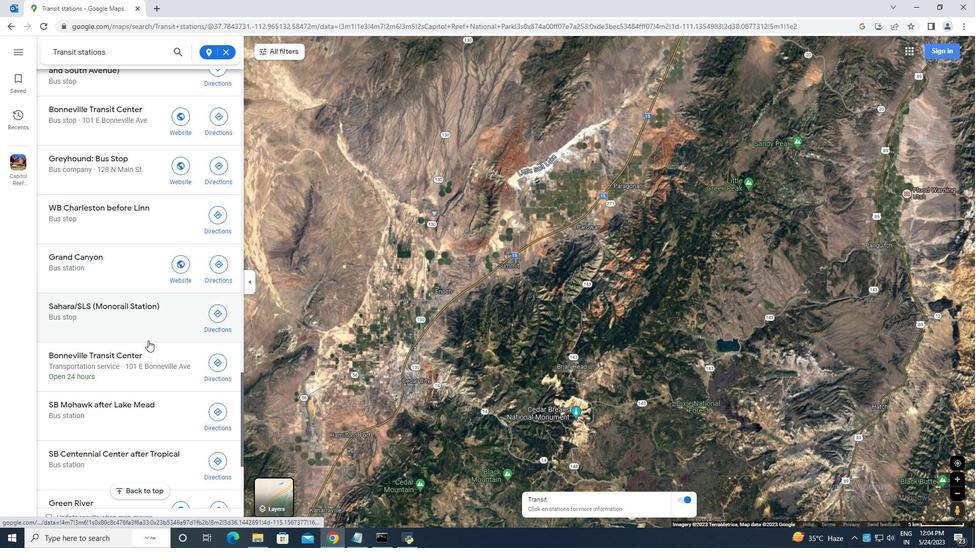 
Action: Mouse scrolled (148, 340) with delta (0, 0)
Screenshot: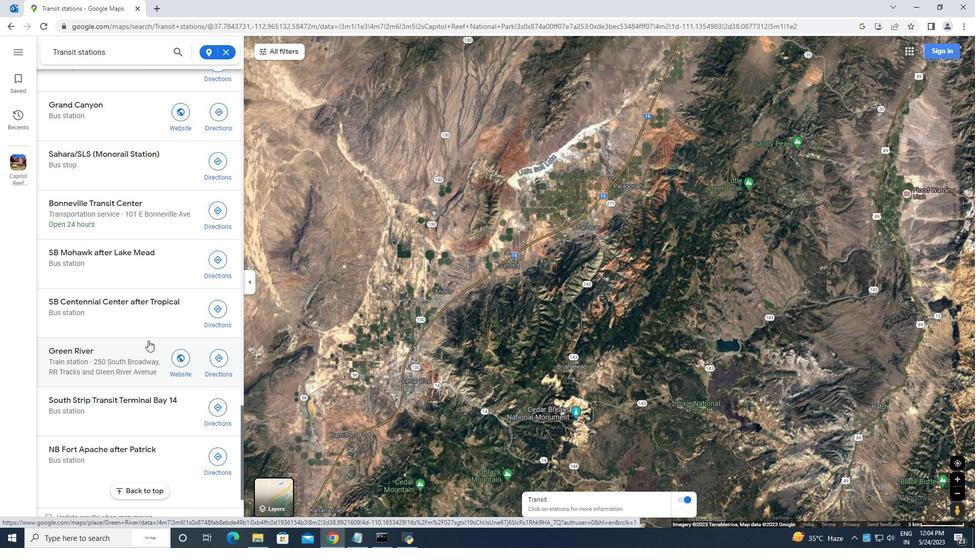 
Action: Mouse scrolled (148, 340) with delta (0, 0)
Screenshot: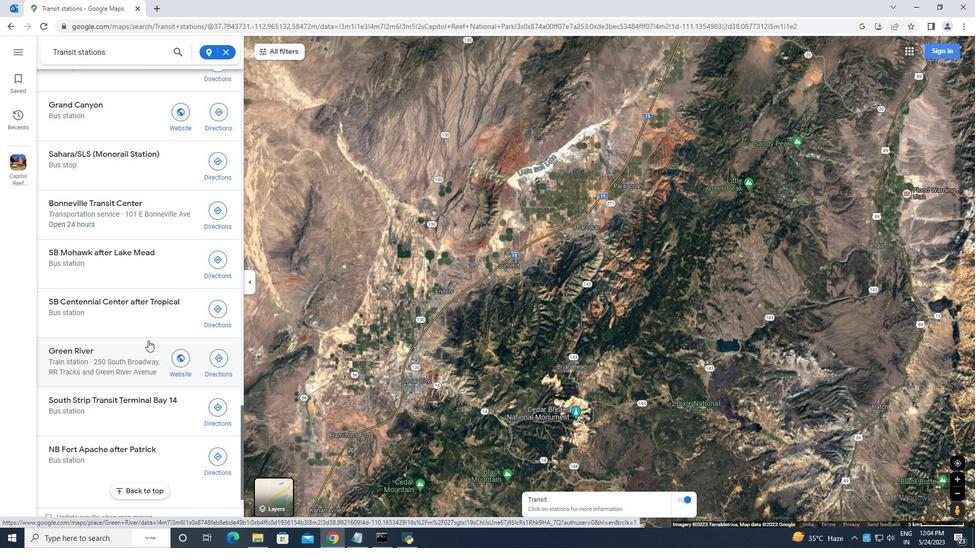 
Action: Mouse scrolled (148, 340) with delta (0, 0)
Screenshot: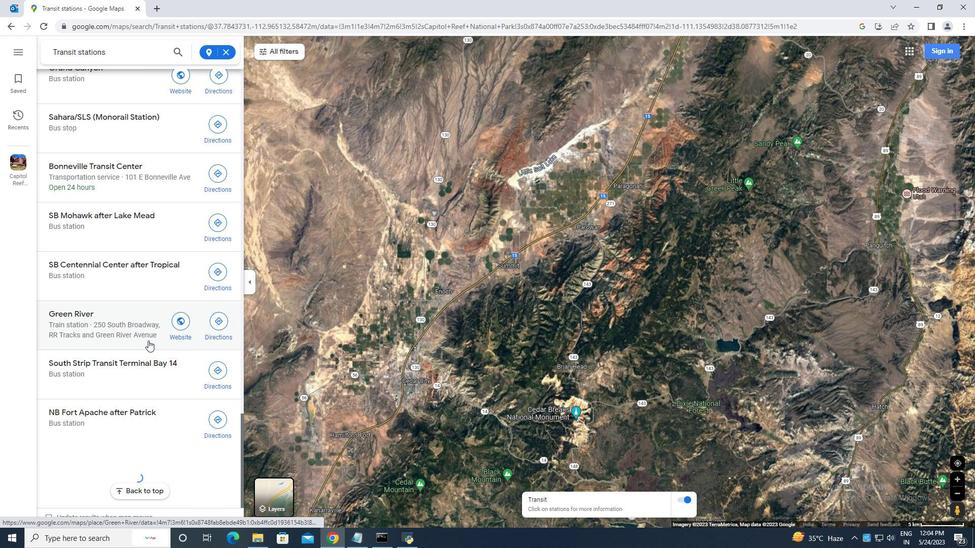 
Action: Mouse scrolled (148, 340) with delta (0, 0)
Screenshot: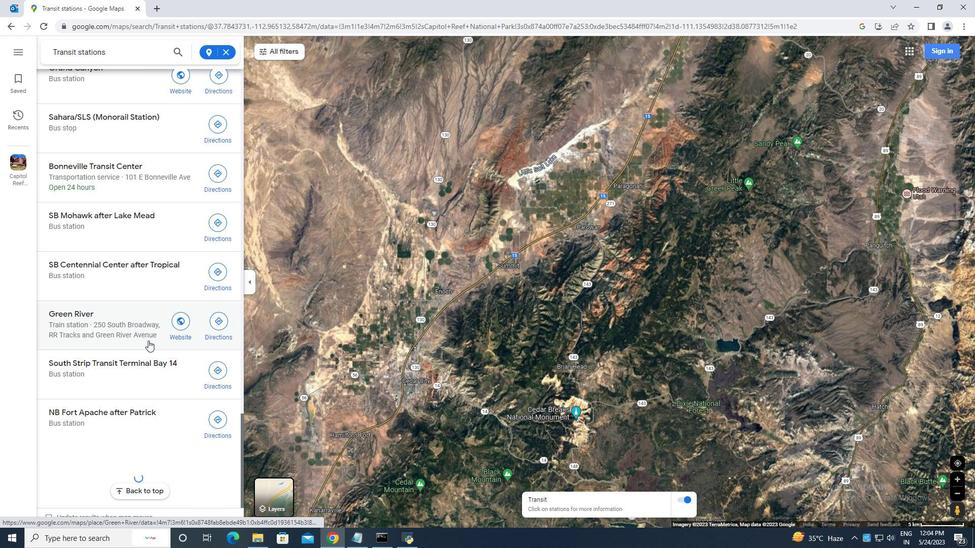 
Action: Mouse scrolled (148, 341) with delta (0, 0)
Screenshot: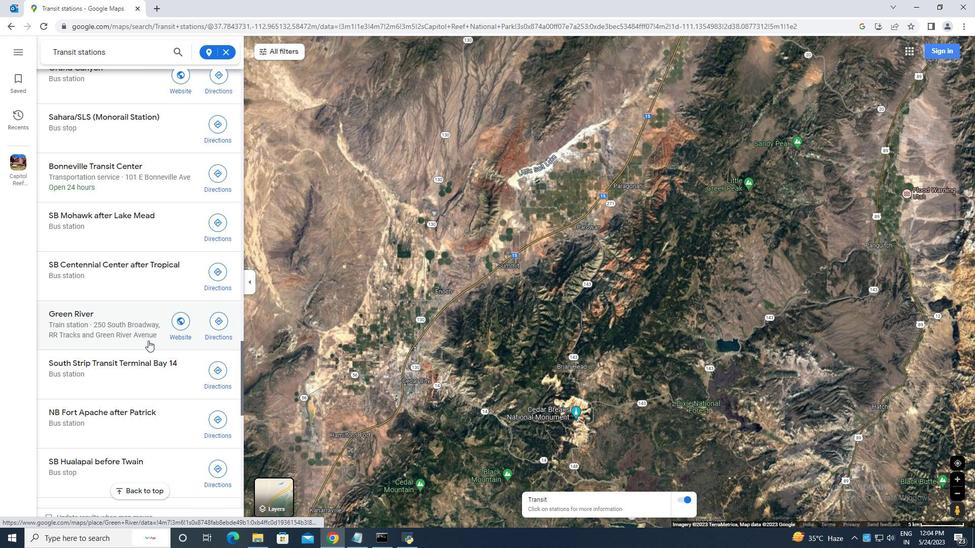 
Action: Mouse scrolled (148, 341) with delta (0, 0)
Screenshot: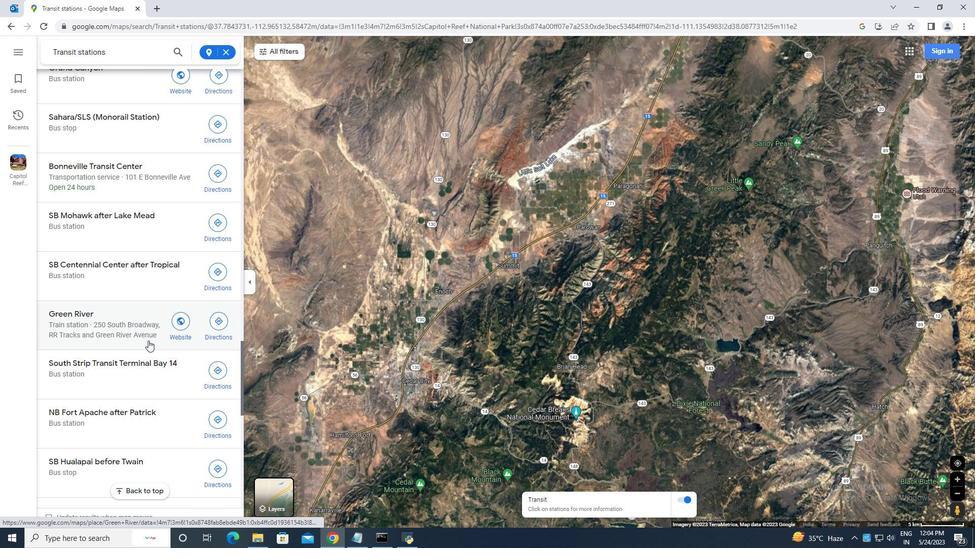 
Action: Mouse scrolled (148, 341) with delta (0, 0)
Screenshot: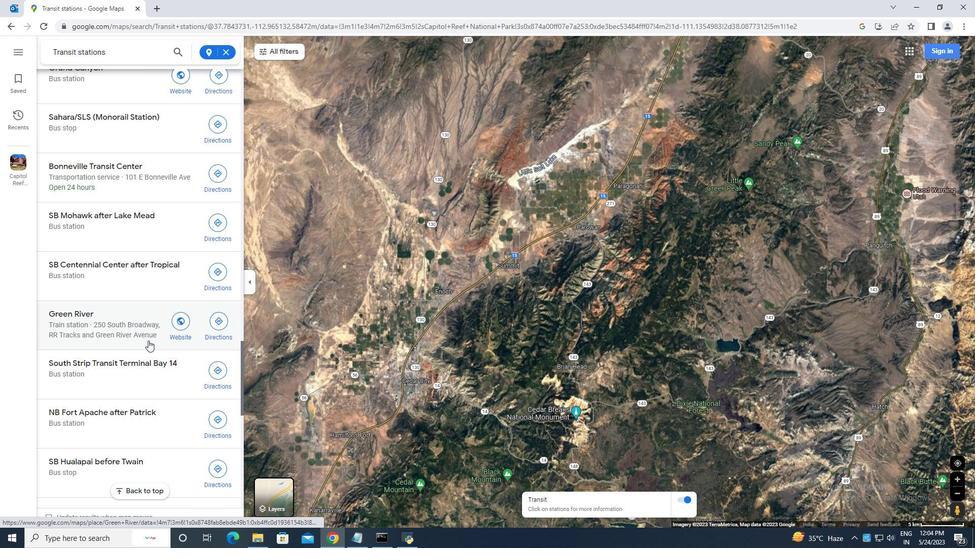 
Action: Mouse scrolled (148, 340) with delta (0, 0)
Screenshot: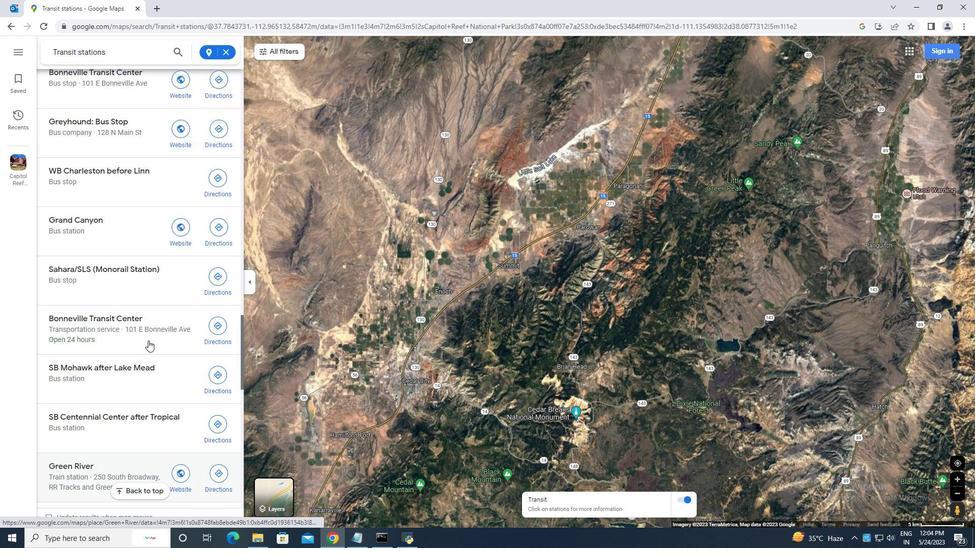 
Action: Mouse scrolled (148, 340) with delta (0, 0)
Screenshot: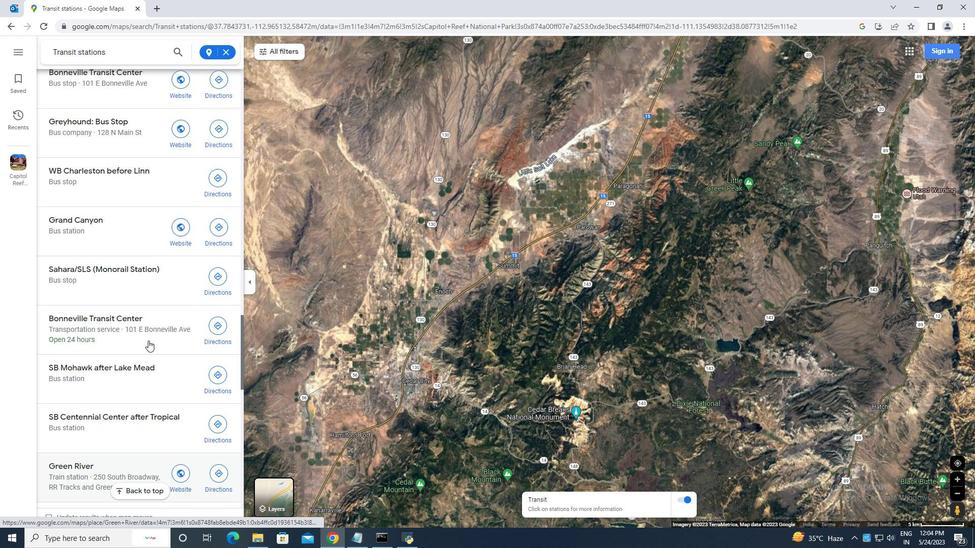 
Action: Mouse scrolled (148, 340) with delta (0, 0)
Screenshot: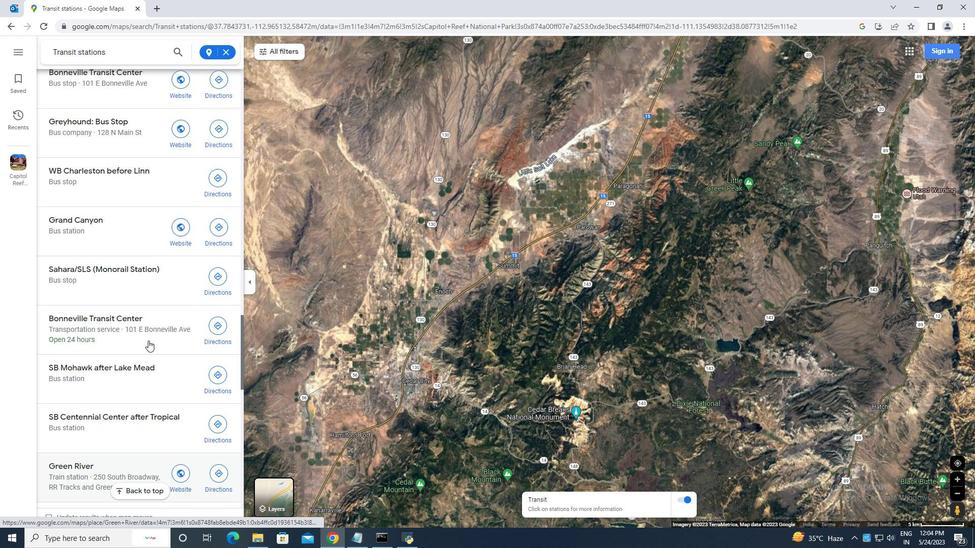 
Action: Mouse scrolled (148, 340) with delta (0, 0)
Screenshot: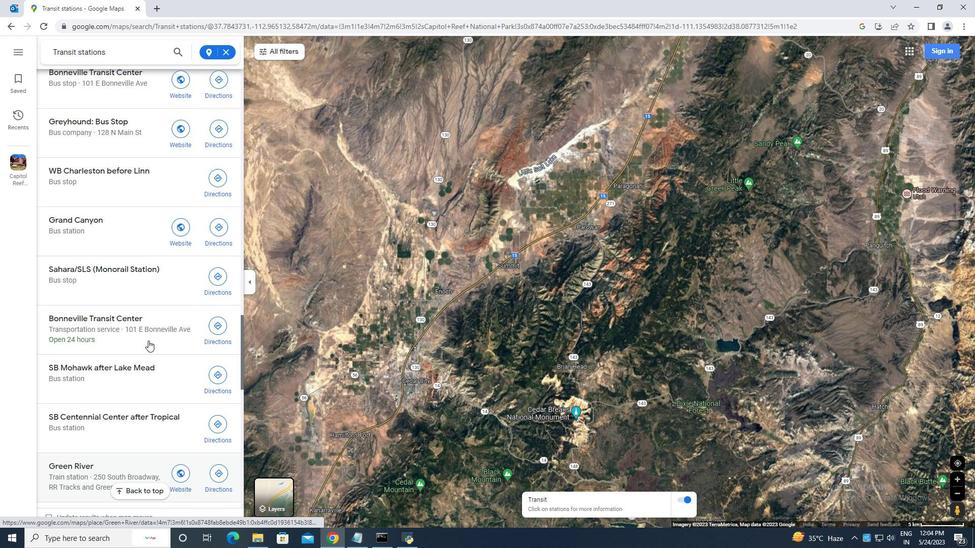 
Action: Mouse scrolled (148, 340) with delta (0, 0)
Screenshot: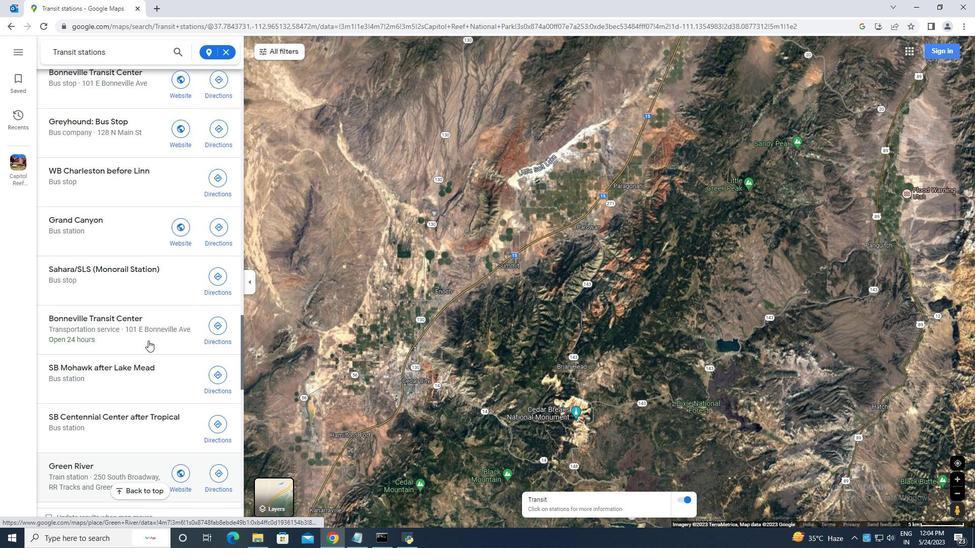 
Action: Mouse scrolled (148, 340) with delta (0, 0)
Screenshot: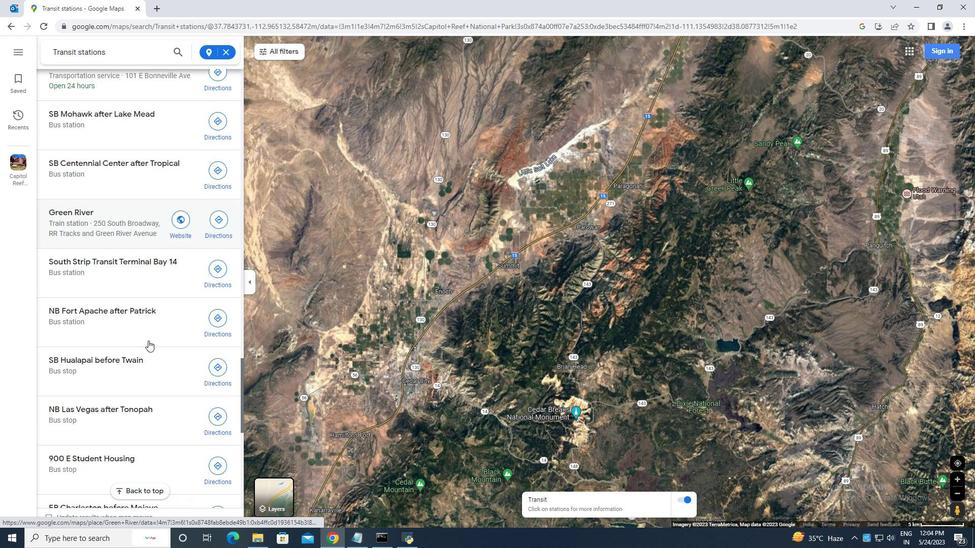
Action: Mouse scrolled (148, 340) with delta (0, 0)
Screenshot: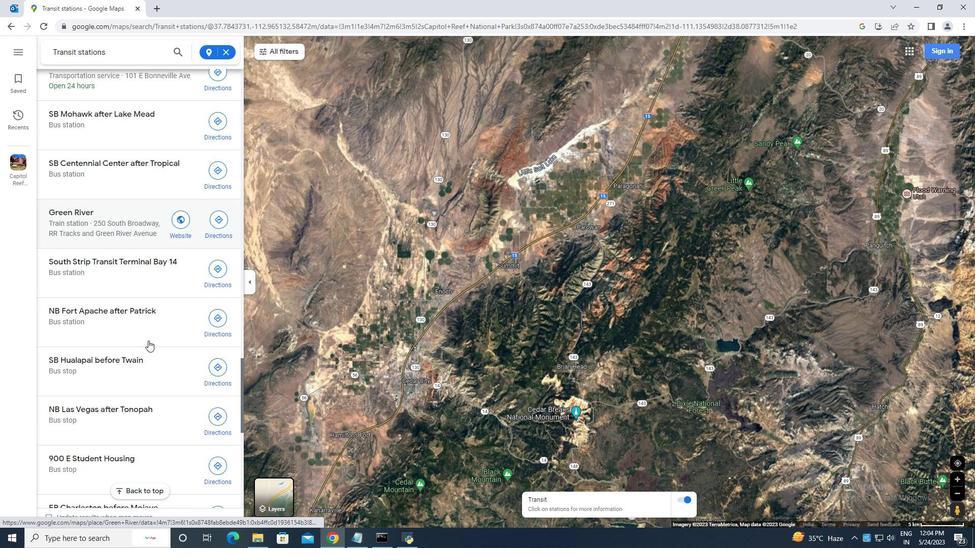 
Action: Mouse scrolled (148, 340) with delta (0, 0)
Screenshot: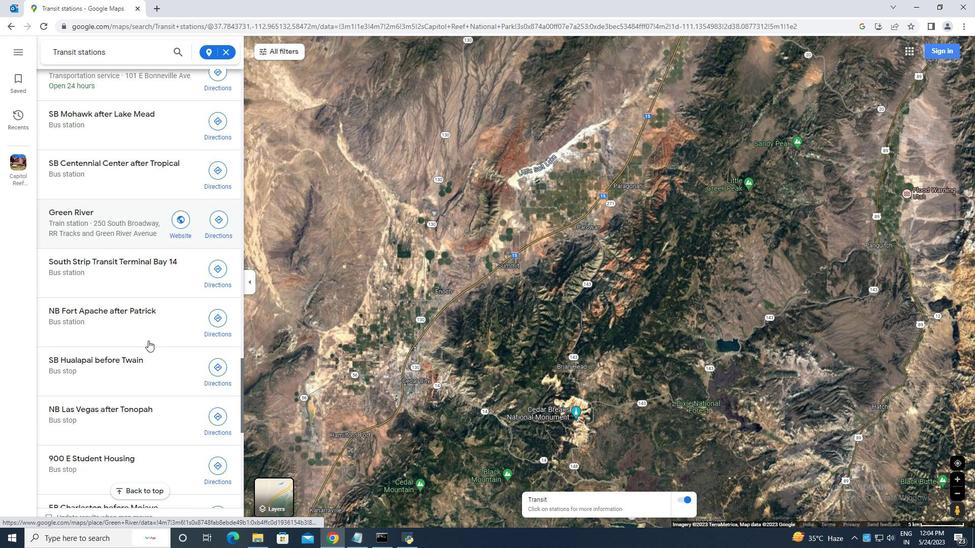 
Action: Mouse scrolled (148, 340) with delta (0, 0)
Screenshot: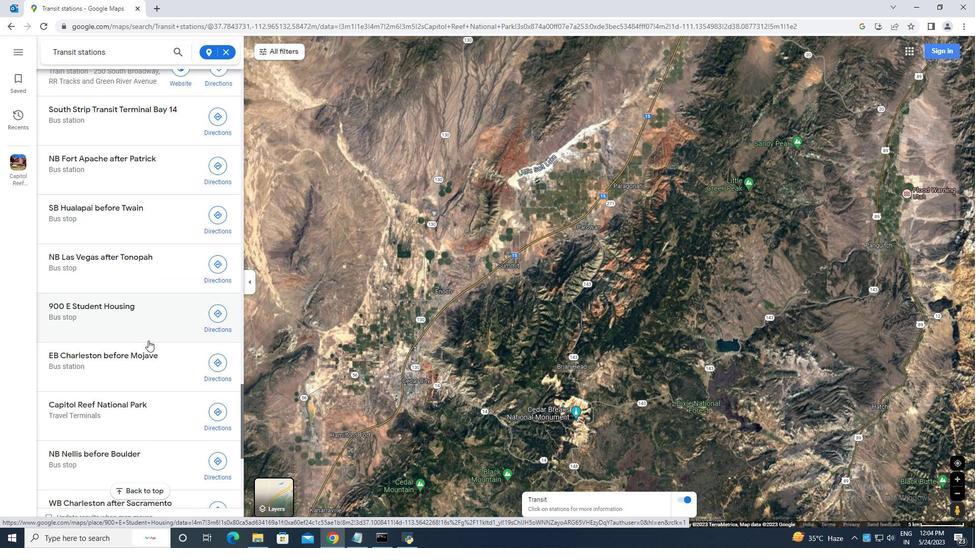 
Action: Mouse scrolled (148, 340) with delta (0, 0)
Screenshot: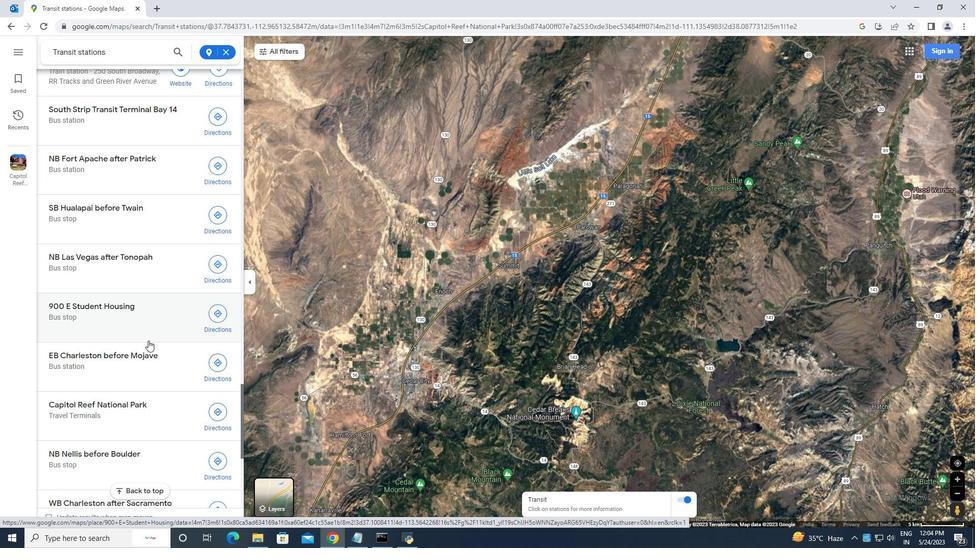 
Action: Mouse scrolled (148, 340) with delta (0, 0)
Screenshot: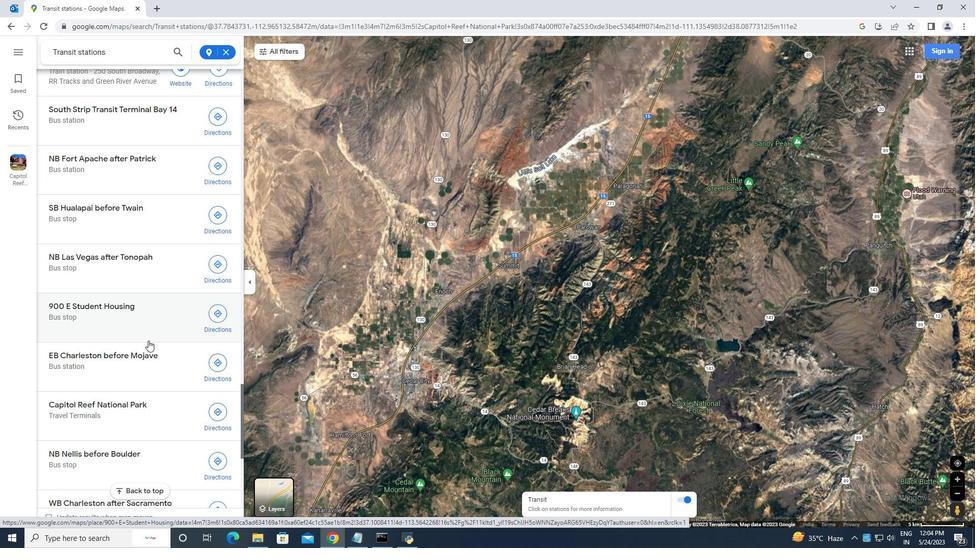 
Action: Mouse scrolled (148, 340) with delta (0, 0)
Screenshot: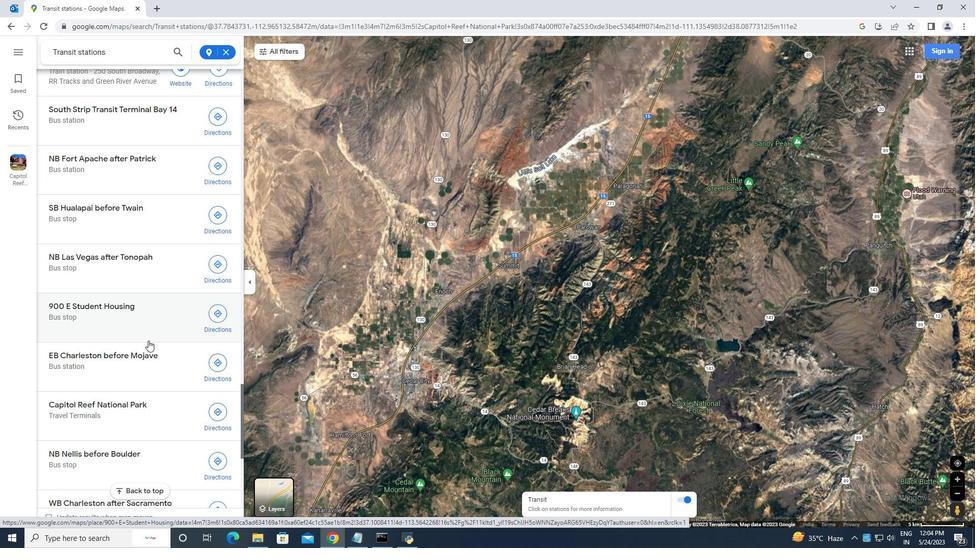 
Action: Mouse scrolled (148, 340) with delta (0, 0)
Screenshot: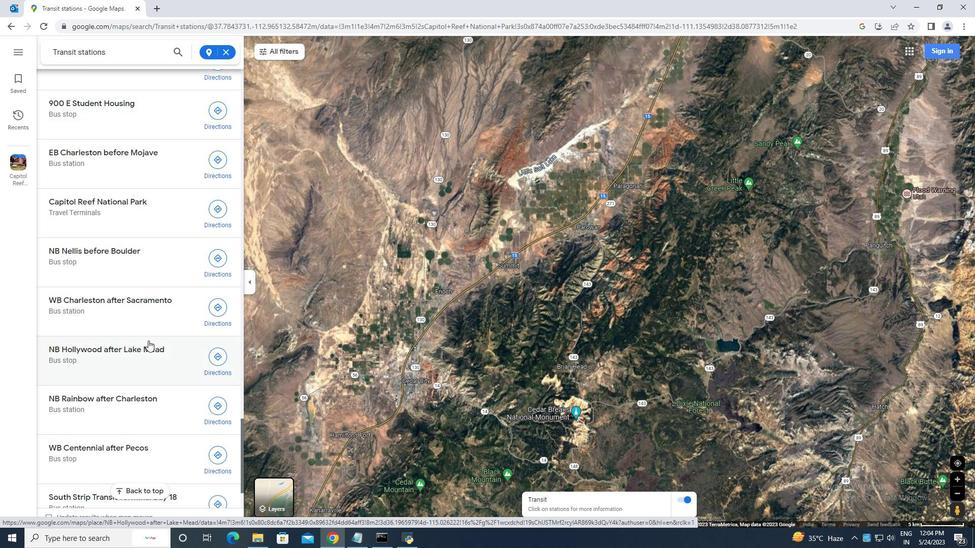 
Action: Mouse scrolled (148, 340) with delta (0, 0)
Screenshot: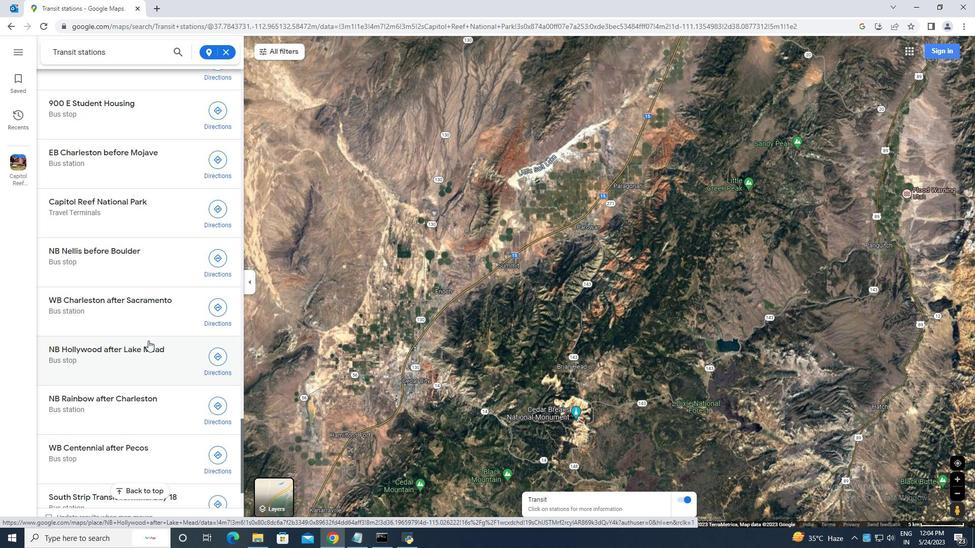 
Action: Mouse moved to (148, 341)
Screenshot: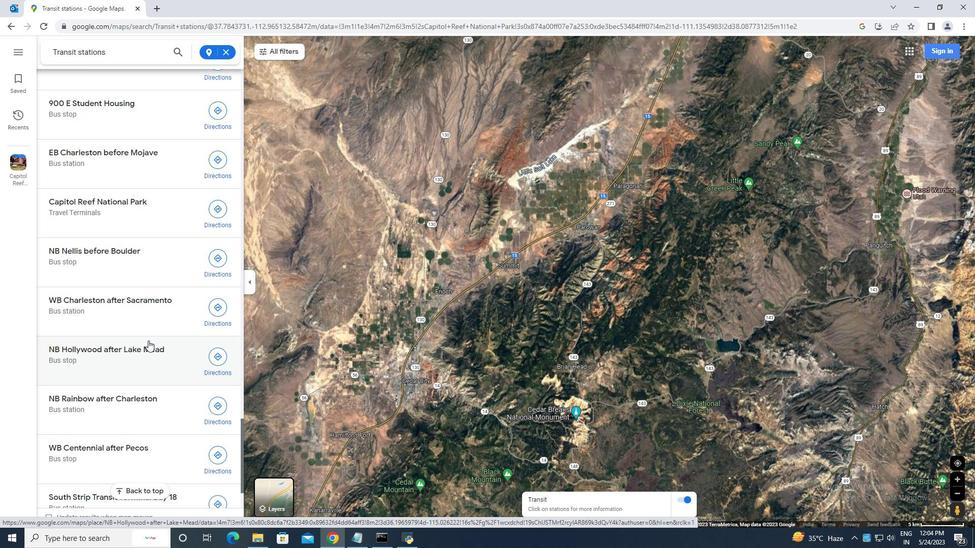 
Action: Mouse scrolled (148, 340) with delta (0, 0)
Screenshot: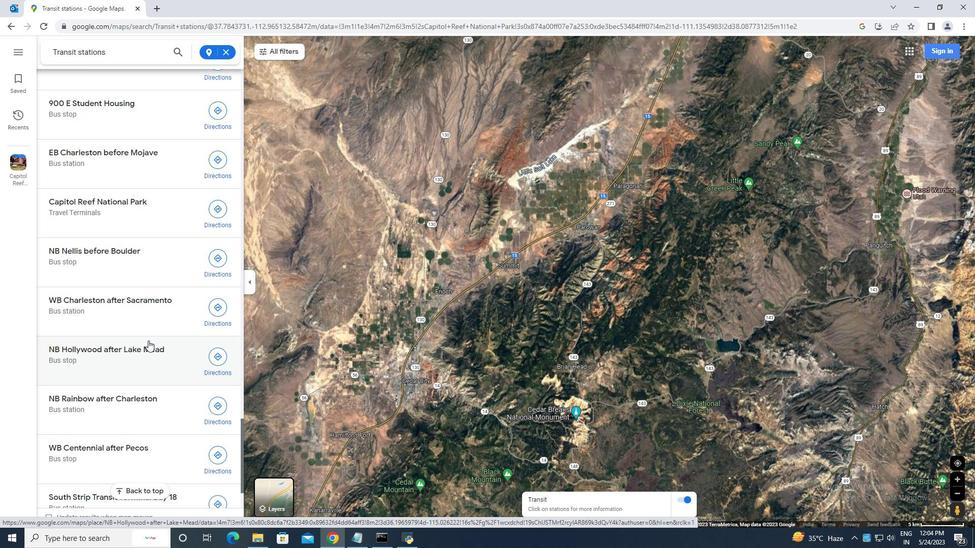 
Action: Mouse scrolled (148, 340) with delta (0, 0)
Screenshot: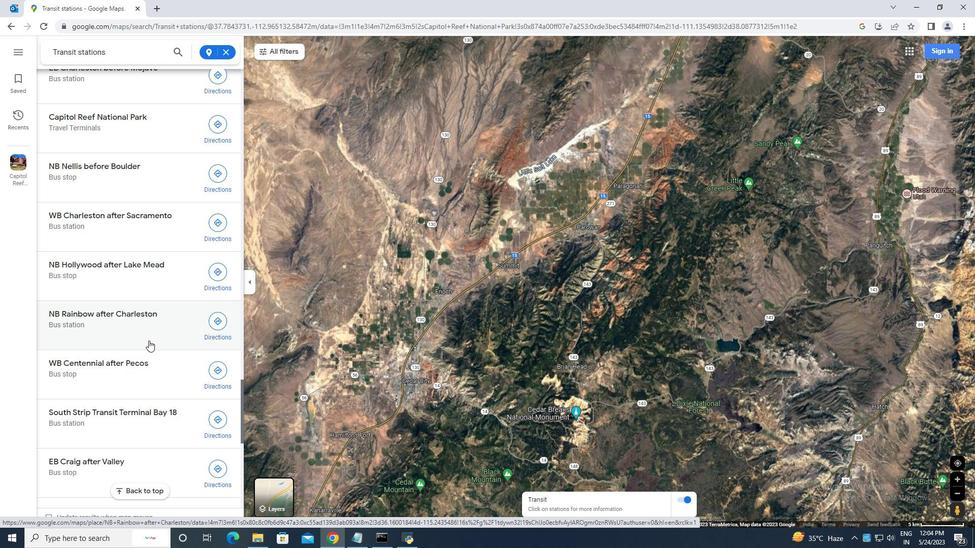 
Action: Mouse scrolled (148, 340) with delta (0, 0)
Screenshot: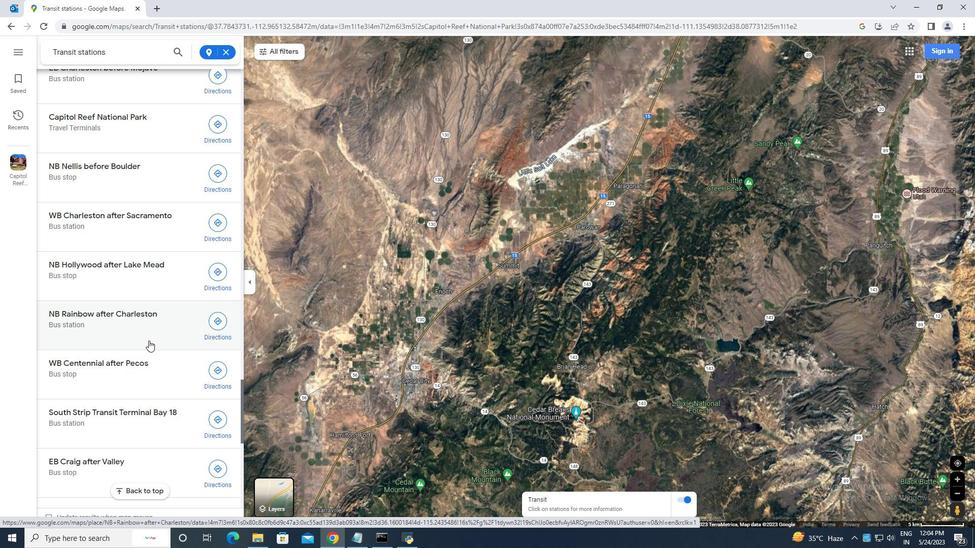 
Action: Mouse scrolled (148, 340) with delta (0, 0)
Screenshot: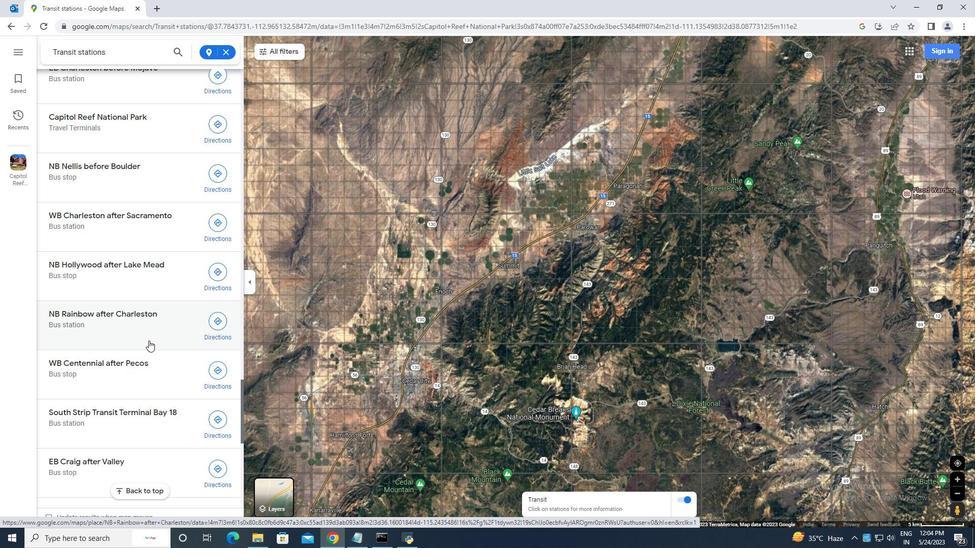 
Action: Mouse scrolled (148, 340) with delta (0, 0)
Screenshot: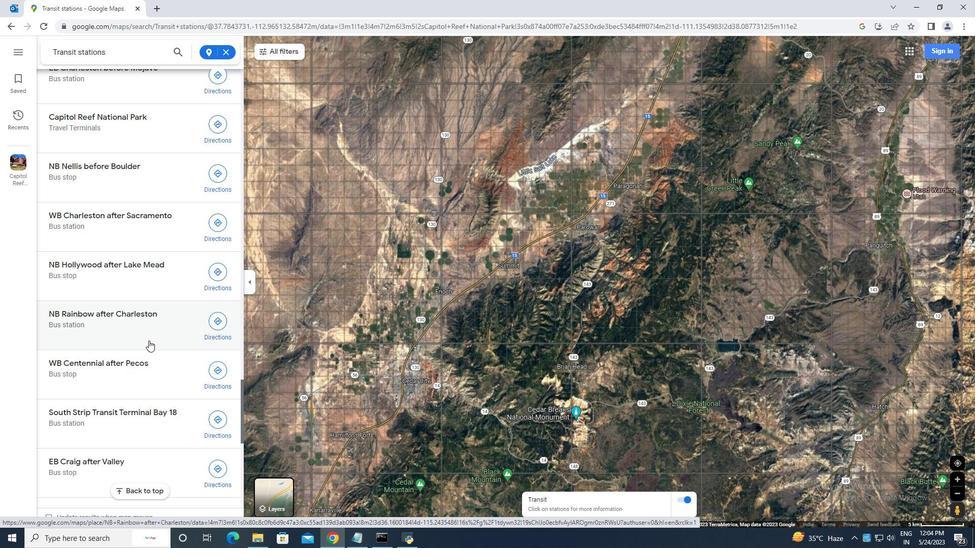 
Action: Mouse scrolled (148, 340) with delta (0, 0)
Screenshot: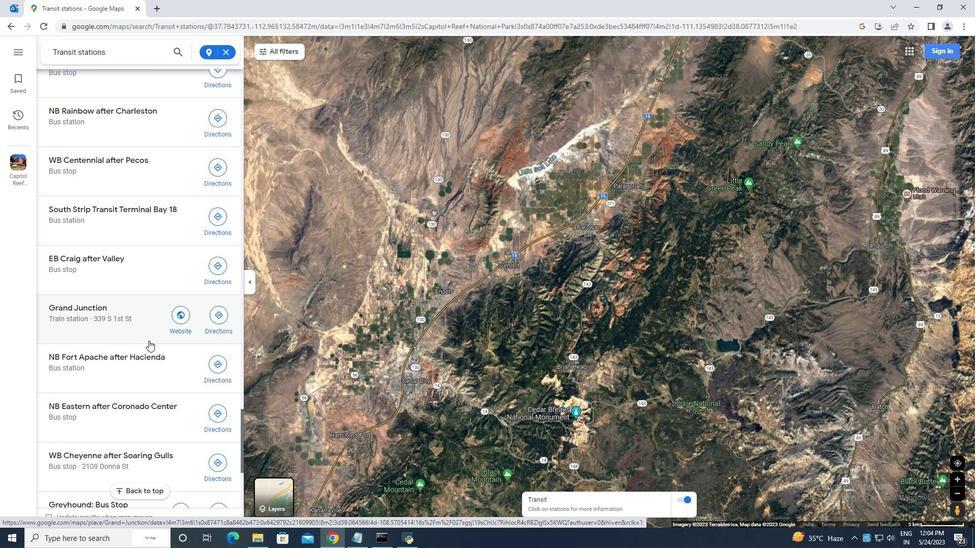 
Action: Mouse scrolled (148, 340) with delta (0, 0)
Screenshot: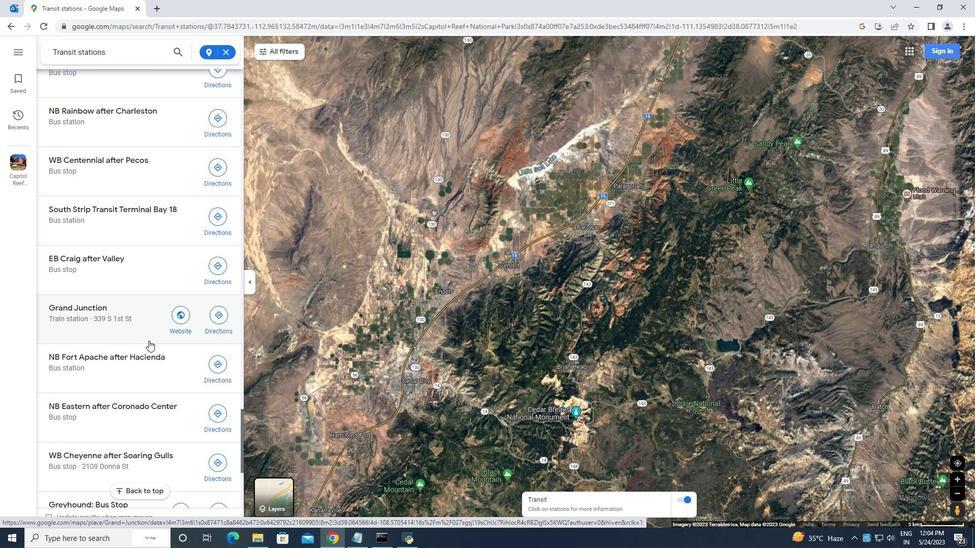
Action: Mouse scrolled (148, 340) with delta (0, 0)
Screenshot: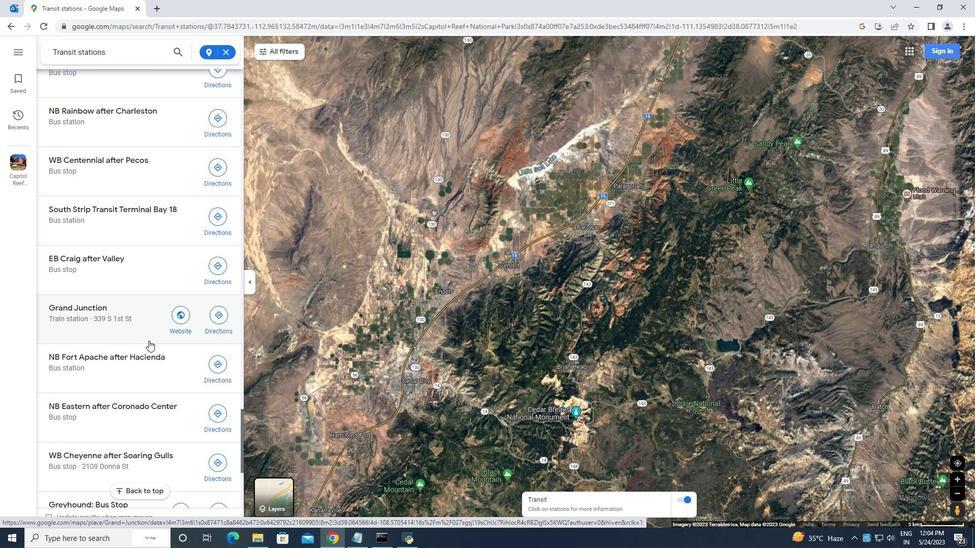 
Action: Mouse moved to (131, 352)
Screenshot: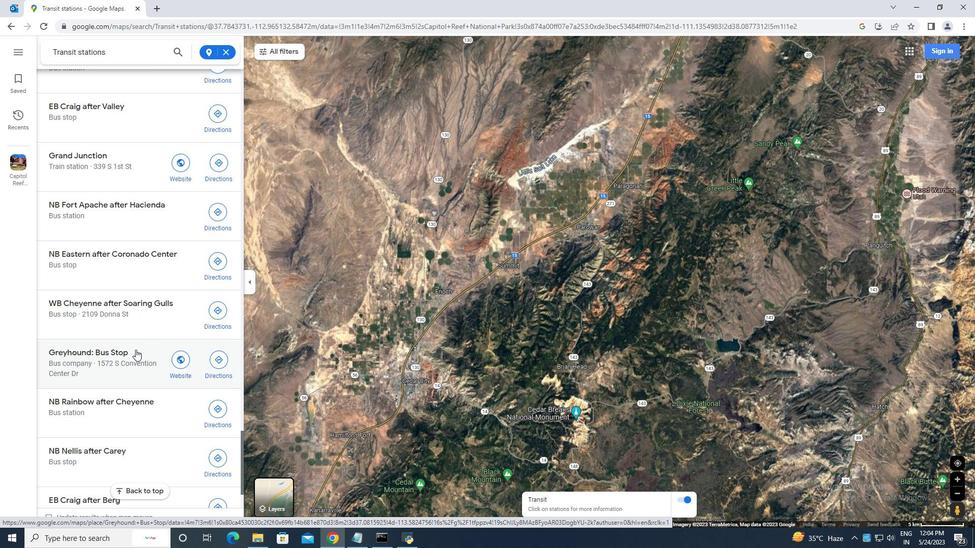 
Action: Mouse scrolled (131, 351) with delta (0, 0)
Screenshot: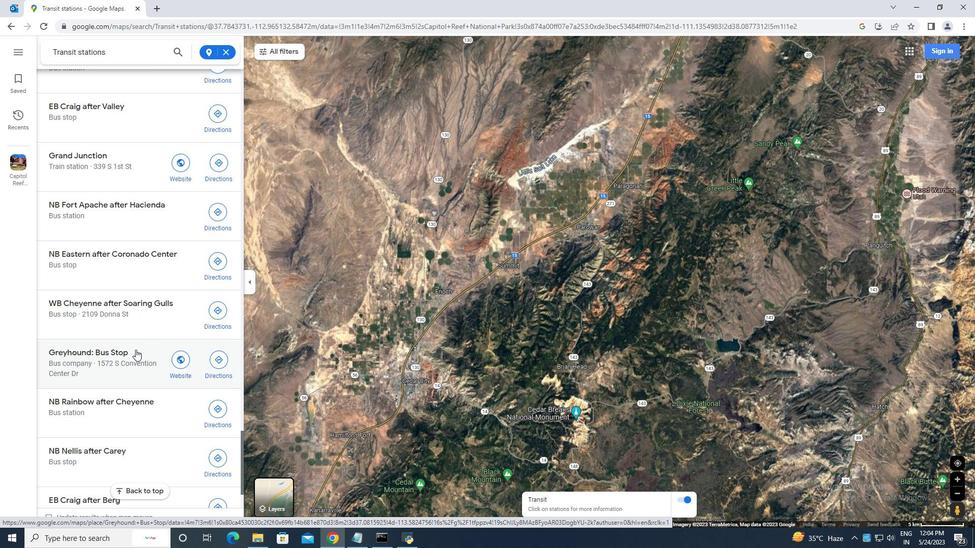 
Action: Mouse scrolled (131, 351) with delta (0, 0)
Screenshot: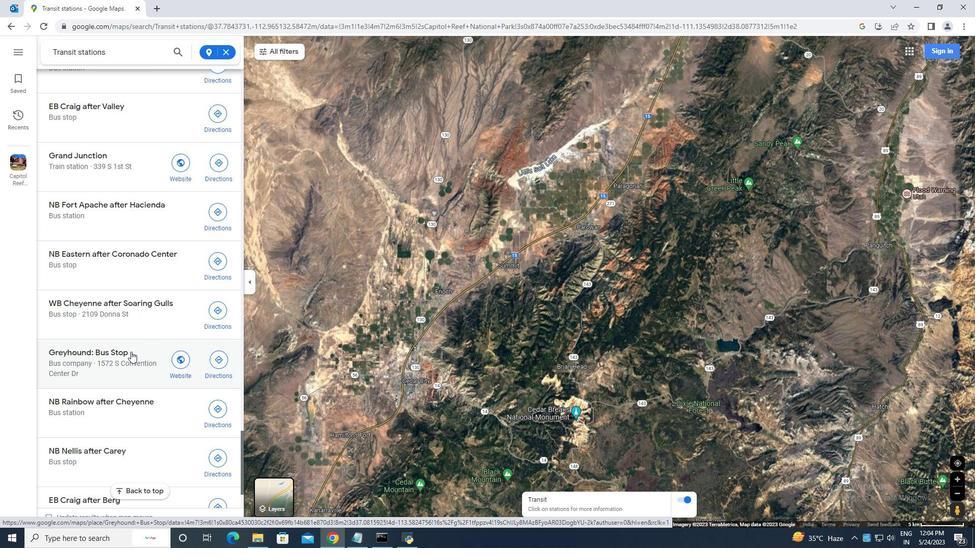 
Action: Mouse scrolled (131, 351) with delta (0, 0)
Screenshot: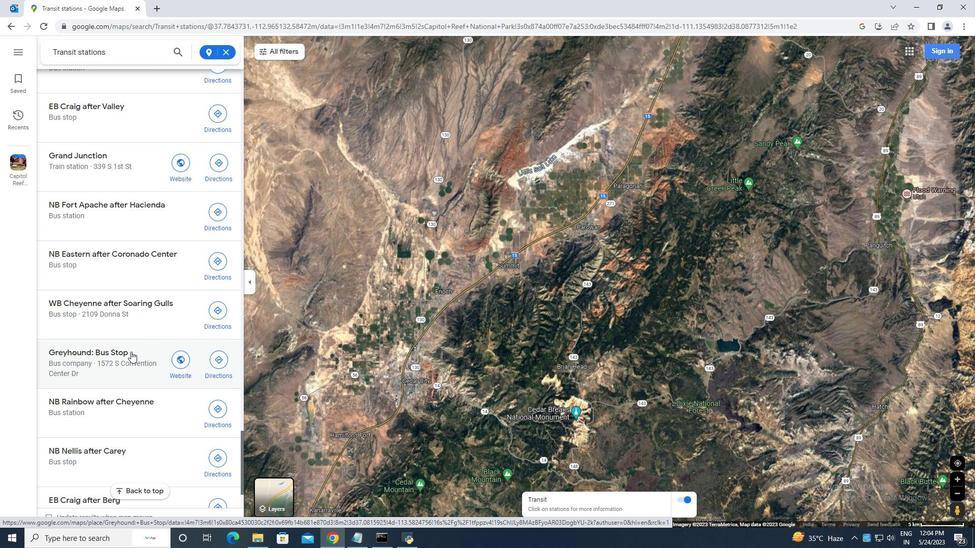 
Action: Mouse scrolled (131, 351) with delta (0, 0)
Screenshot: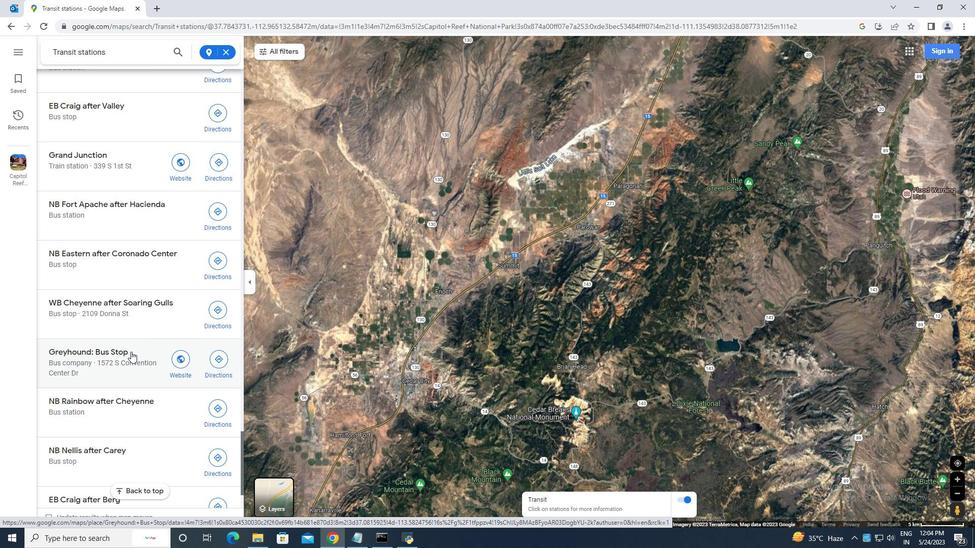 
Action: Mouse scrolled (131, 351) with delta (0, 0)
Screenshot: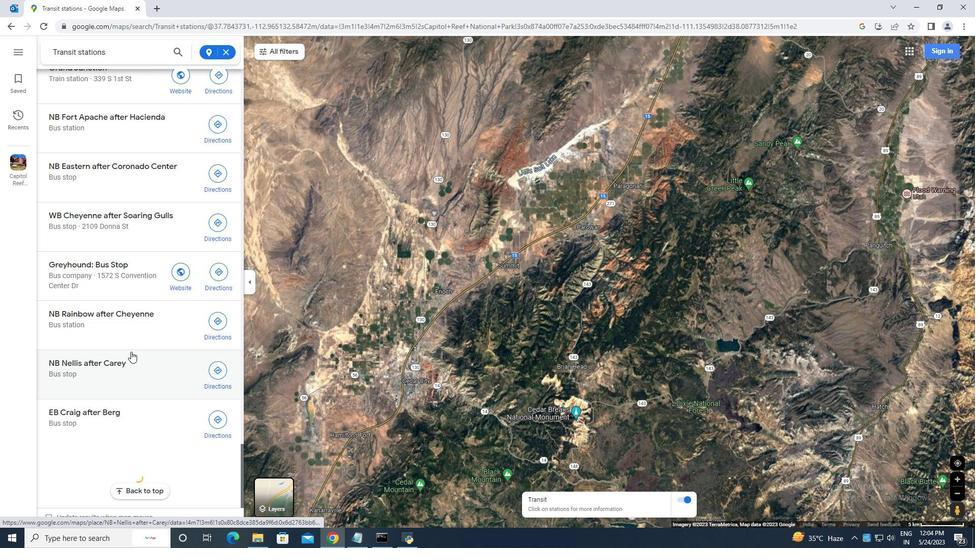 
Action: Mouse scrolled (131, 351) with delta (0, 0)
Screenshot: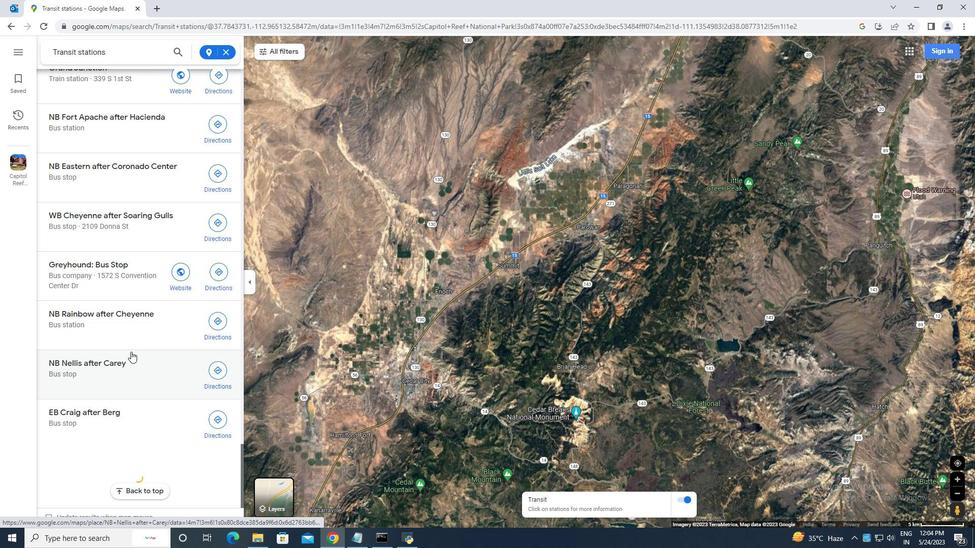 
Action: Mouse scrolled (131, 351) with delta (0, 0)
Screenshot: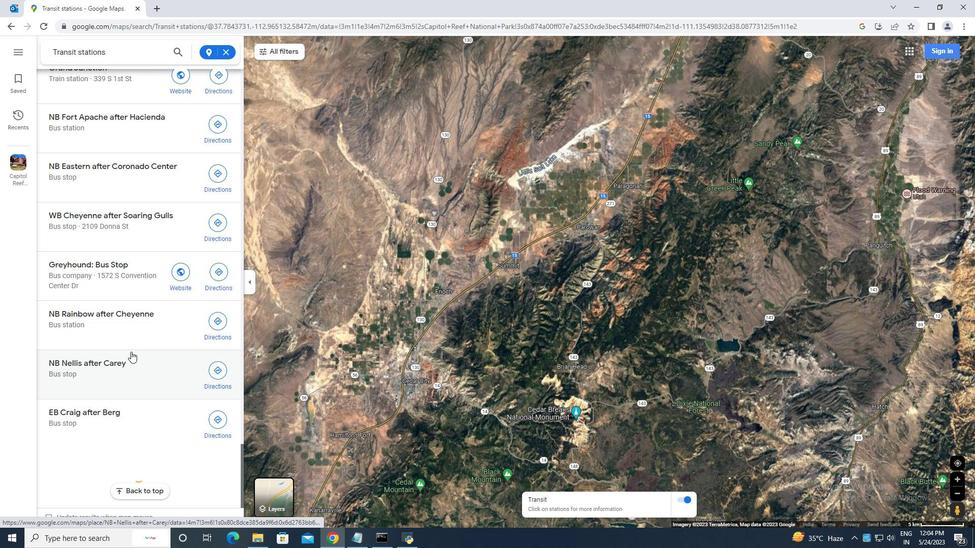 
Action: Mouse scrolled (131, 351) with delta (0, 0)
Screenshot: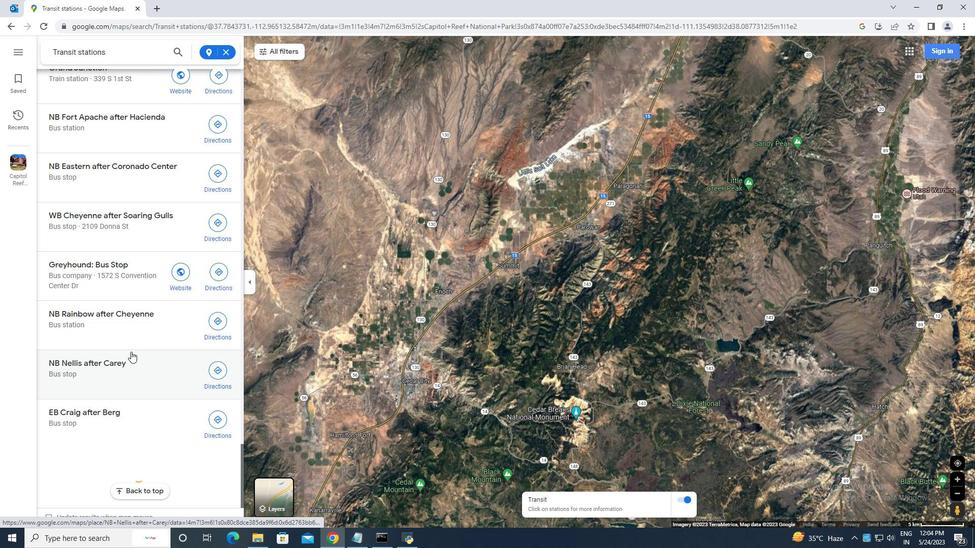 
Action: Mouse scrolled (131, 351) with delta (0, 0)
Screenshot: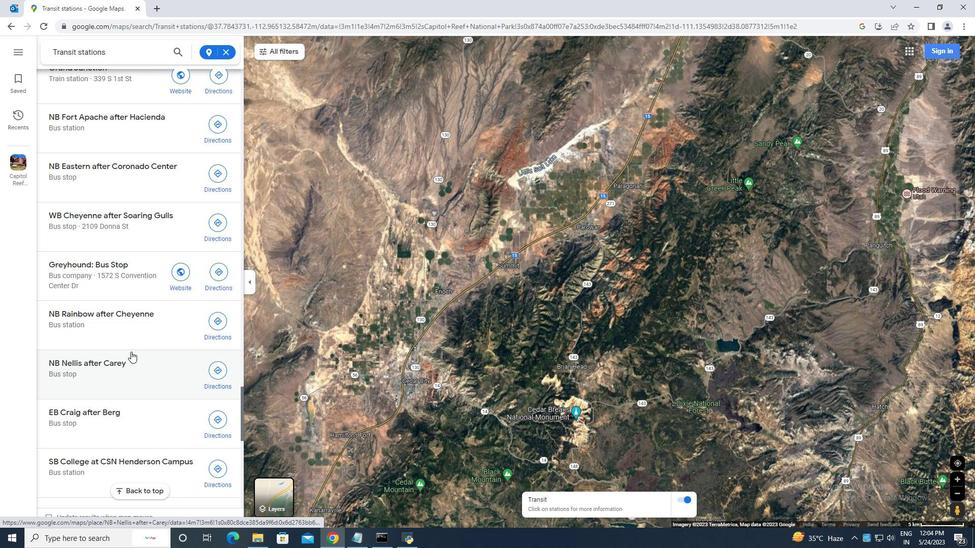 
Action: Mouse scrolled (131, 351) with delta (0, 0)
Screenshot: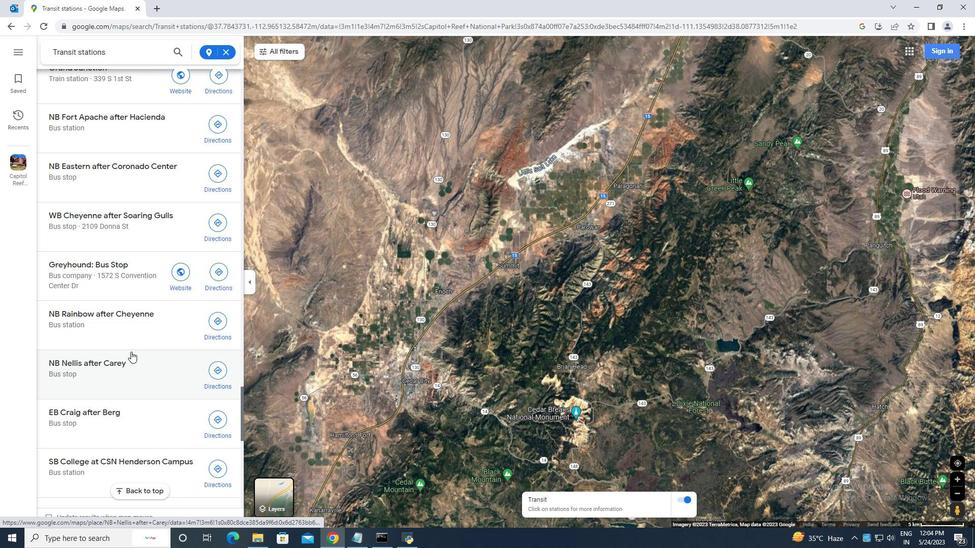 
Action: Mouse scrolled (131, 351) with delta (0, 0)
Screenshot: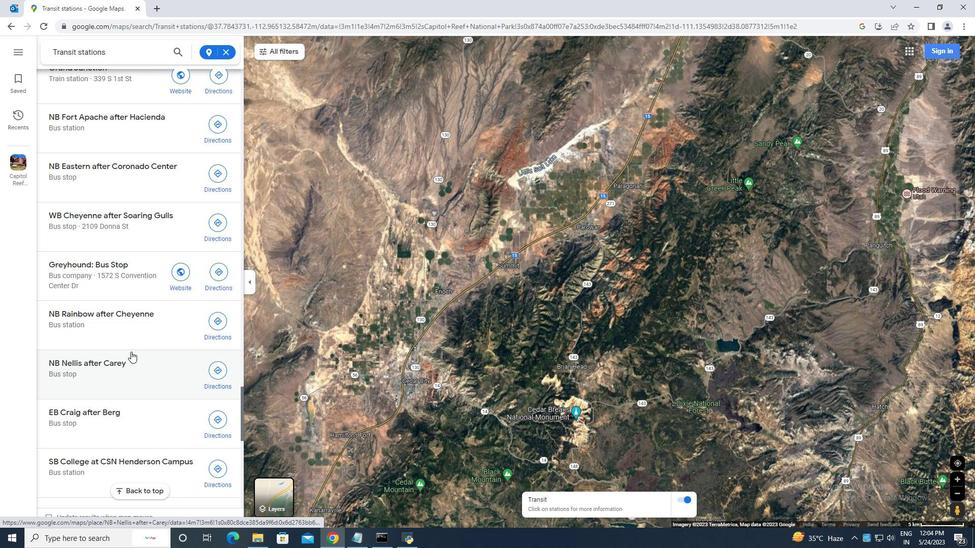 
Action: Mouse scrolled (131, 351) with delta (0, 0)
Screenshot: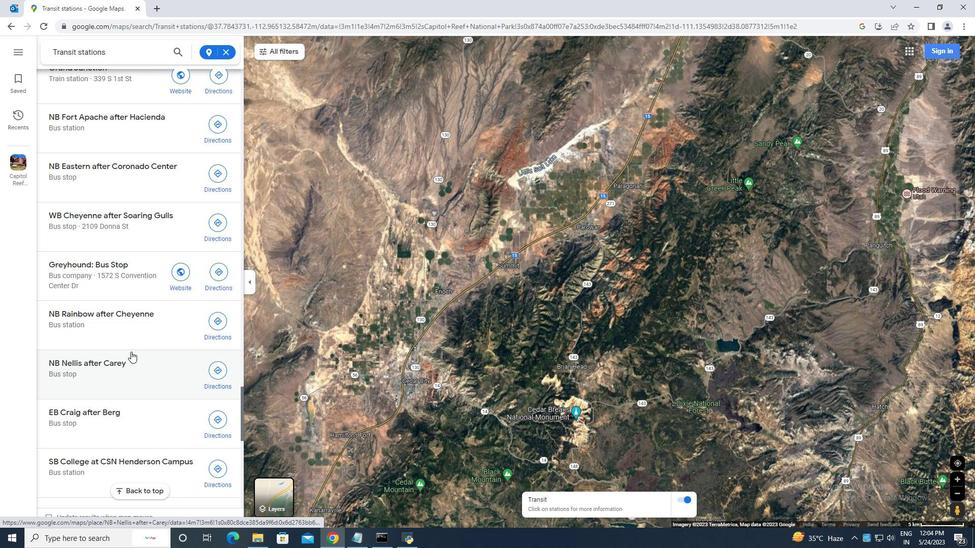 
Action: Mouse scrolled (131, 351) with delta (0, 0)
Screenshot: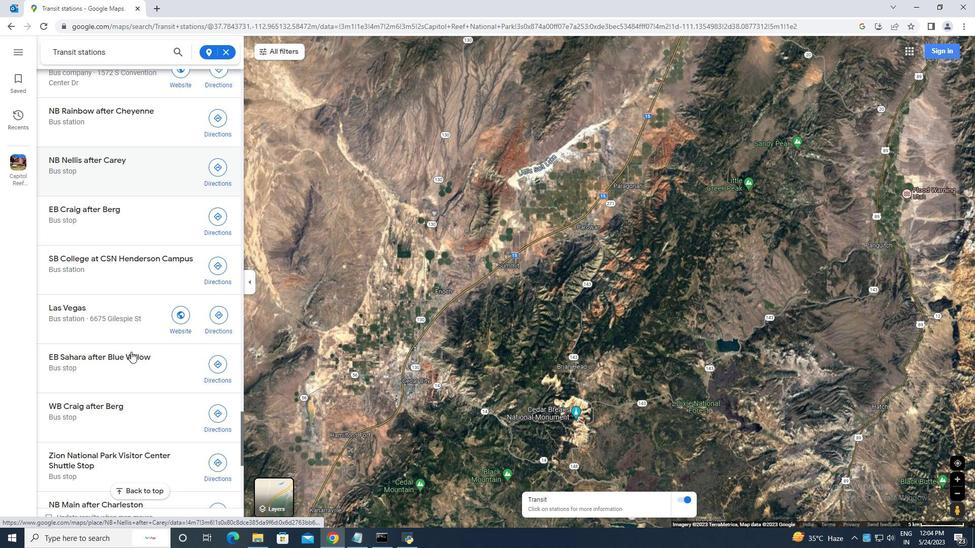 
Action: Mouse scrolled (131, 351) with delta (0, 0)
Screenshot: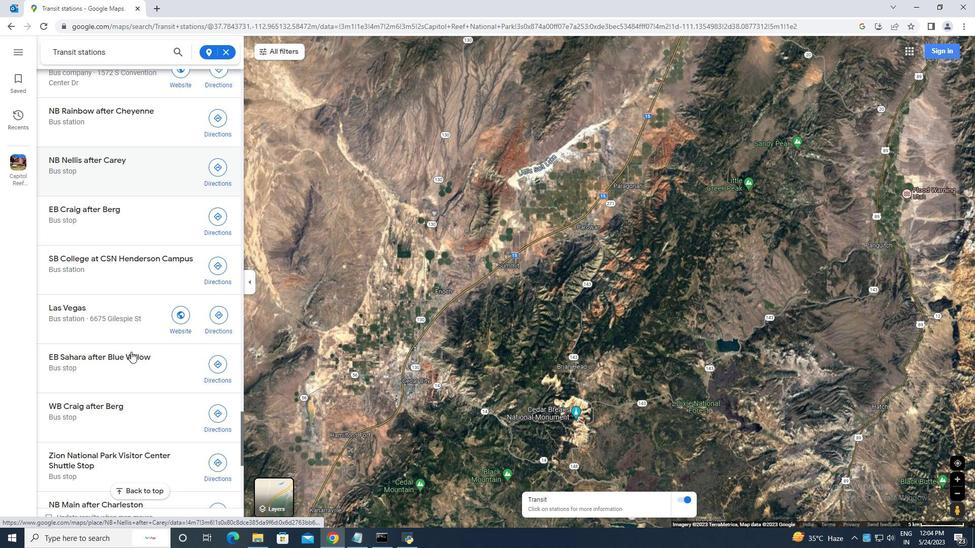 
Action: Mouse scrolled (131, 351) with delta (0, 0)
Screenshot: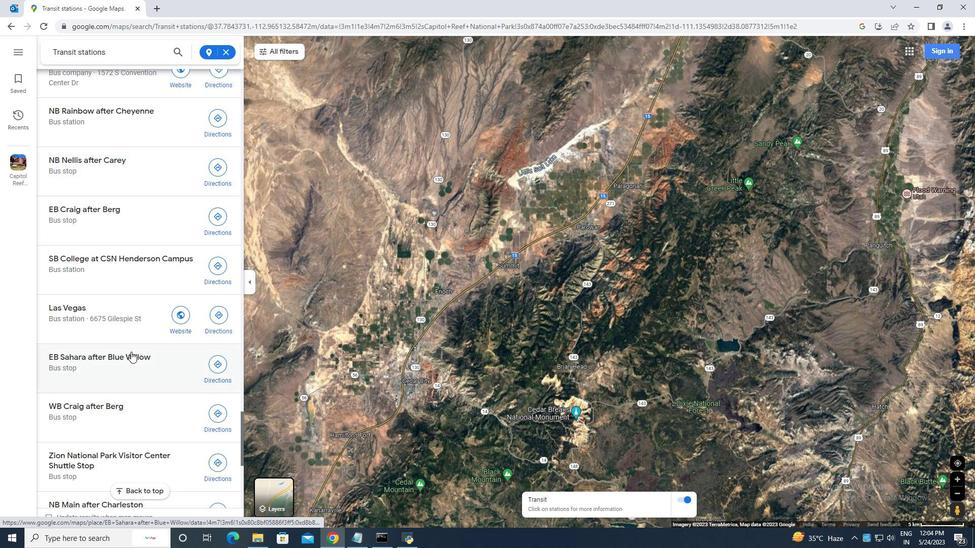 
Action: Mouse scrolled (131, 351) with delta (0, 0)
Screenshot: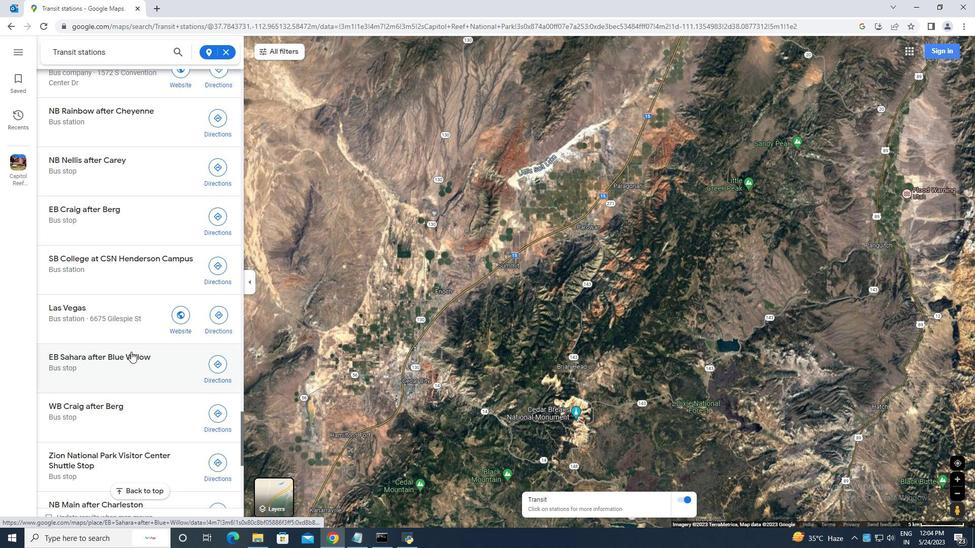
Action: Mouse moved to (133, 354)
Screenshot: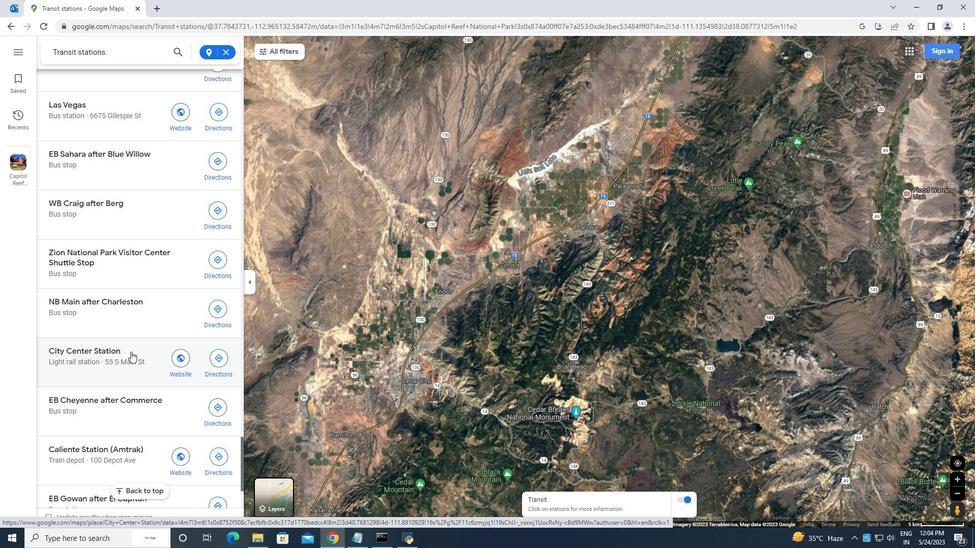 
Action: Mouse scrolled (133, 353) with delta (0, 0)
Screenshot: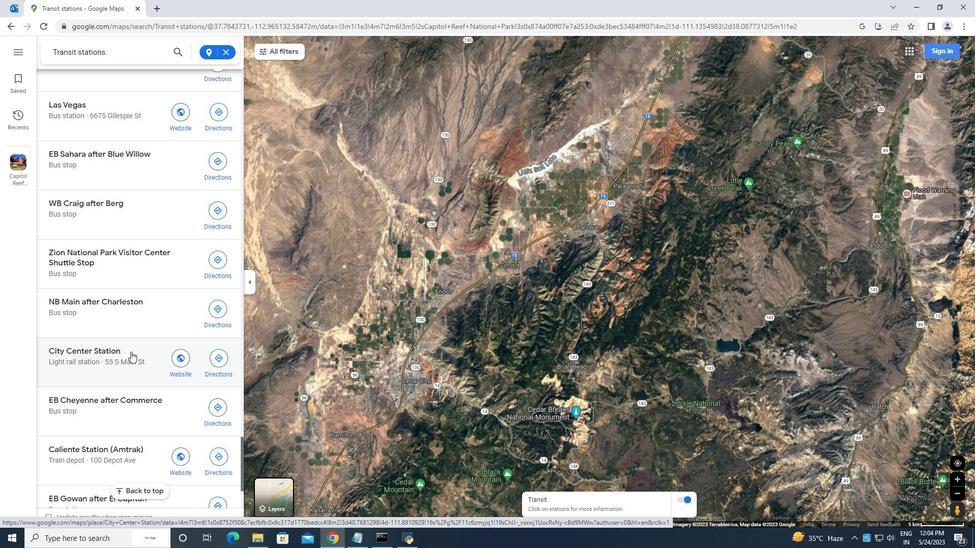 
Action: Mouse moved to (136, 355)
Screenshot: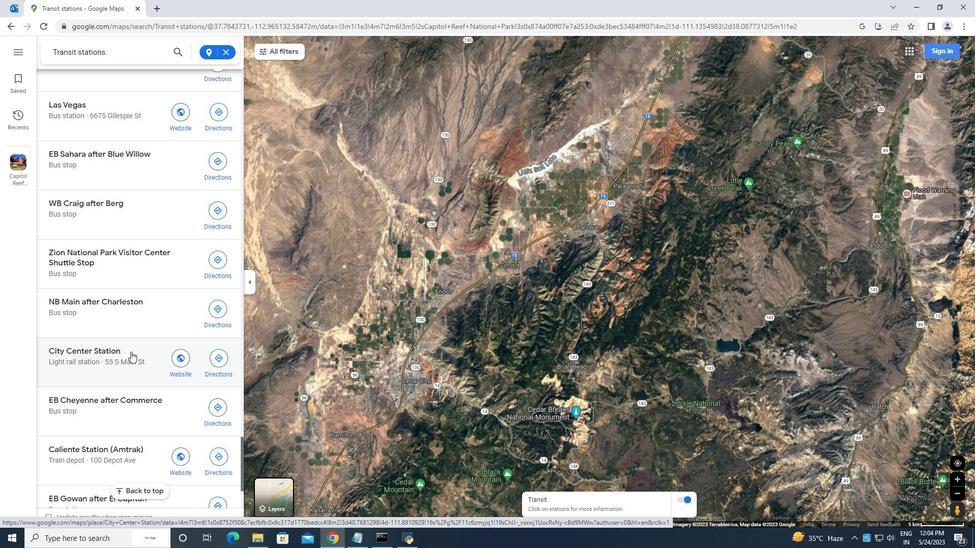 
Action: Mouse scrolled (136, 355) with delta (0, 0)
Screenshot: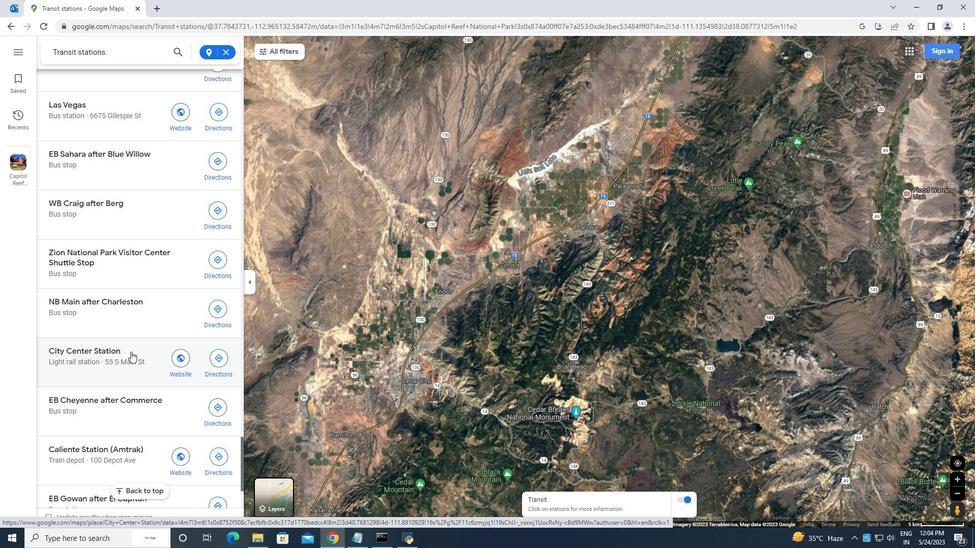 
Action: Mouse moved to (137, 356)
Screenshot: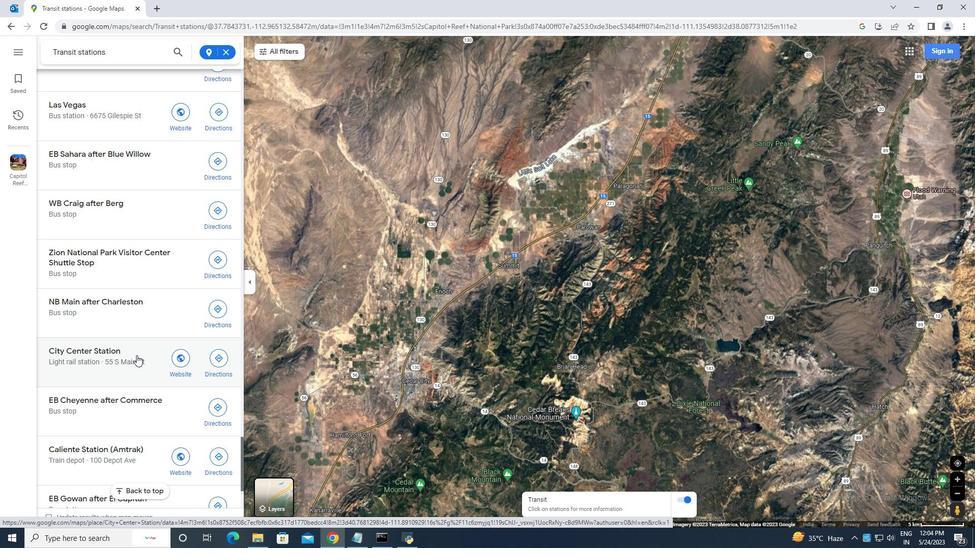 
Action: Mouse scrolled (137, 356) with delta (0, 0)
Screenshot: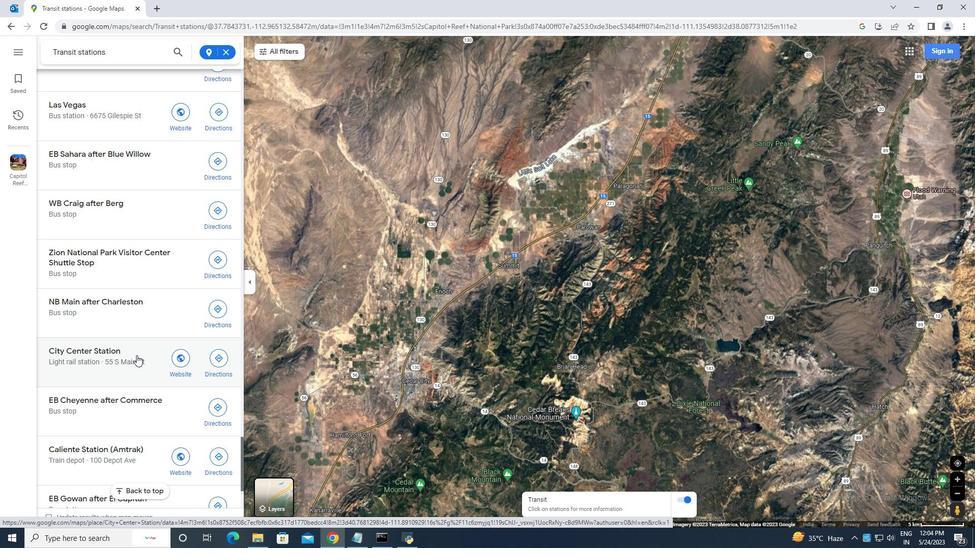 
Action: Mouse moved to (151, 368)
Screenshot: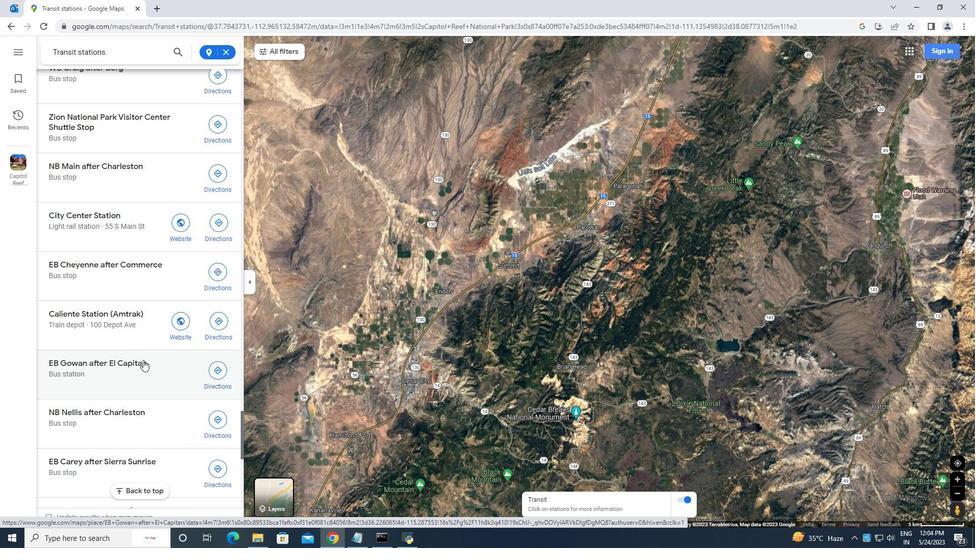 
Action: Mouse scrolled (151, 367) with delta (0, 0)
Screenshot: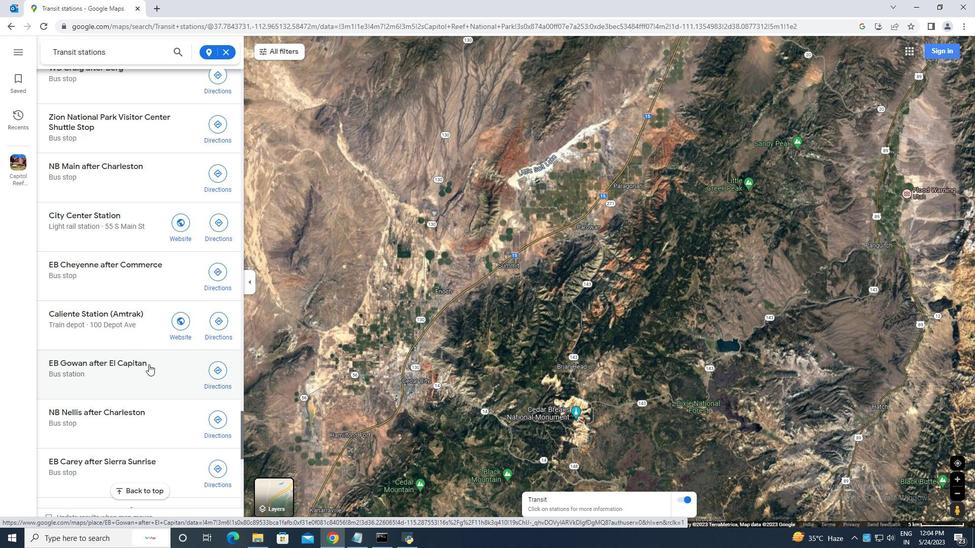 
Action: Mouse scrolled (151, 367) with delta (0, 0)
Screenshot: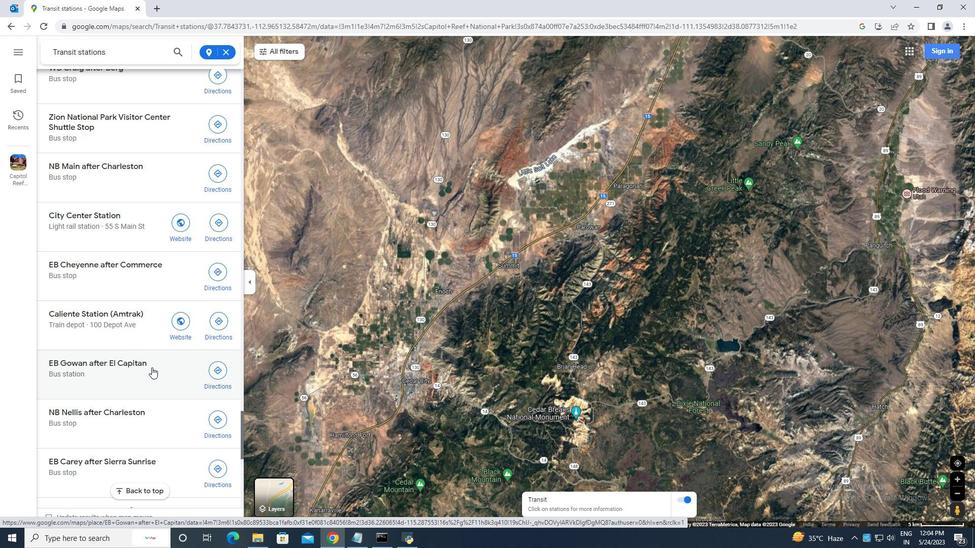 
Action: Mouse scrolled (151, 367) with delta (0, 0)
Screenshot: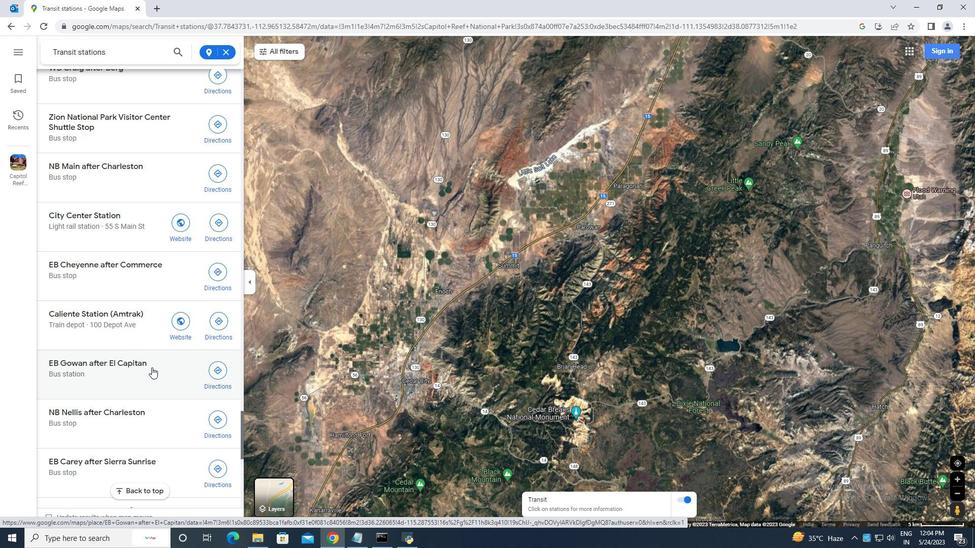 
Action: Mouse moved to (151, 368)
Screenshot: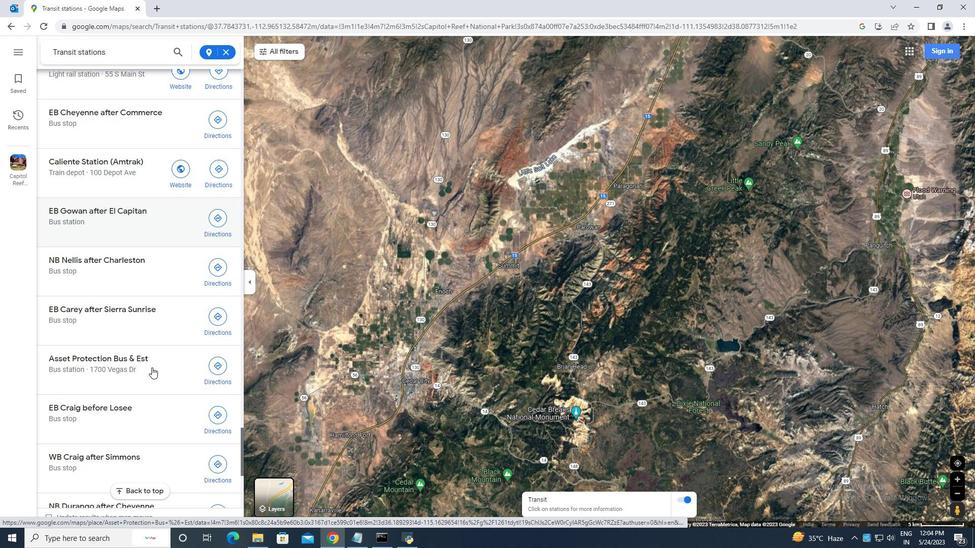 
Action: Mouse scrolled (151, 367) with delta (0, 0)
Screenshot: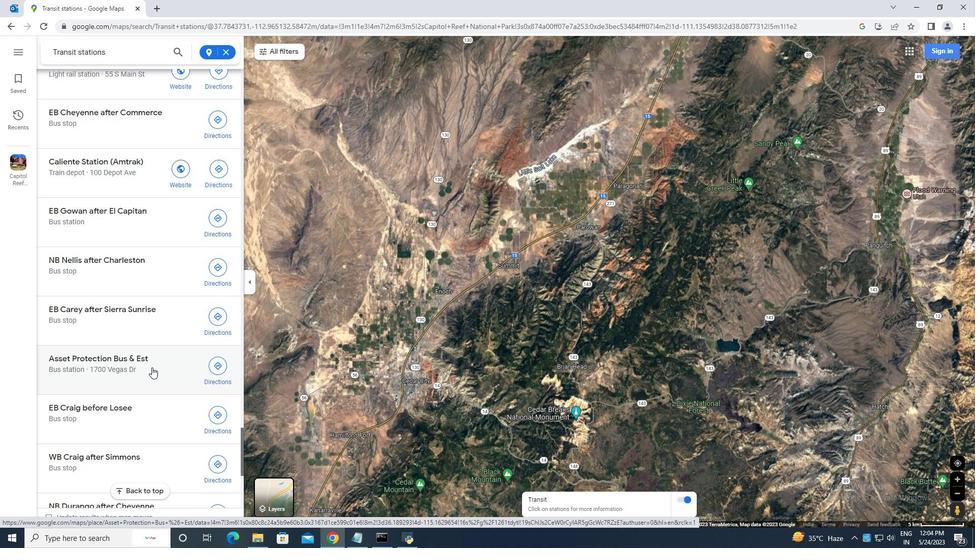 
Action: Mouse scrolled (151, 367) with delta (0, 0)
Screenshot: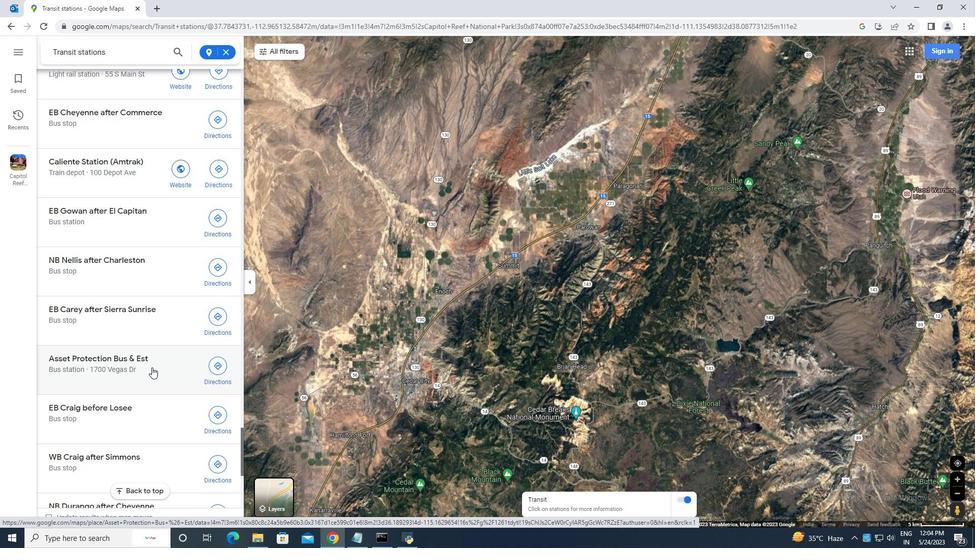 
Action: Mouse scrolled (151, 367) with delta (0, 0)
Screenshot: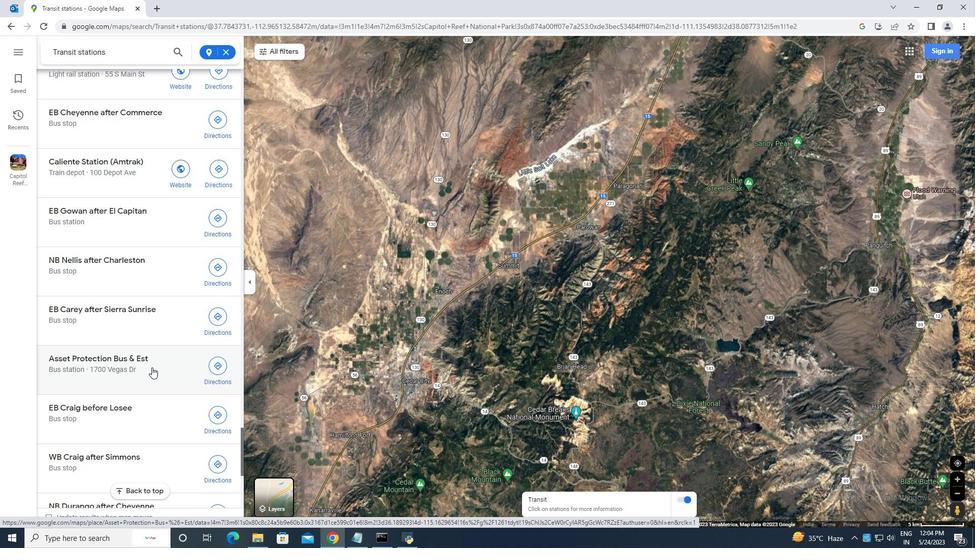 
Action: Mouse scrolled (151, 367) with delta (0, 0)
Screenshot: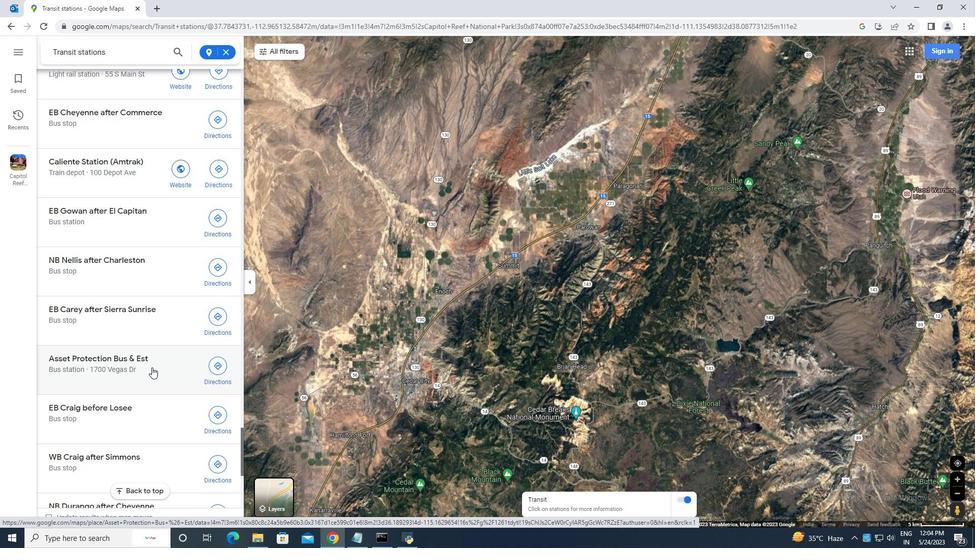 
Action: Mouse scrolled (151, 367) with delta (0, 0)
Screenshot: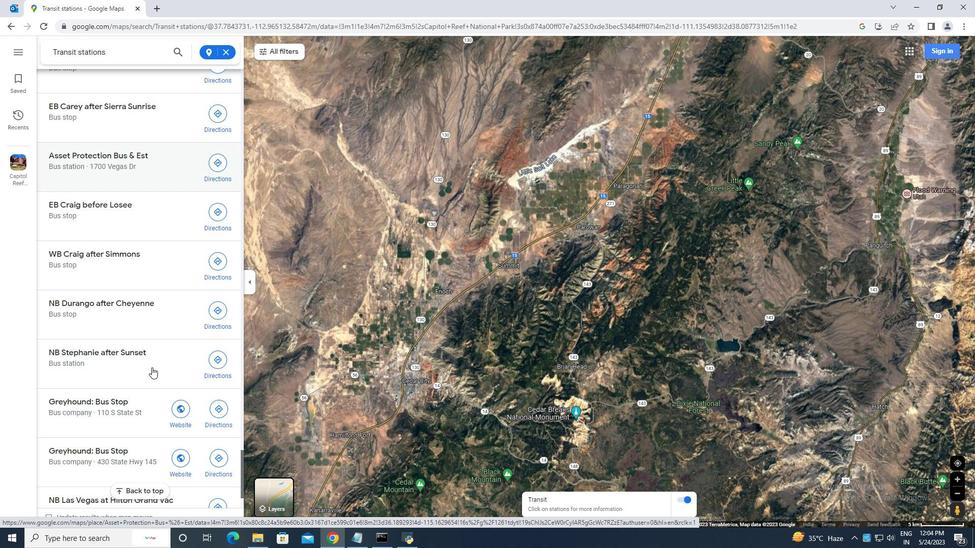 
Action: Mouse scrolled (151, 367) with delta (0, 0)
Screenshot: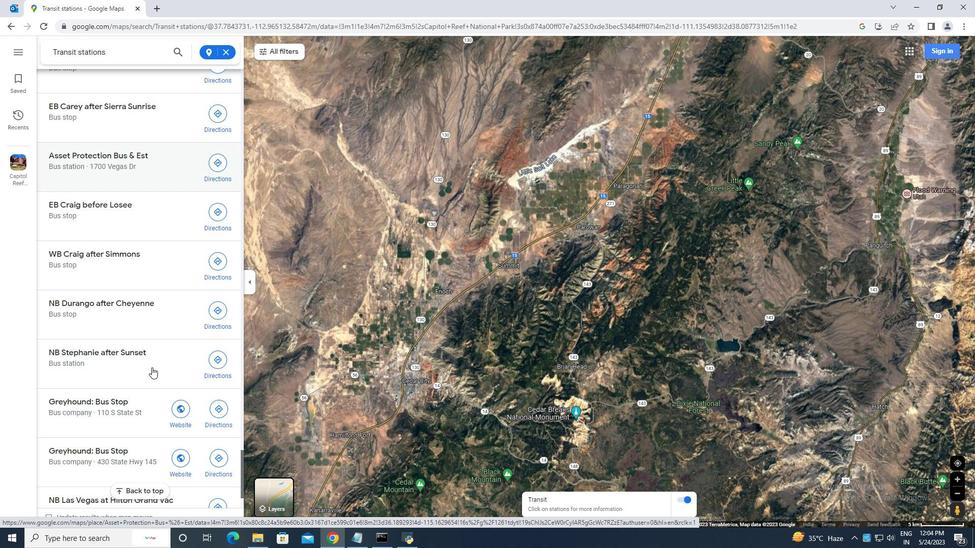 
Action: Mouse scrolled (151, 367) with delta (0, 0)
Screenshot: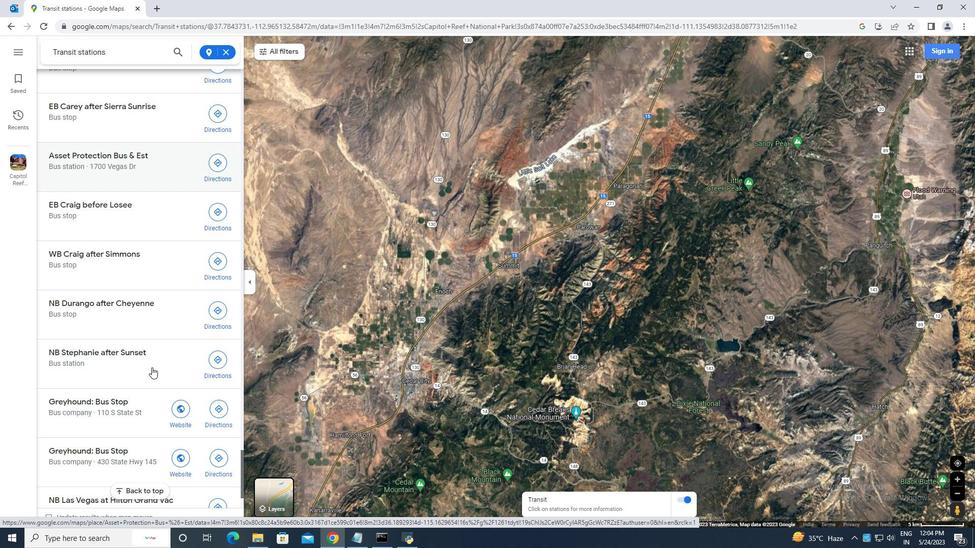 
Action: Mouse scrolled (151, 367) with delta (0, 0)
Screenshot: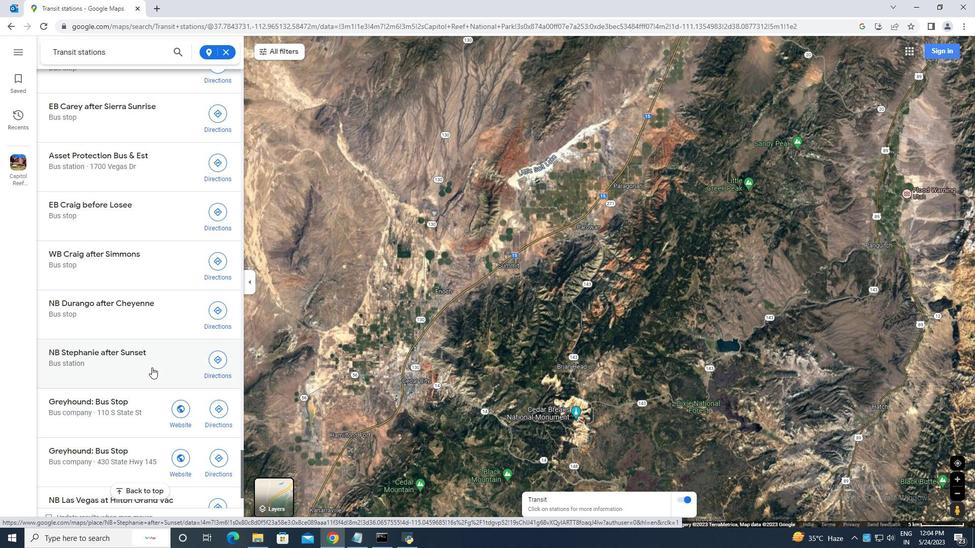 
Action: Mouse moved to (151, 368)
Screenshot: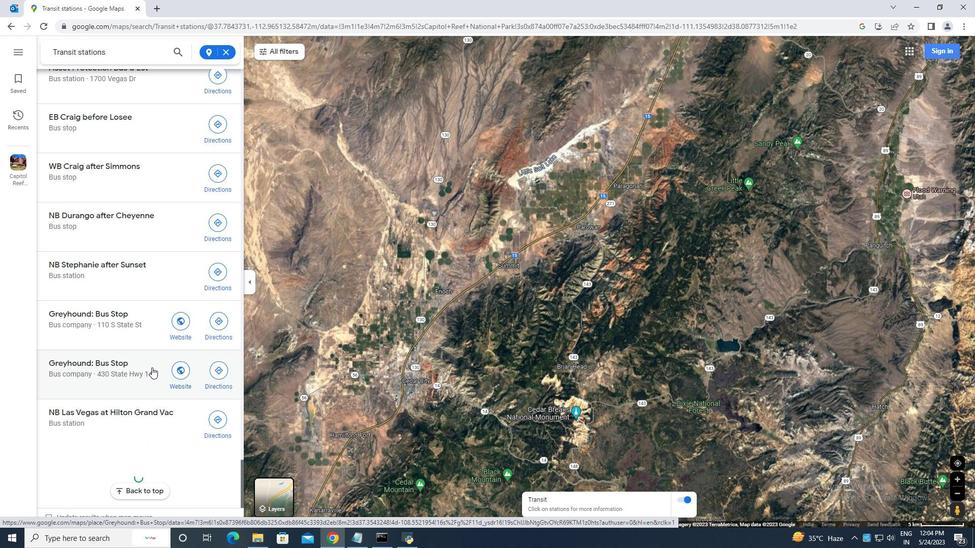 
Action: Mouse scrolled (151, 367) with delta (0, 0)
Screenshot: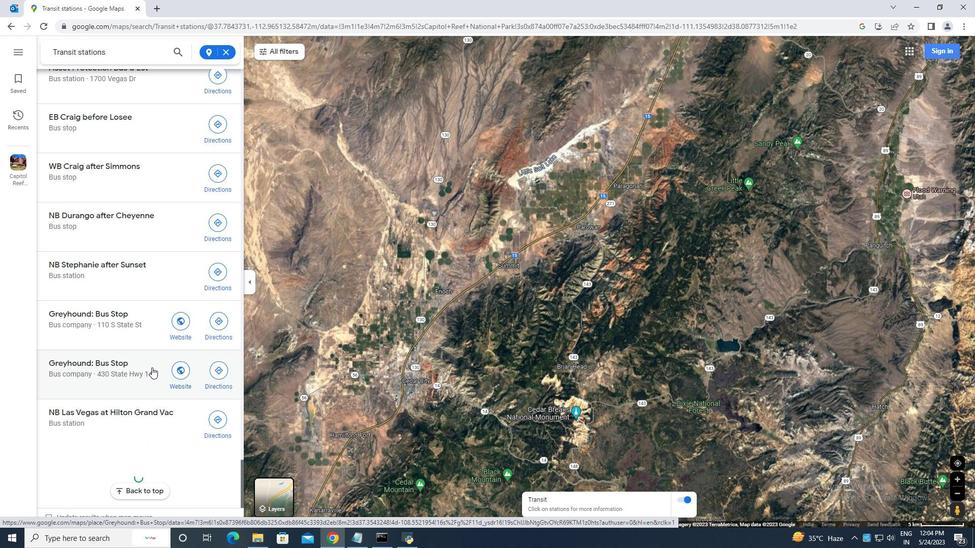 
Action: Mouse moved to (151, 369)
Screenshot: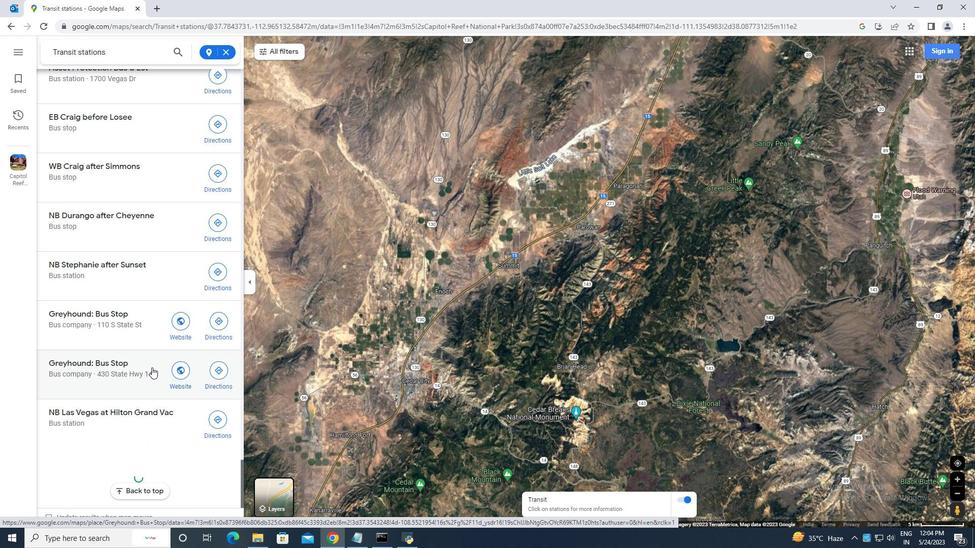 
Action: Mouse scrolled (151, 368) with delta (0, 0)
Screenshot: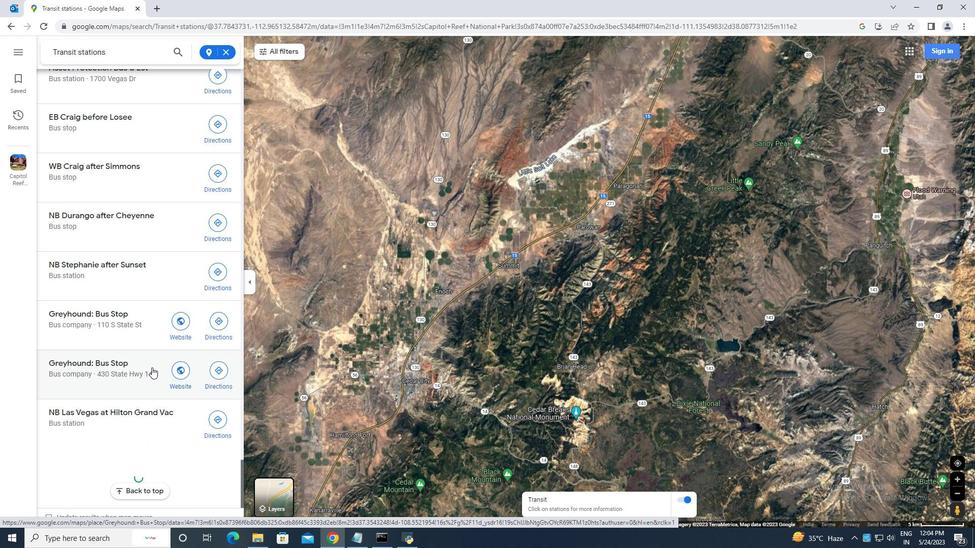 
Action: Mouse scrolled (151, 368) with delta (0, 0)
Screenshot: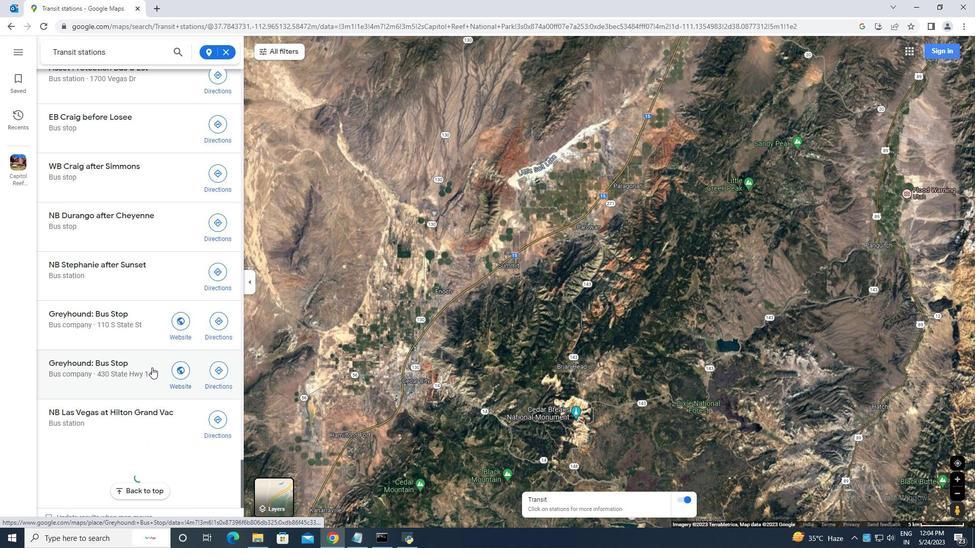 
Action: Mouse moved to (145, 373)
Screenshot: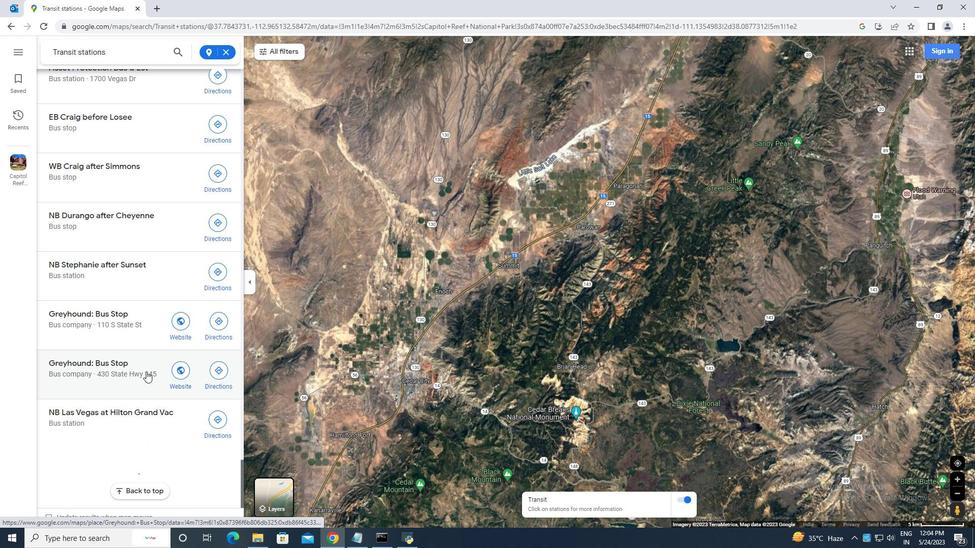 
Action: Mouse scrolled (145, 372) with delta (0, 0)
Screenshot: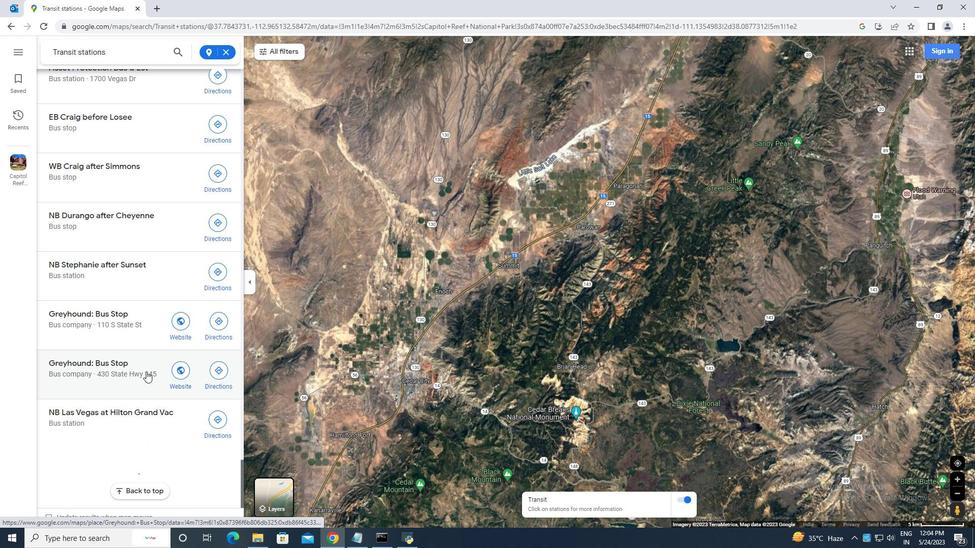
Action: Mouse moved to (145, 373)
Screenshot: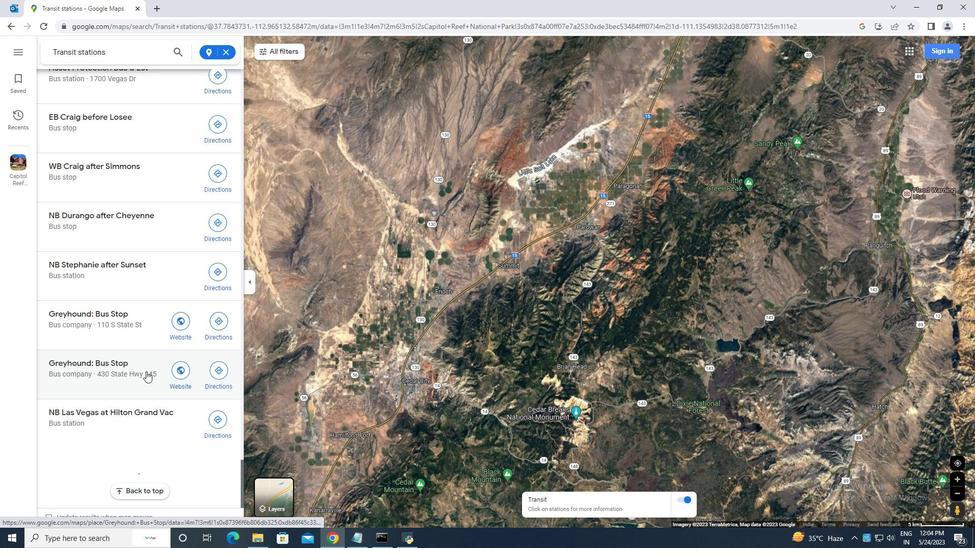 
Action: Mouse scrolled (145, 372) with delta (0, 0)
Screenshot: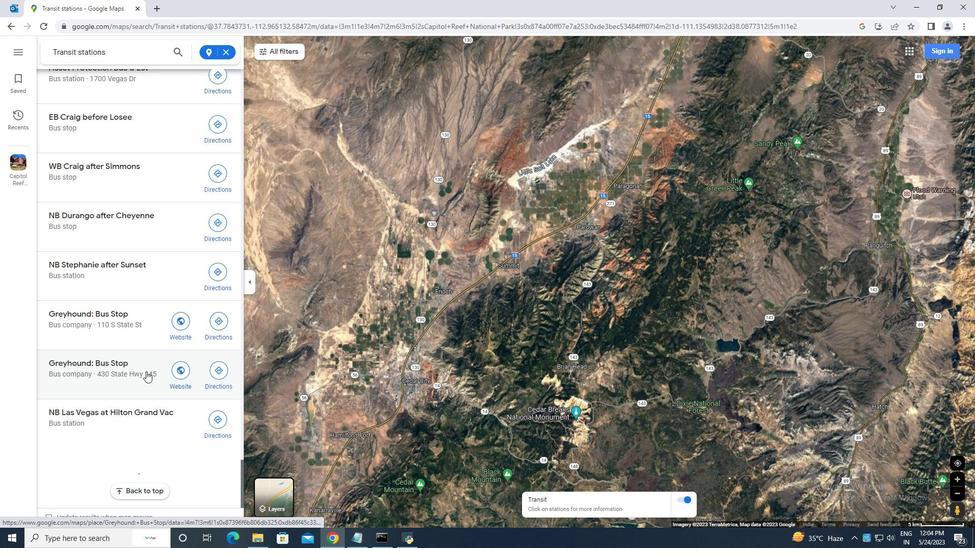 
Action: Mouse moved to (145, 373)
Screenshot: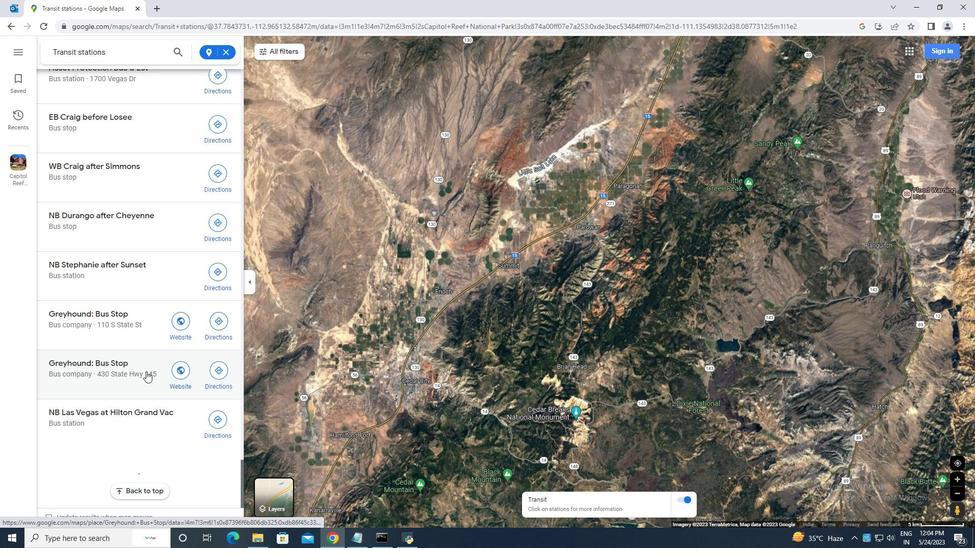 
Action: Mouse scrolled (145, 373) with delta (0, 0)
Screenshot: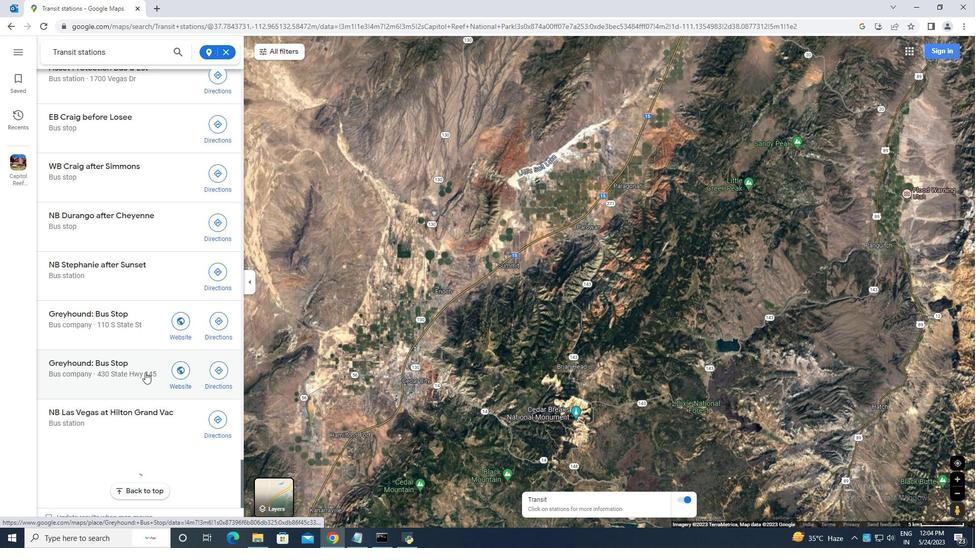 
Action: Mouse moved to (145, 373)
Screenshot: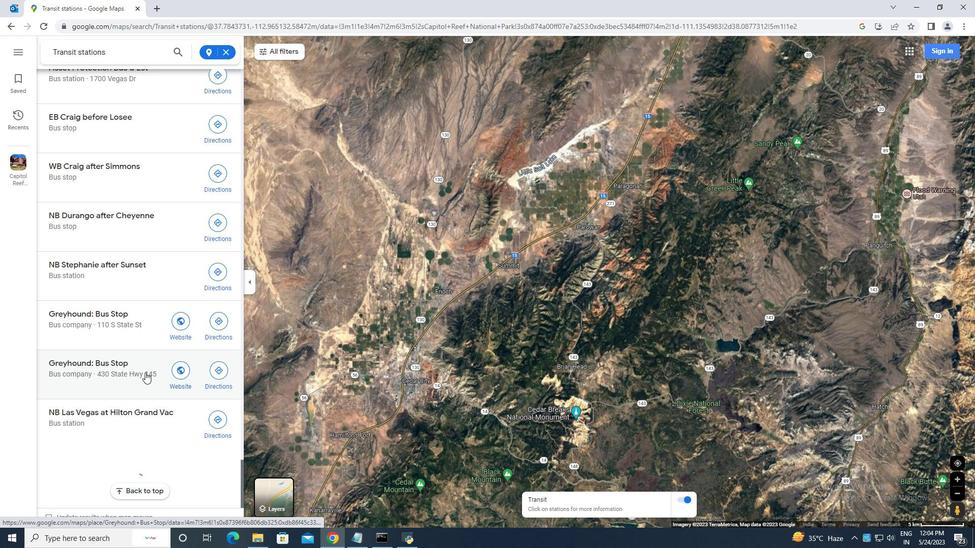 
Action: Mouse scrolled (145, 373) with delta (0, 0)
Screenshot: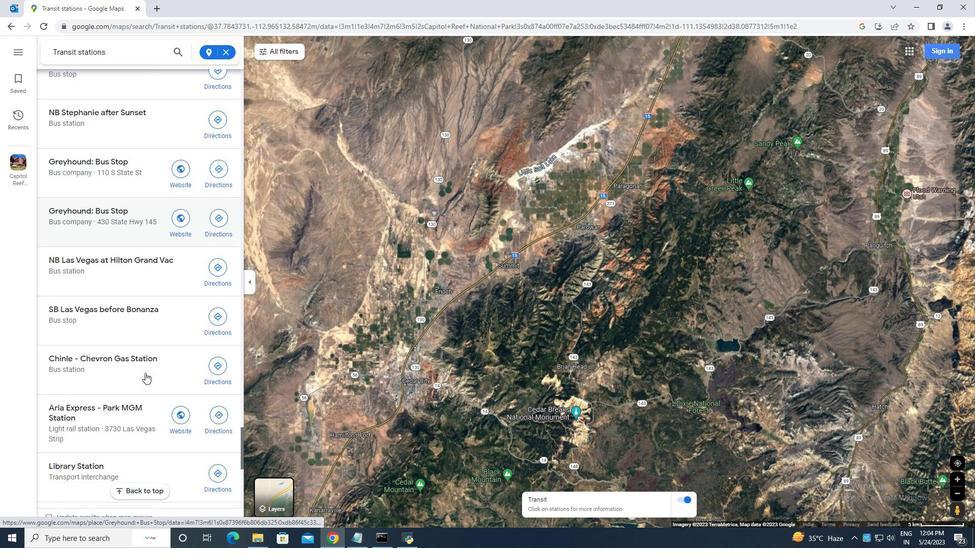 
Action: Mouse scrolled (145, 373) with delta (0, 0)
Screenshot: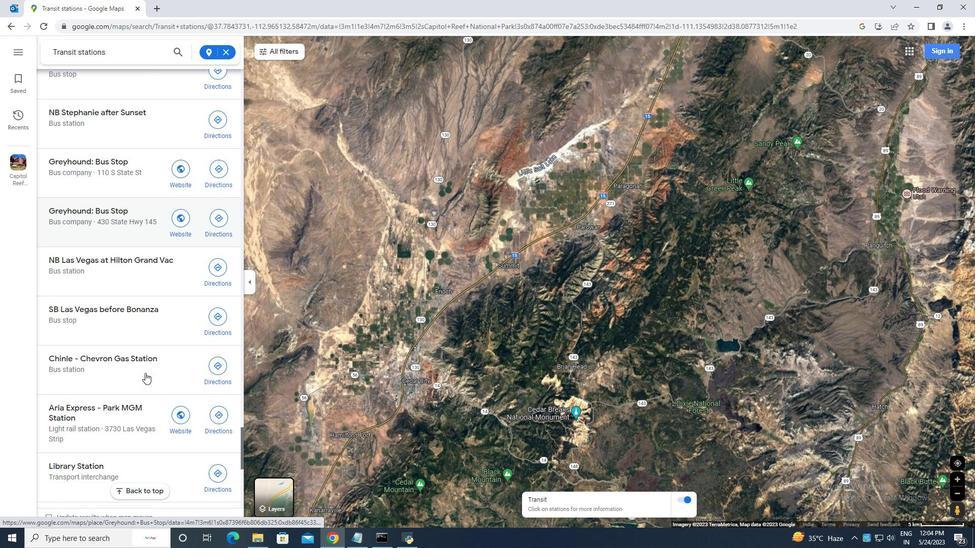
Action: Mouse scrolled (145, 373) with delta (0, 0)
Screenshot: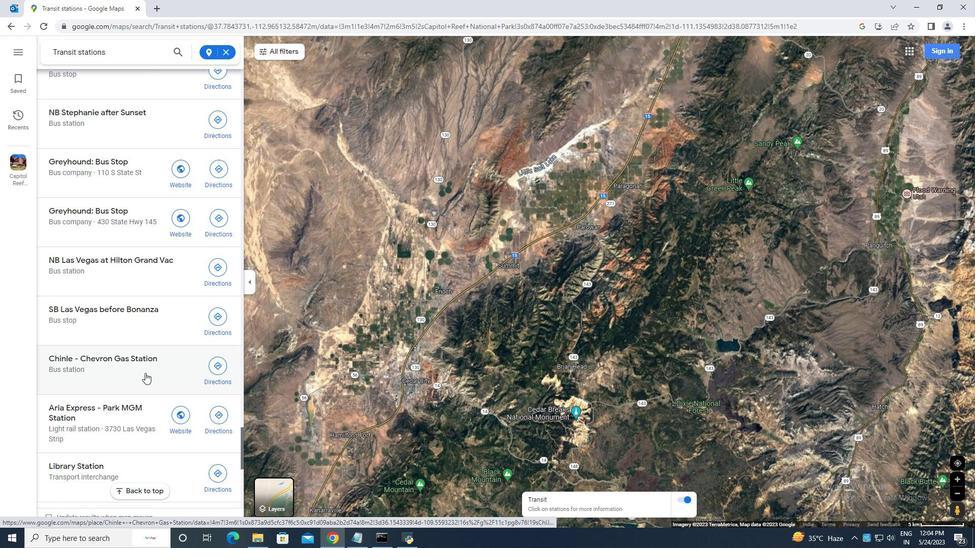 
Action: Mouse scrolled (145, 373) with delta (0, 0)
Screenshot: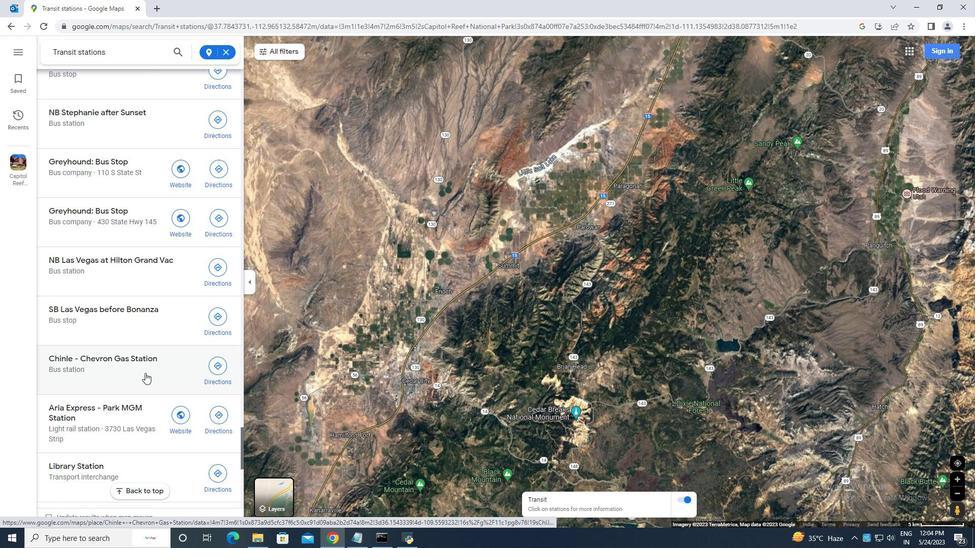 
Action: Mouse moved to (138, 375)
Screenshot: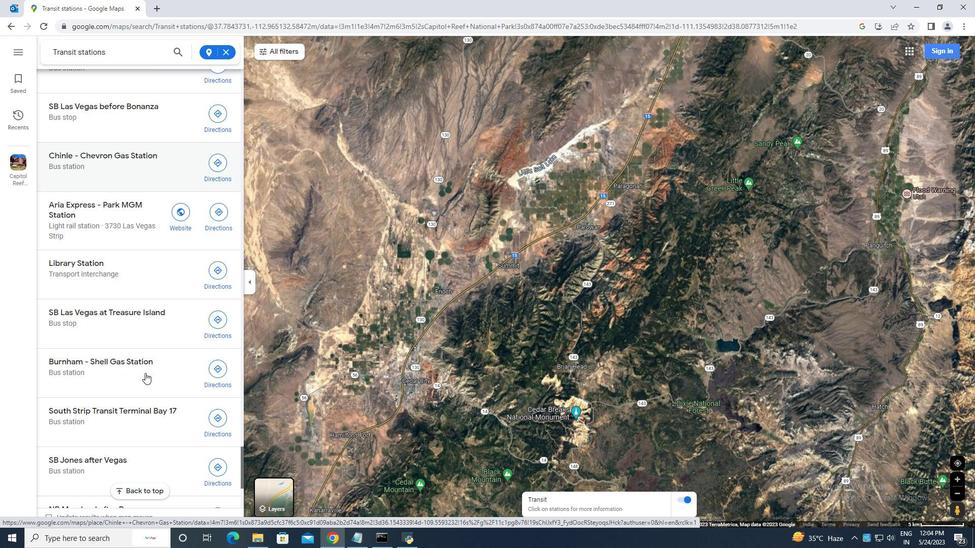 
Action: Mouse scrolled (138, 374) with delta (0, 0)
Screenshot: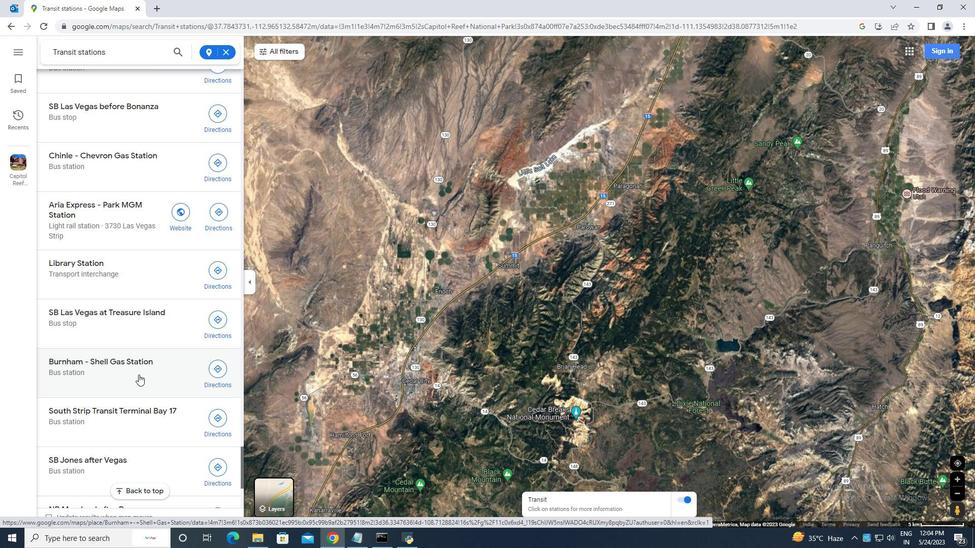 
Action: Mouse scrolled (138, 374) with delta (0, 0)
Screenshot: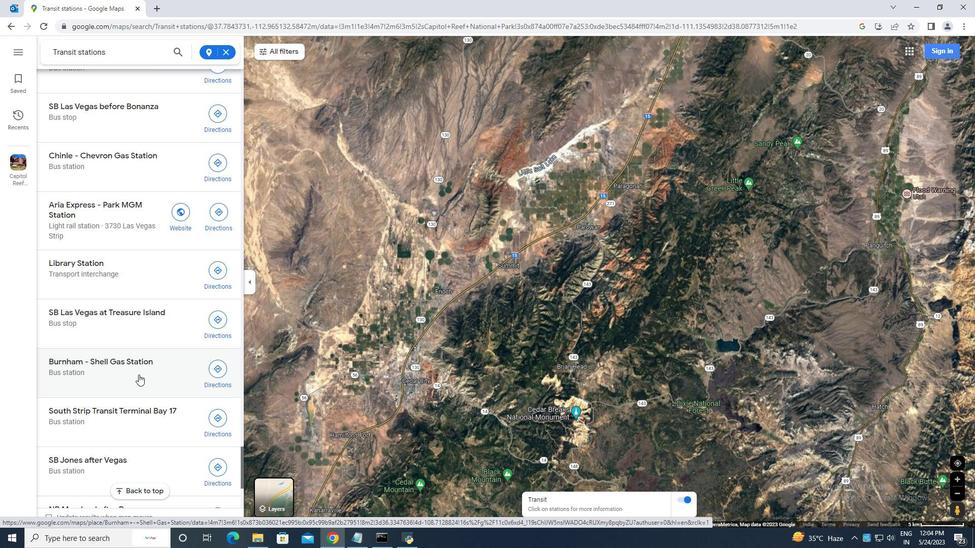
Action: Mouse scrolled (138, 374) with delta (0, 0)
Screenshot: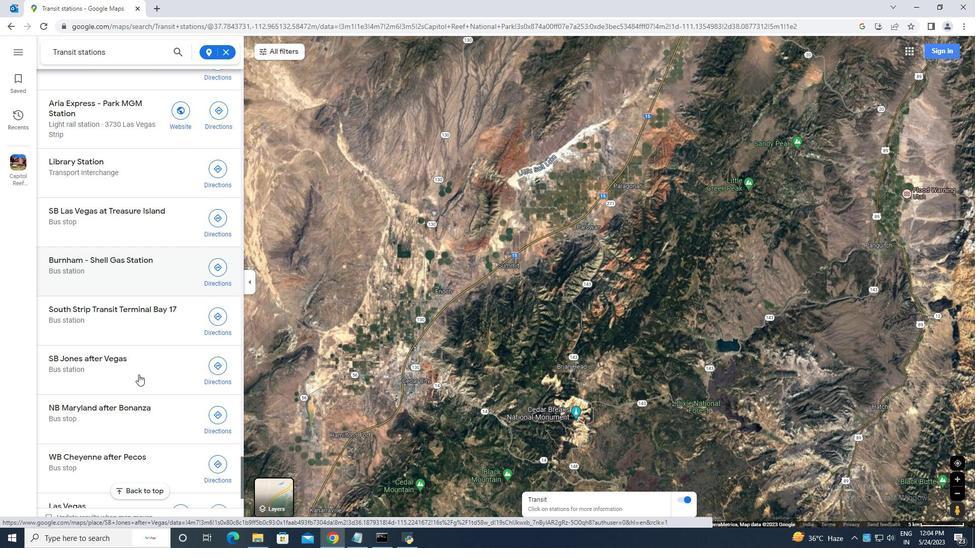 
Action: Mouse scrolled (138, 374) with delta (0, 0)
Screenshot: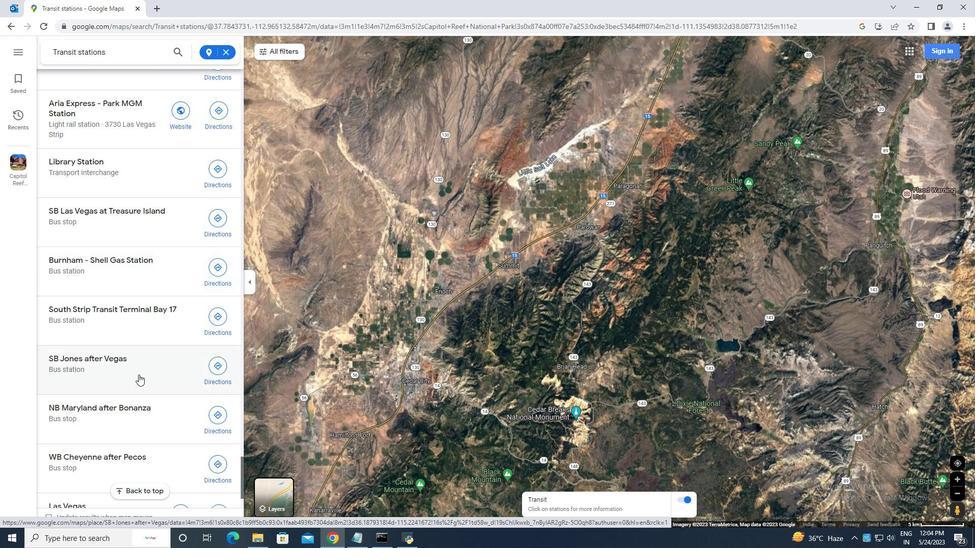 
Action: Mouse scrolled (138, 374) with delta (0, 0)
Screenshot: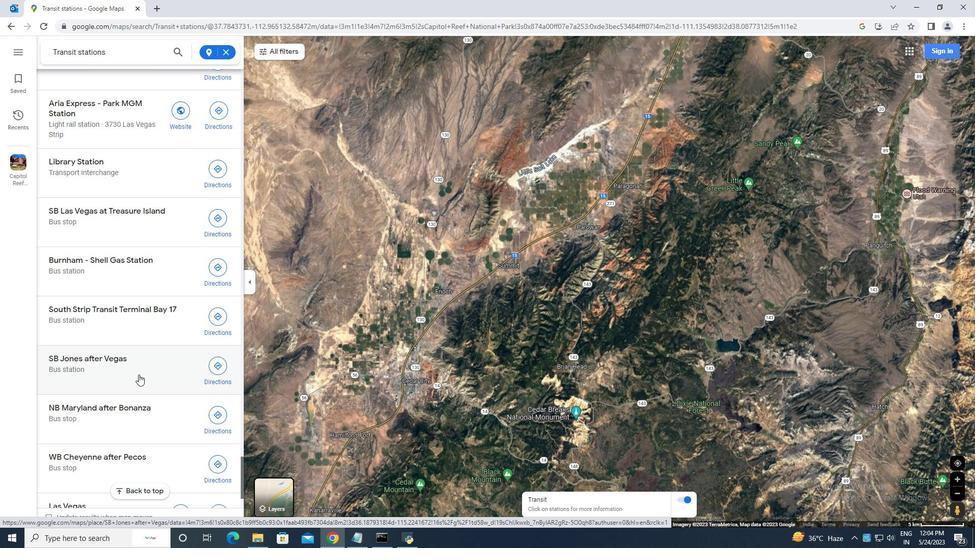 
Action: Mouse scrolled (138, 374) with delta (0, 0)
Screenshot: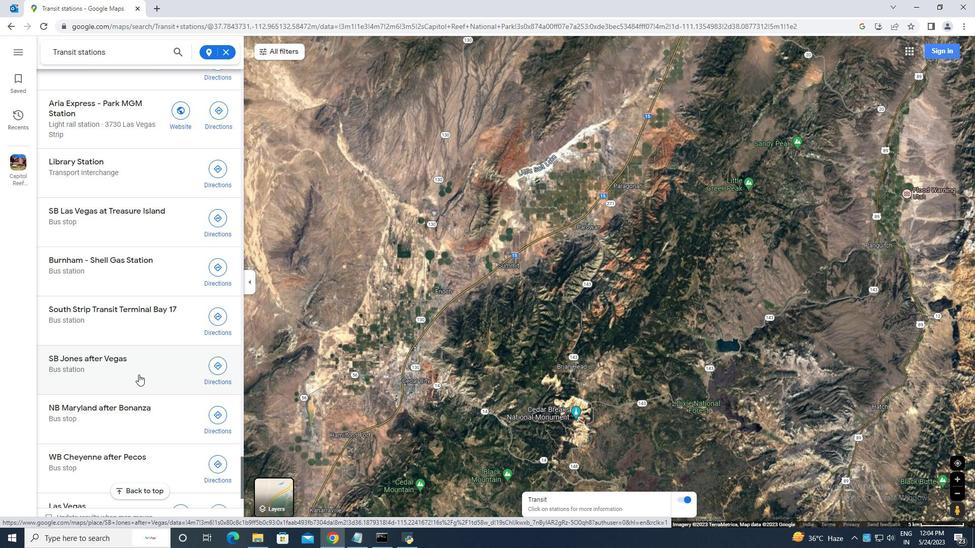 
Action: Mouse moved to (138, 375)
Screenshot: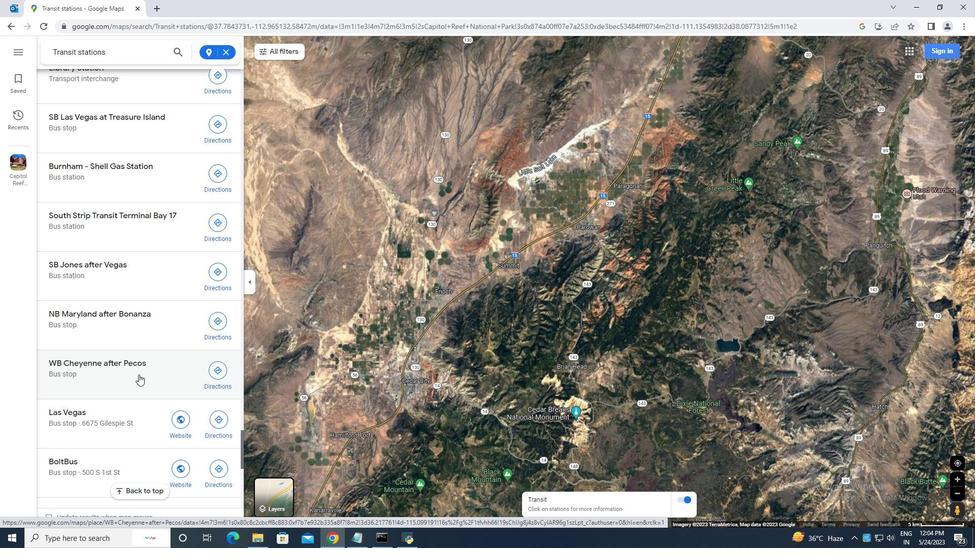 
Action: Mouse scrolled (138, 374) with delta (0, 0)
Screenshot: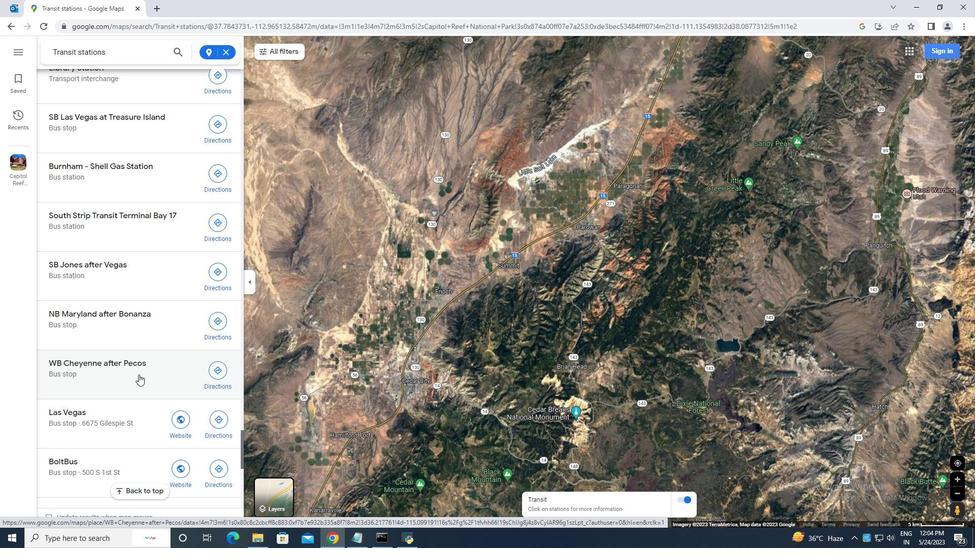 
Action: Mouse scrolled (138, 374) with delta (0, 0)
Screenshot: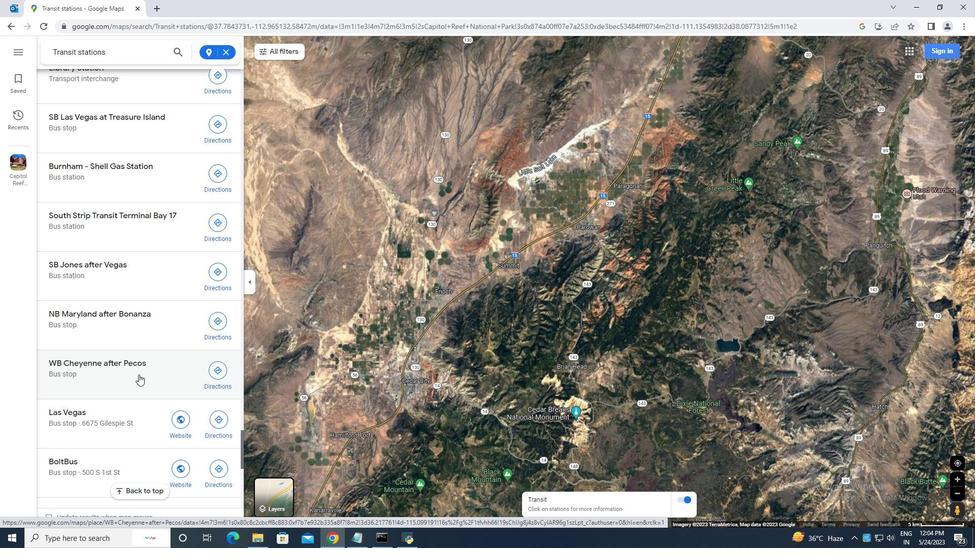 
Action: Mouse scrolled (138, 374) with delta (0, 0)
Screenshot: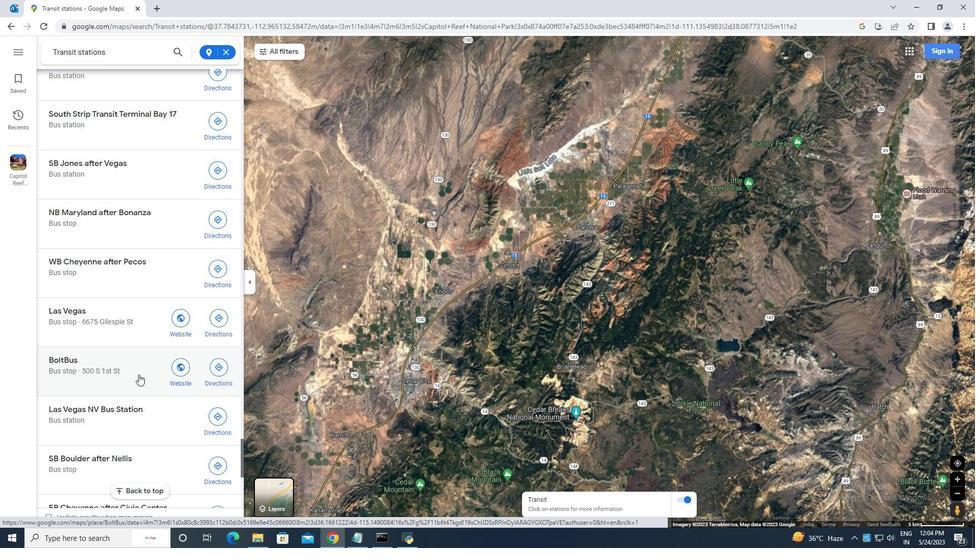 
Action: Mouse moved to (139, 375)
Screenshot: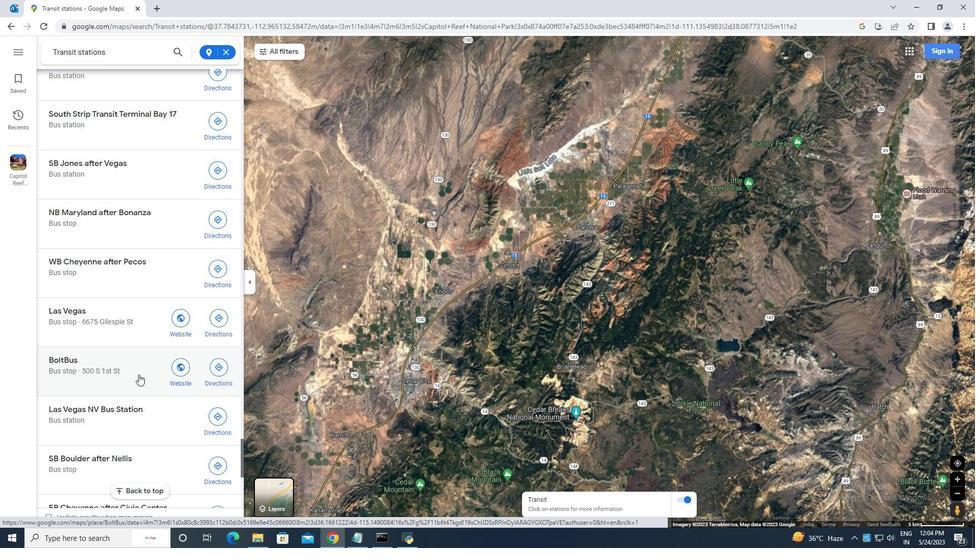 
Action: Mouse scrolled (139, 374) with delta (0, 0)
Screenshot: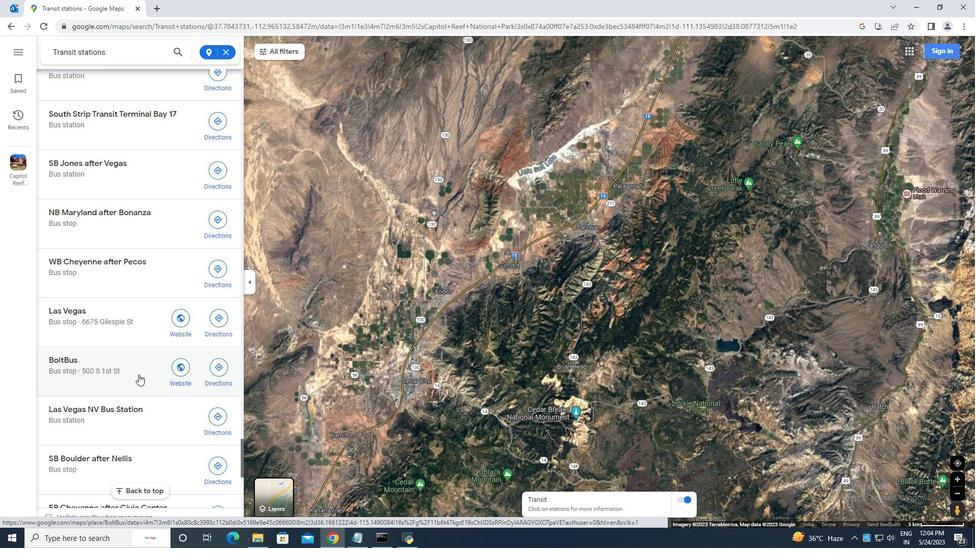 
Action: Mouse moved to (138, 376)
Screenshot: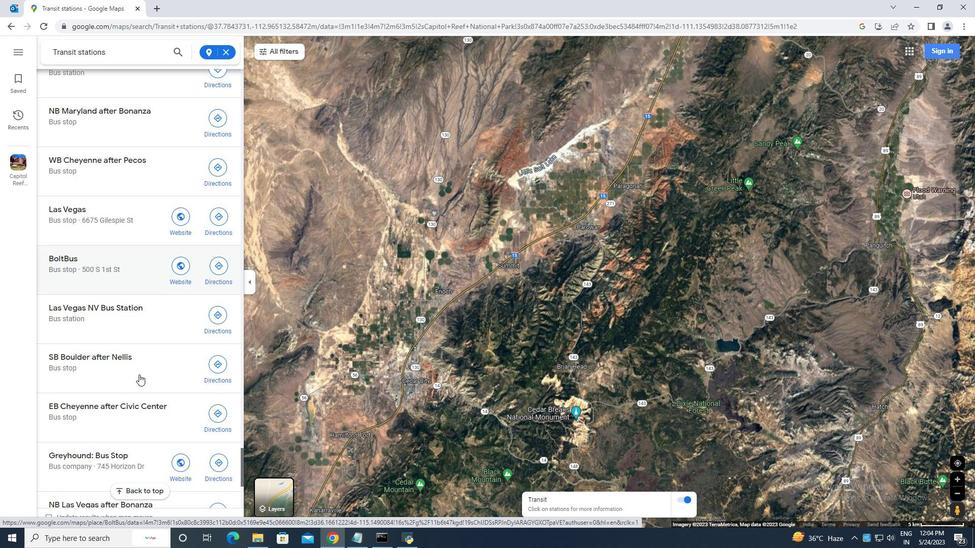 
Action: Mouse scrolled (138, 376) with delta (0, 0)
Screenshot: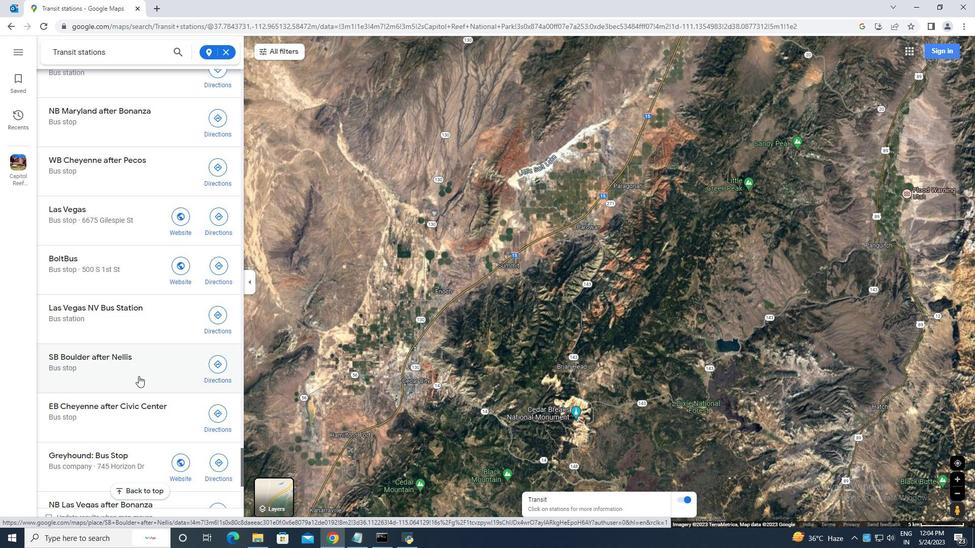 
Action: Mouse moved to (139, 377)
Screenshot: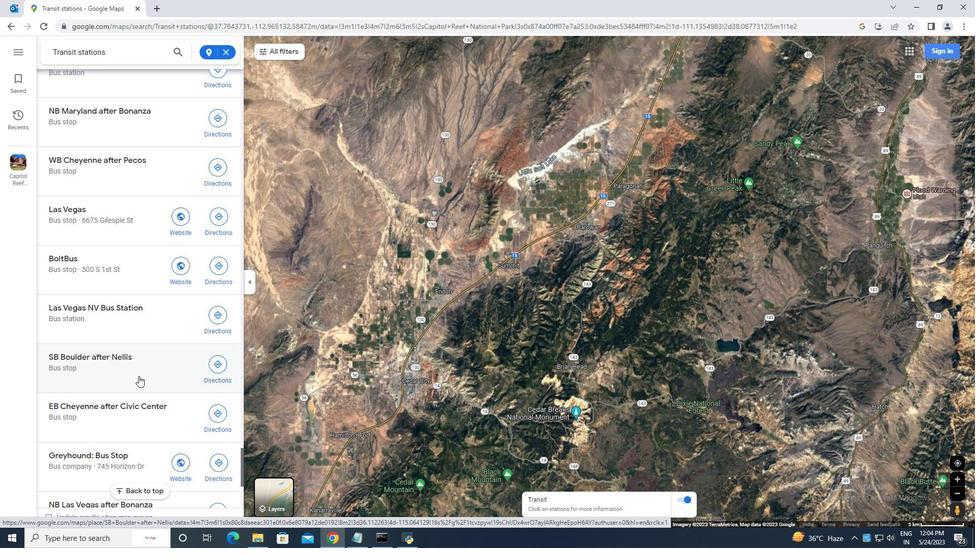 
Action: Mouse scrolled (139, 377) with delta (0, 0)
Screenshot: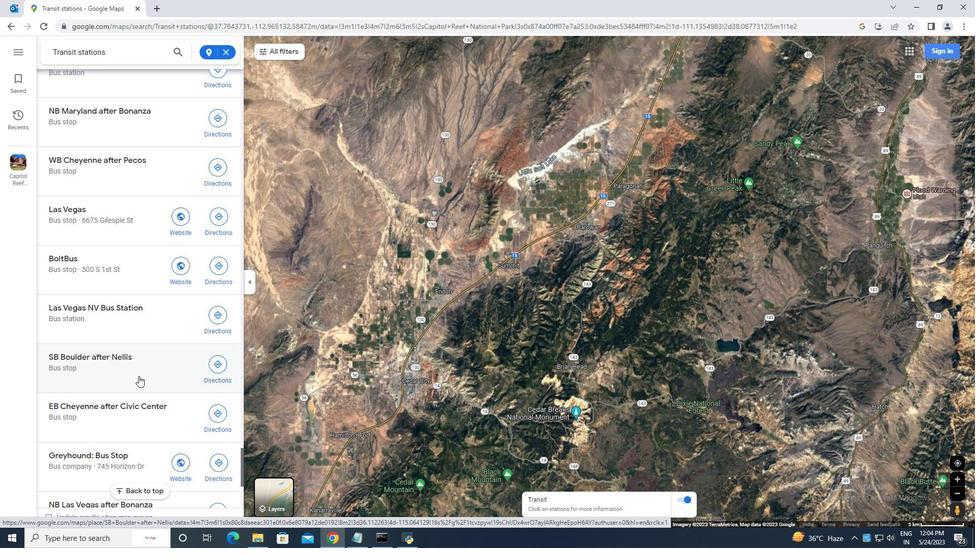 
Action: Mouse moved to (140, 379)
Screenshot: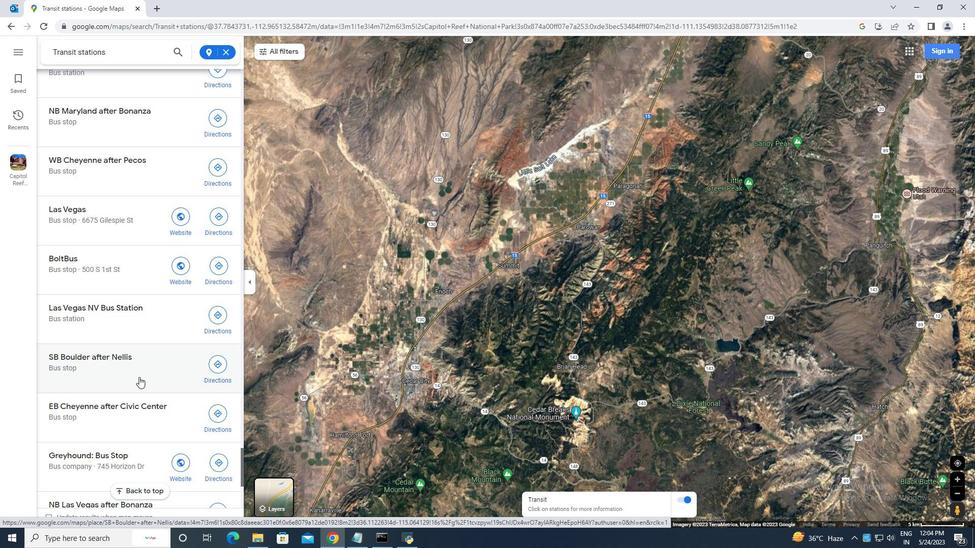 
Action: Mouse scrolled (140, 379) with delta (0, 0)
Screenshot: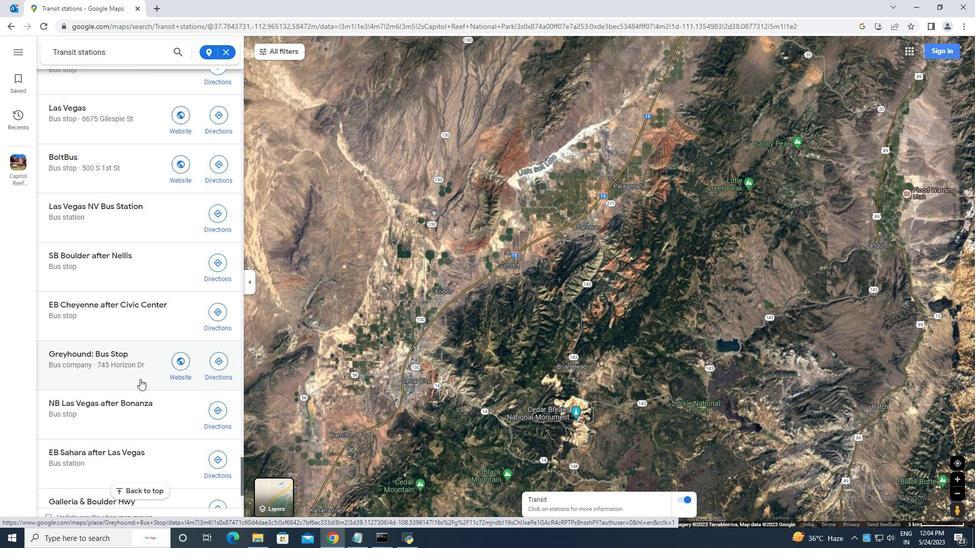 
Action: Mouse moved to (140, 379)
Screenshot: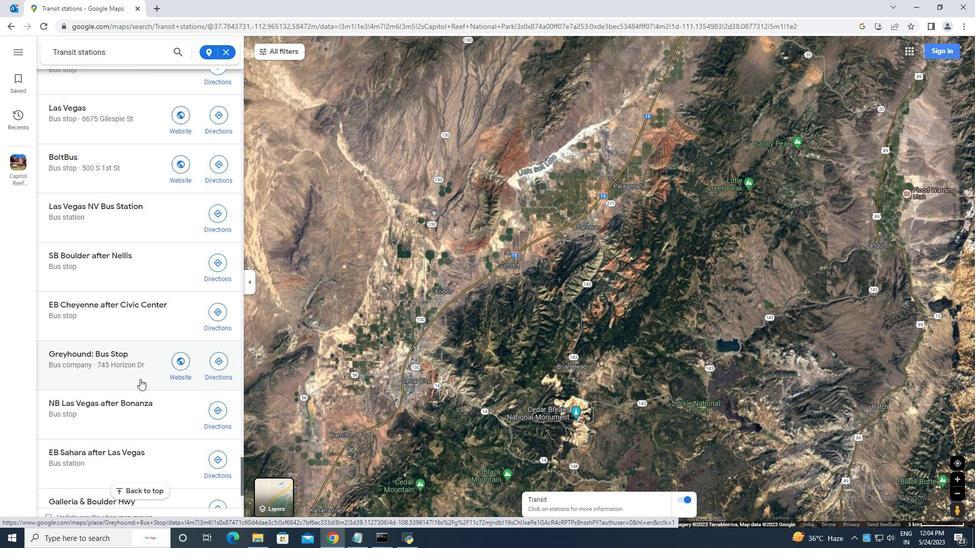 
Action: Mouse scrolled (140, 379) with delta (0, 0)
Screenshot: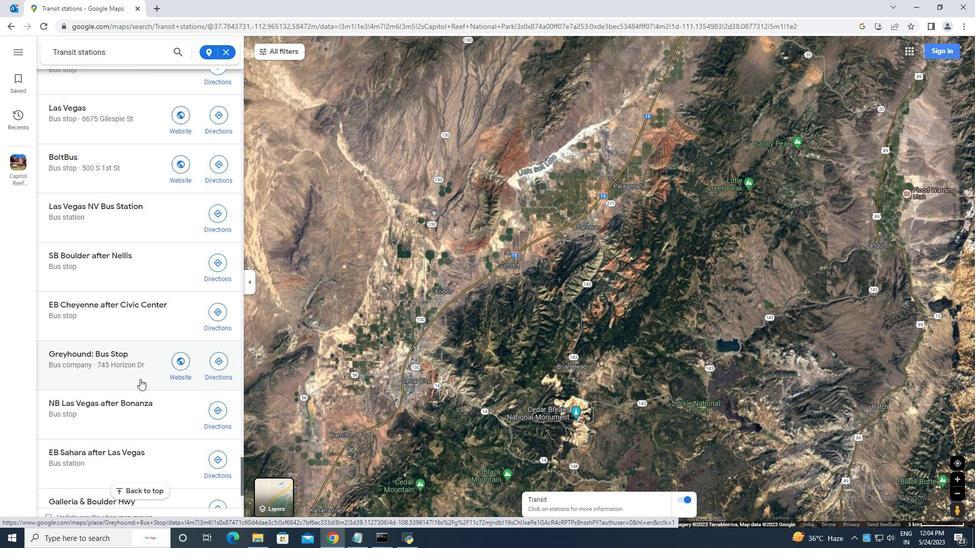 
Action: Mouse scrolled (140, 379) with delta (0, 0)
Screenshot: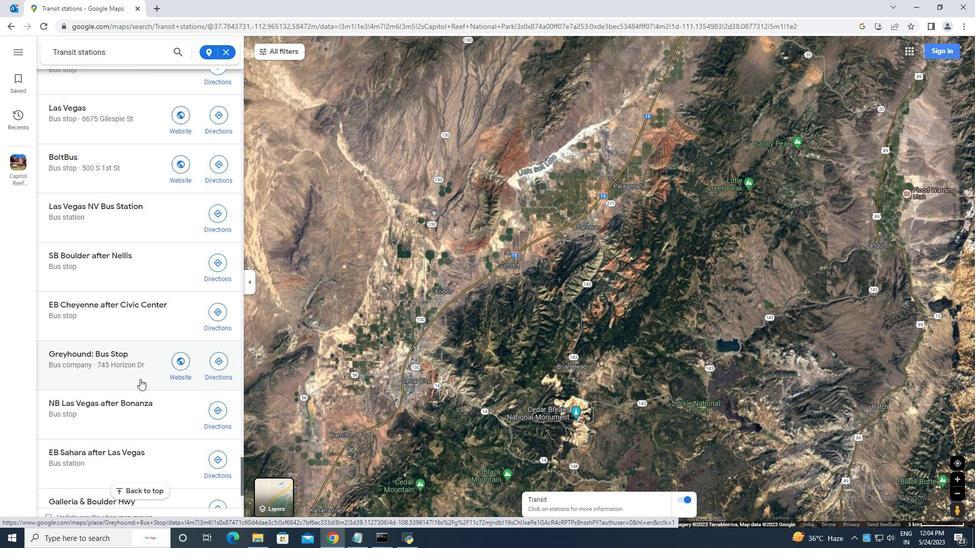 
Action: Mouse moved to (140, 380)
Screenshot: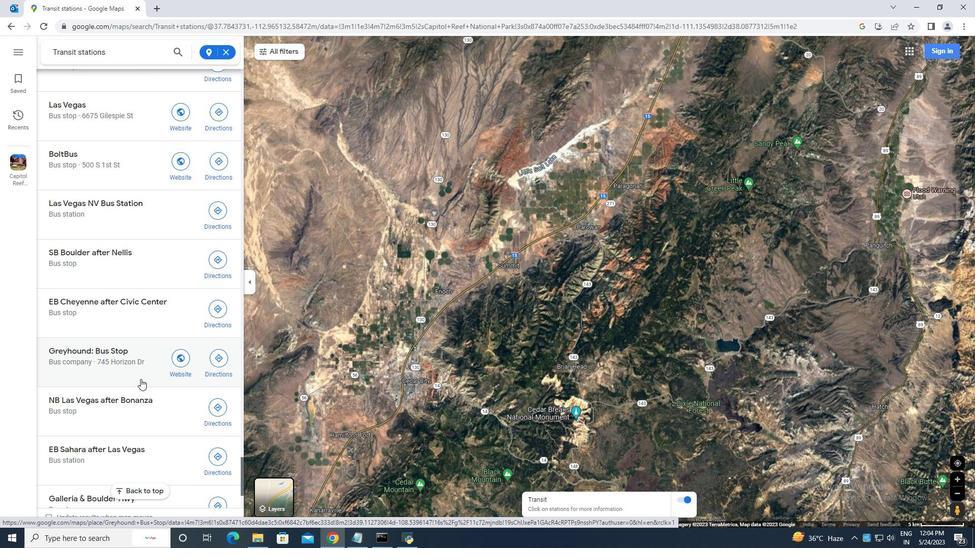 
Action: Mouse scrolled (140, 379) with delta (0, 0)
Screenshot: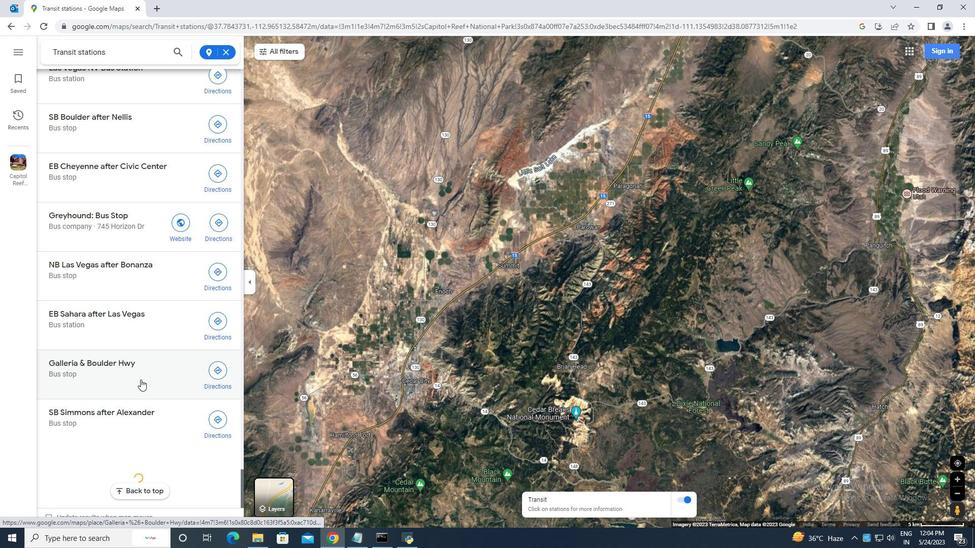 
Action: Mouse scrolled (140, 379) with delta (0, 0)
Screenshot: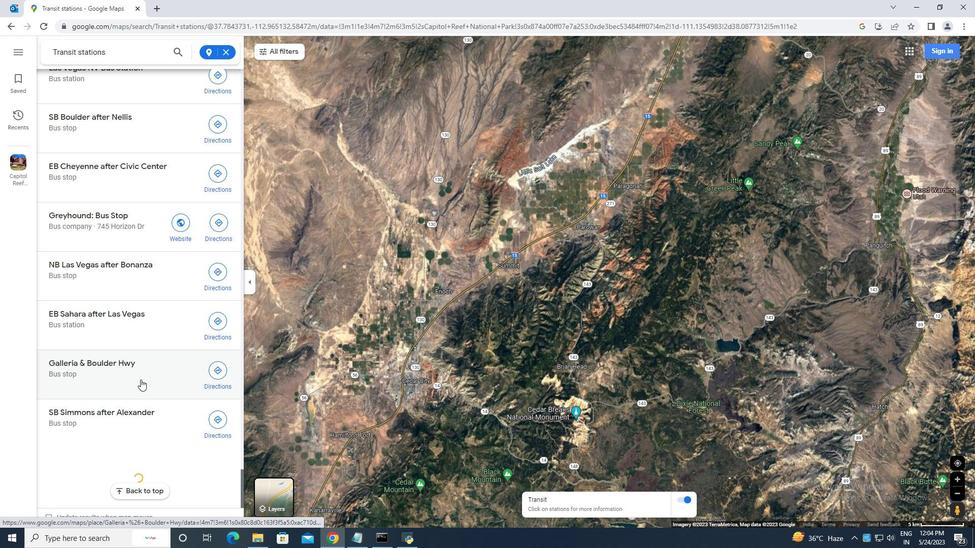 
Action: Mouse scrolled (140, 379) with delta (0, 0)
Screenshot: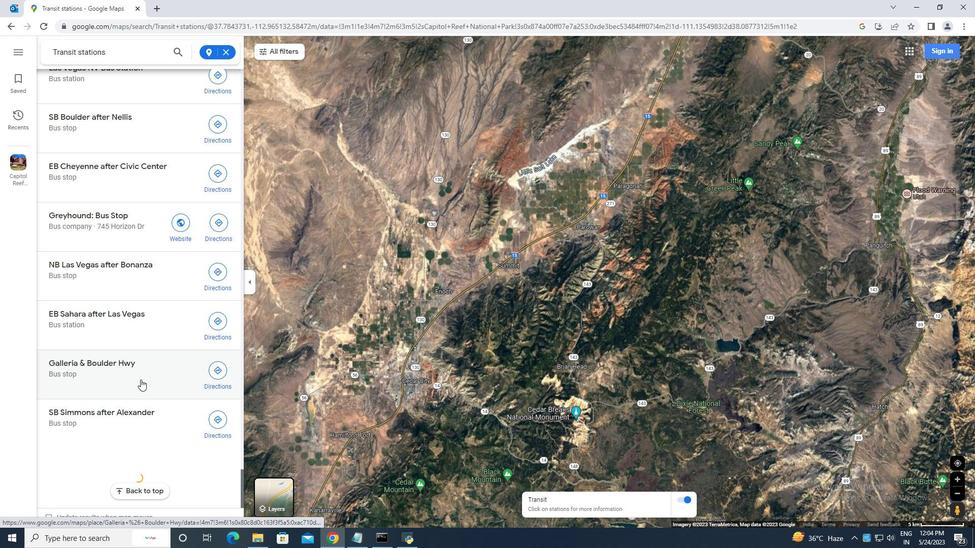 
Action: Mouse scrolled (140, 379) with delta (0, 0)
Screenshot: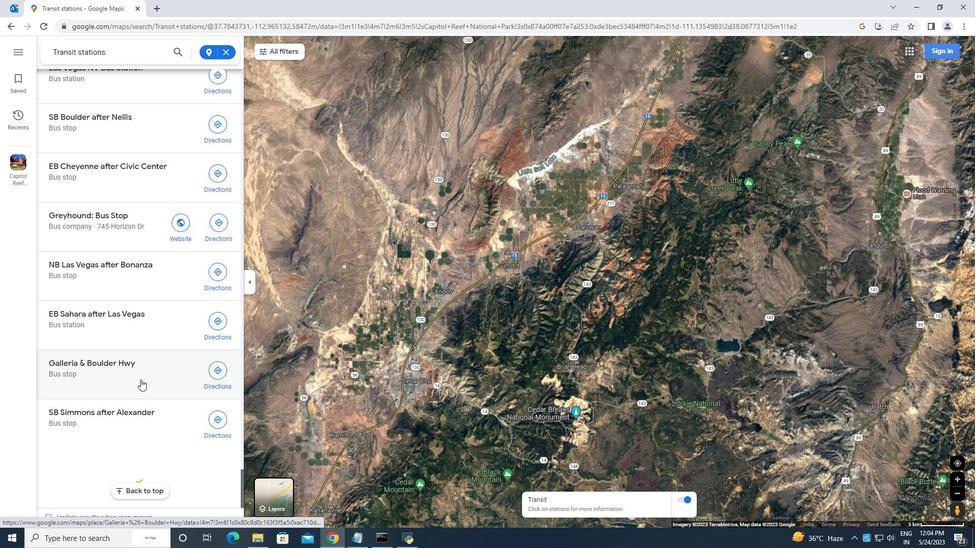 
Action: Mouse scrolled (140, 379) with delta (0, 0)
Screenshot: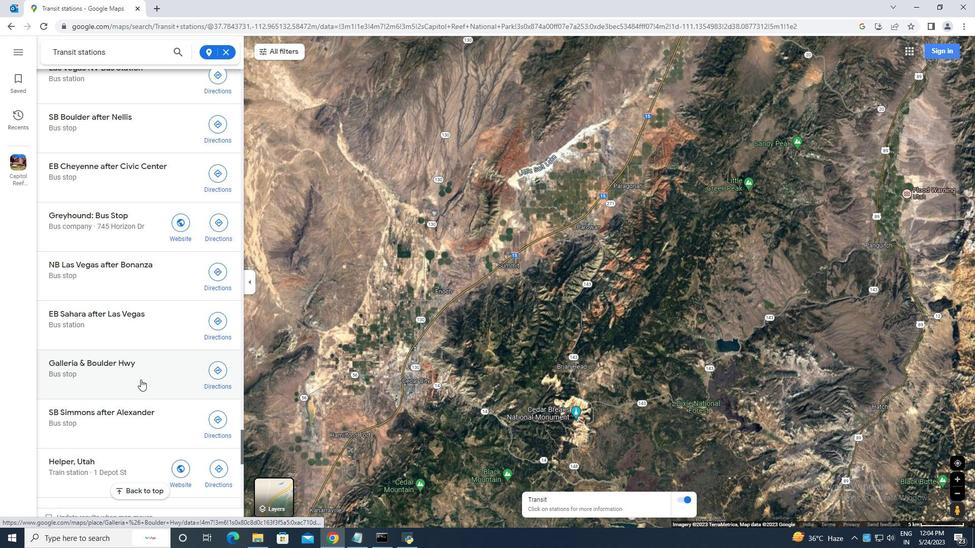 
Action: Mouse scrolled (140, 379) with delta (0, 0)
Screenshot: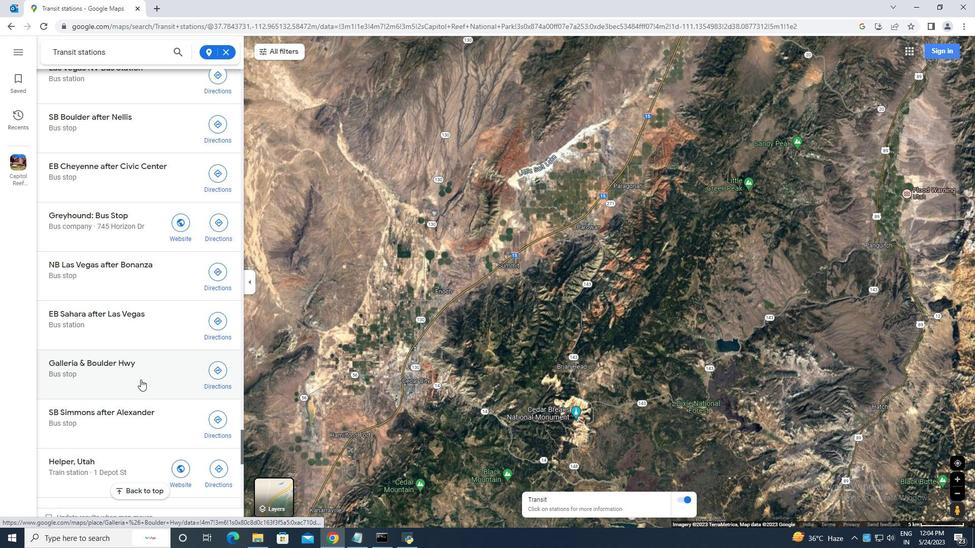 
Action: Mouse scrolled (140, 379) with delta (0, 0)
Screenshot: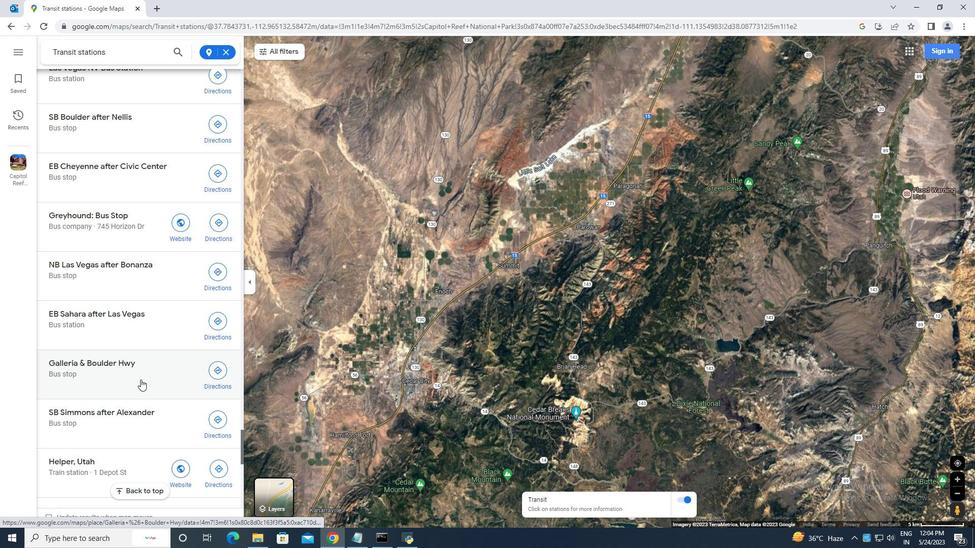 
Action: Mouse scrolled (140, 379) with delta (0, 0)
Screenshot: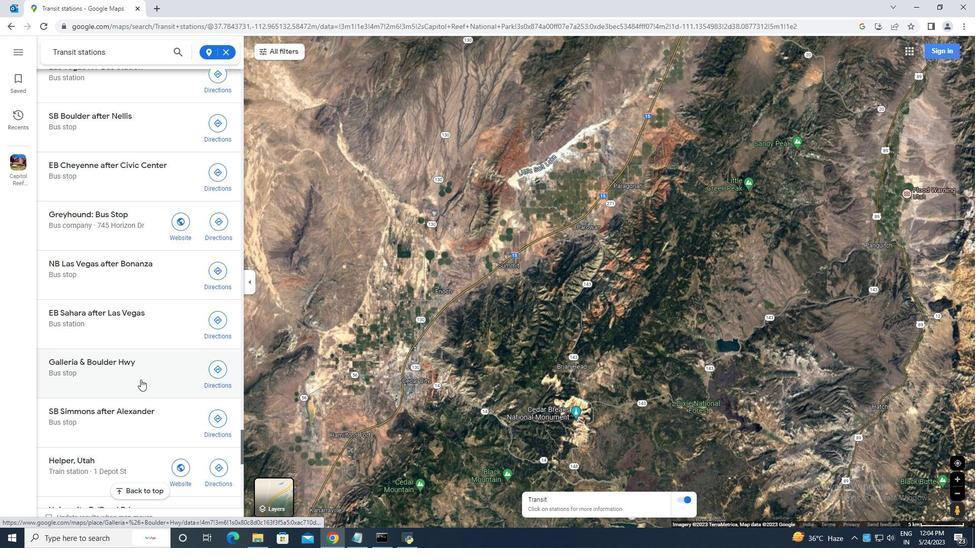 
Action: Mouse scrolled (140, 379) with delta (0, 0)
Screenshot: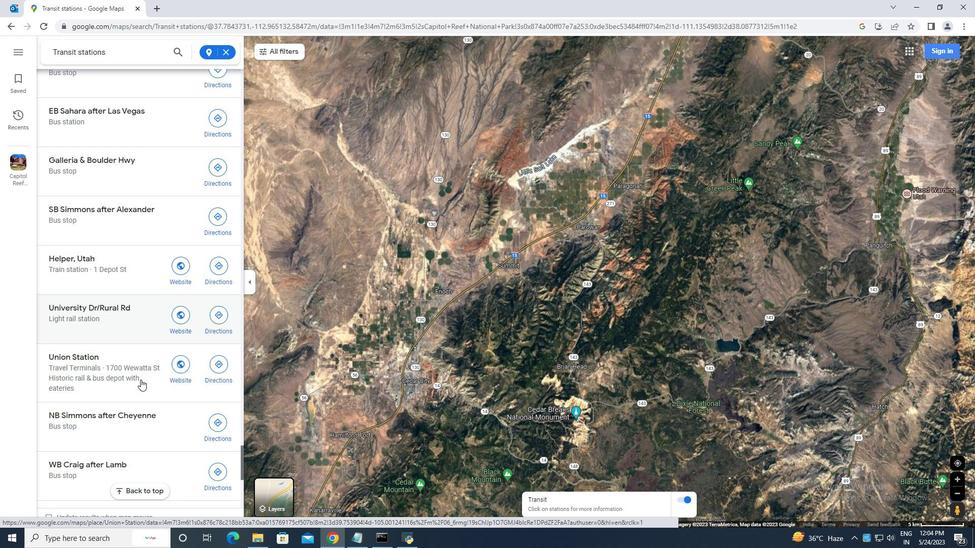 
Action: Mouse scrolled (140, 379) with delta (0, 0)
Screenshot: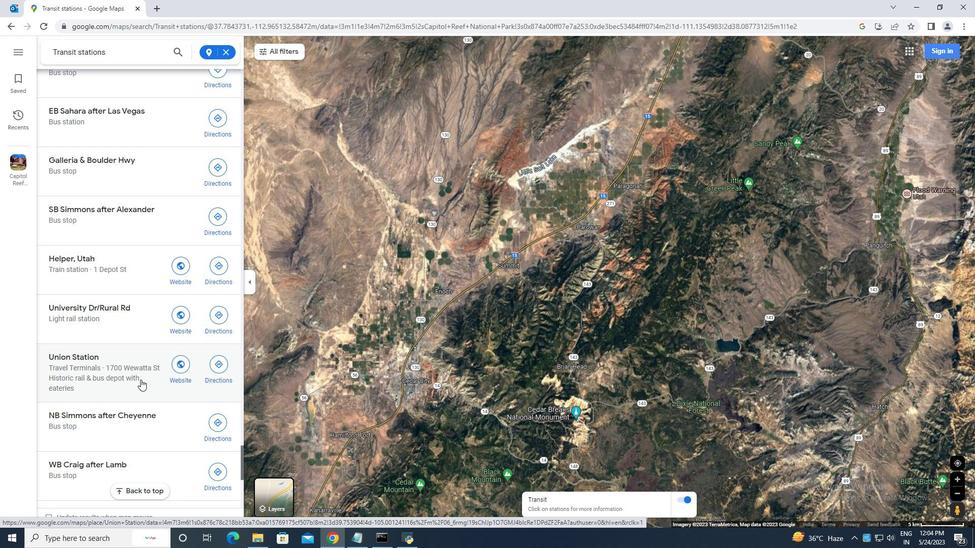 
Action: Mouse scrolled (140, 379) with delta (0, 0)
Screenshot: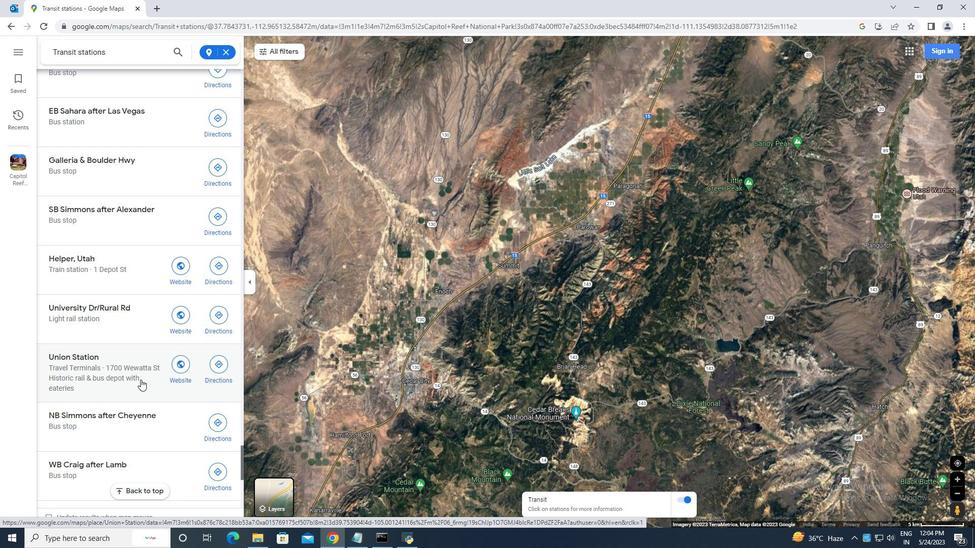 
Action: Mouse scrolled (140, 379) with delta (0, 0)
Screenshot: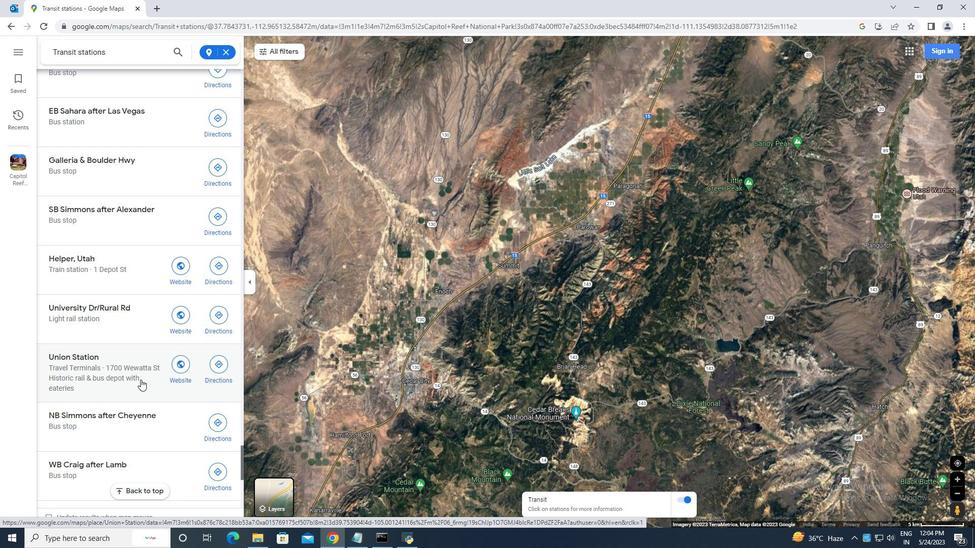 
Action: Mouse scrolled (140, 379) with delta (0, 0)
Screenshot: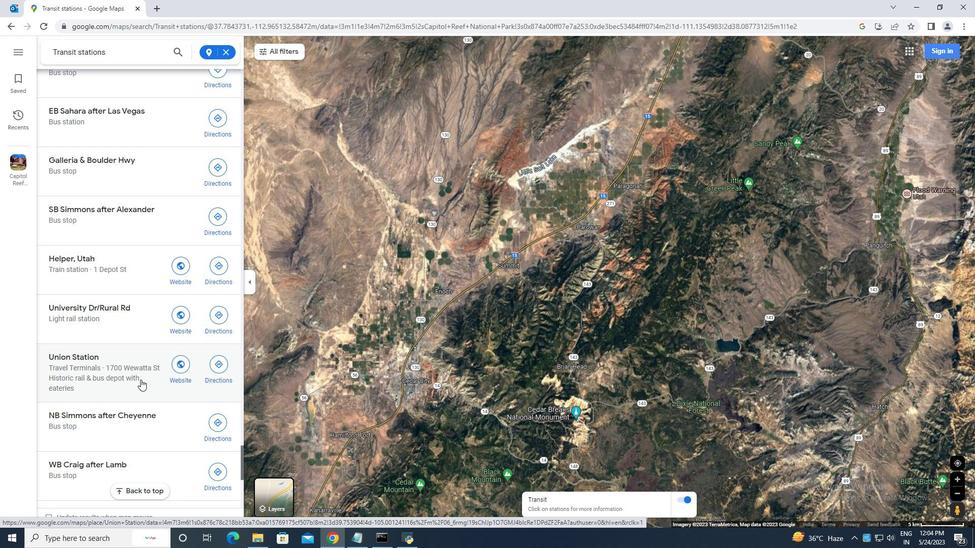 
Action: Mouse scrolled (140, 379) with delta (0, 0)
Screenshot: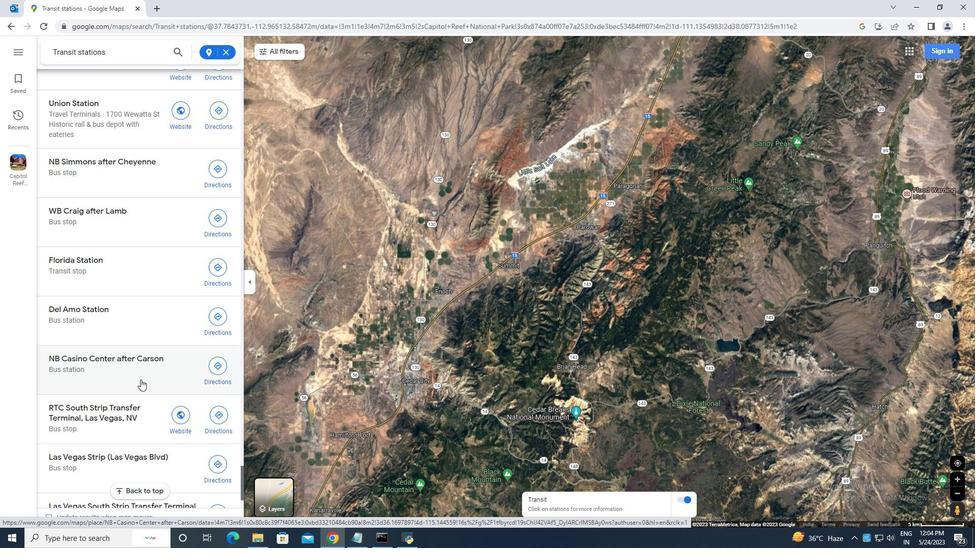 
Action: Mouse scrolled (140, 379) with delta (0, 0)
Screenshot: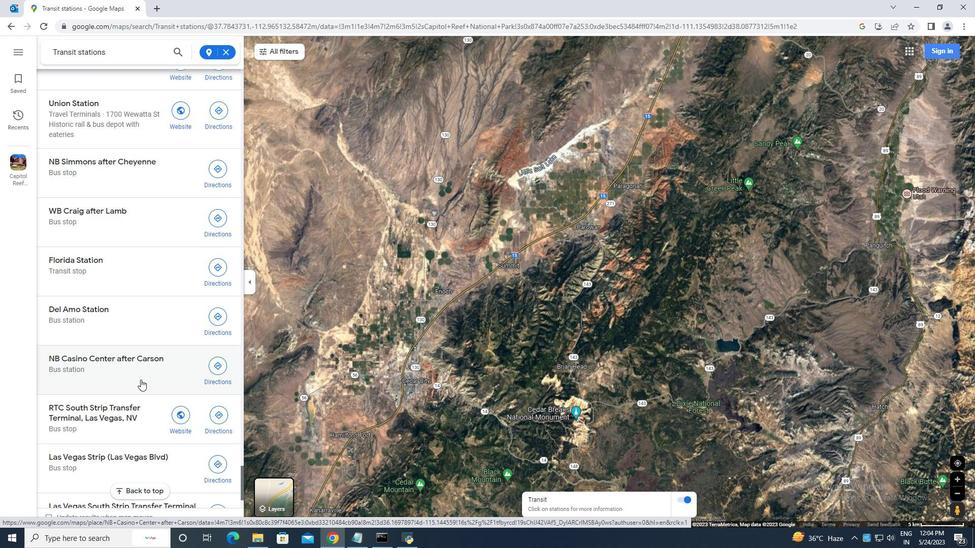 
Action: Mouse scrolled (140, 379) with delta (0, 0)
Screenshot: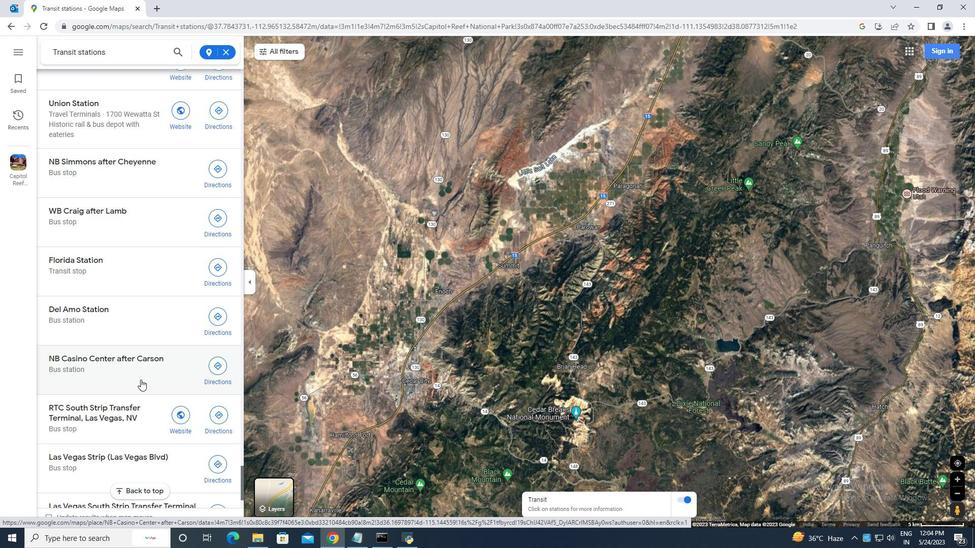 
Action: Mouse scrolled (140, 379) with delta (0, 0)
Screenshot: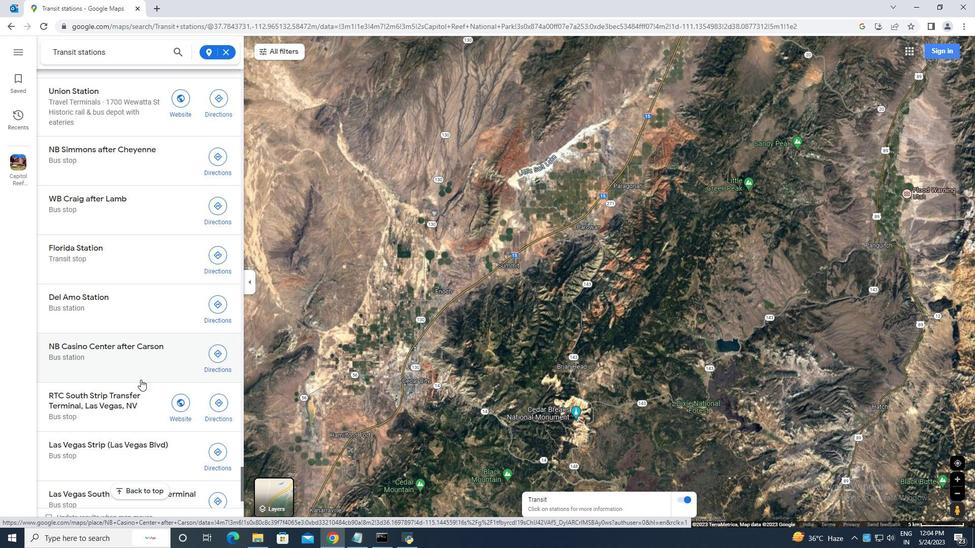 
Action: Mouse scrolled (140, 379) with delta (0, 0)
Screenshot: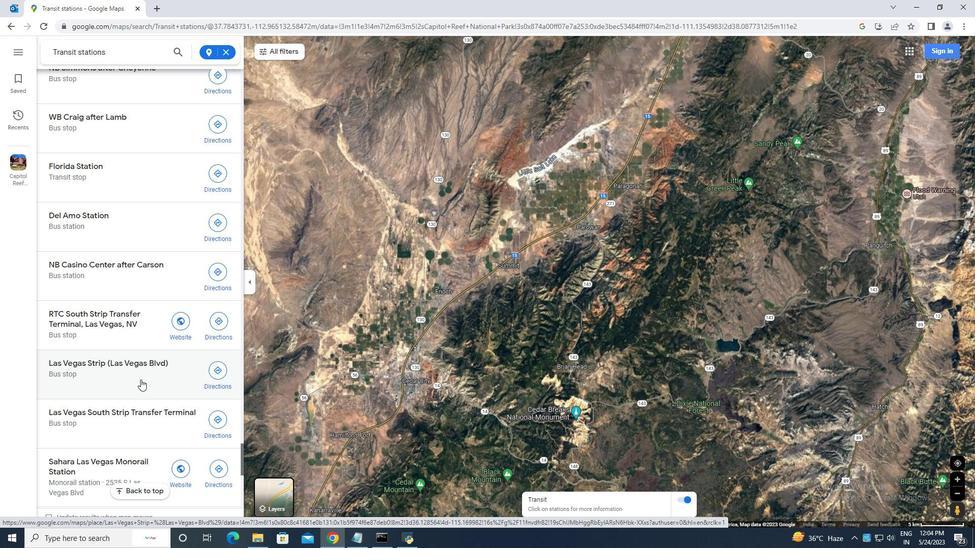 
Action: Mouse scrolled (140, 379) with delta (0, 0)
Screenshot: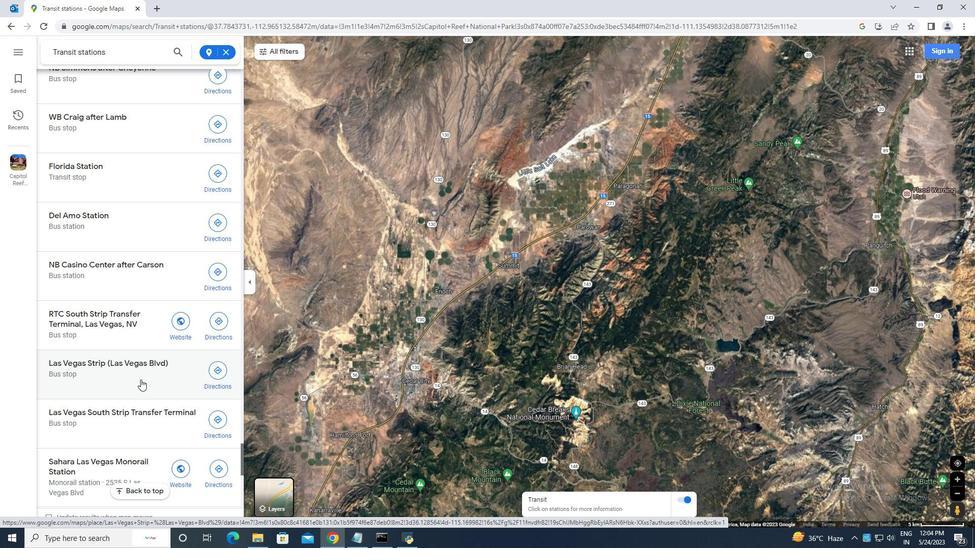 
Action: Mouse scrolled (140, 379) with delta (0, 0)
Screenshot: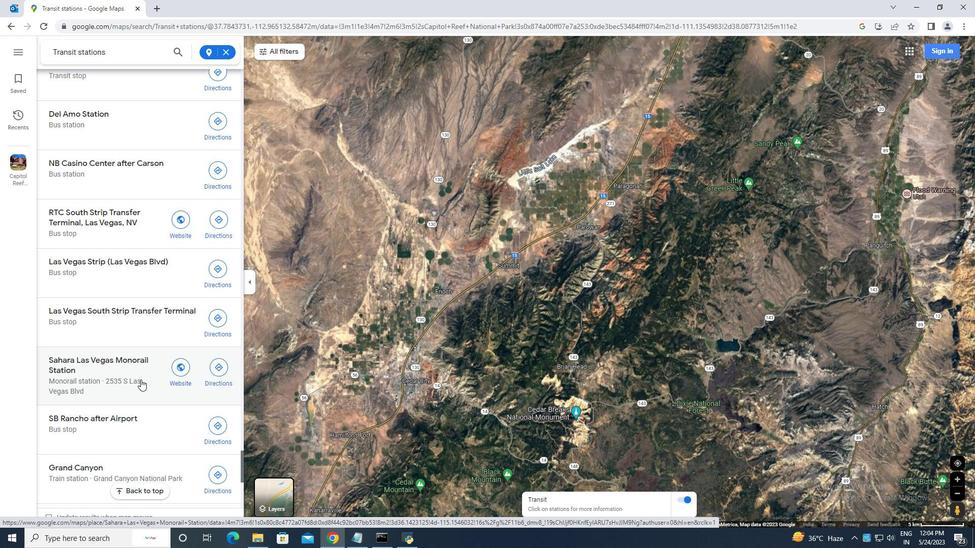 
Action: Mouse scrolled (140, 379) with delta (0, 0)
Screenshot: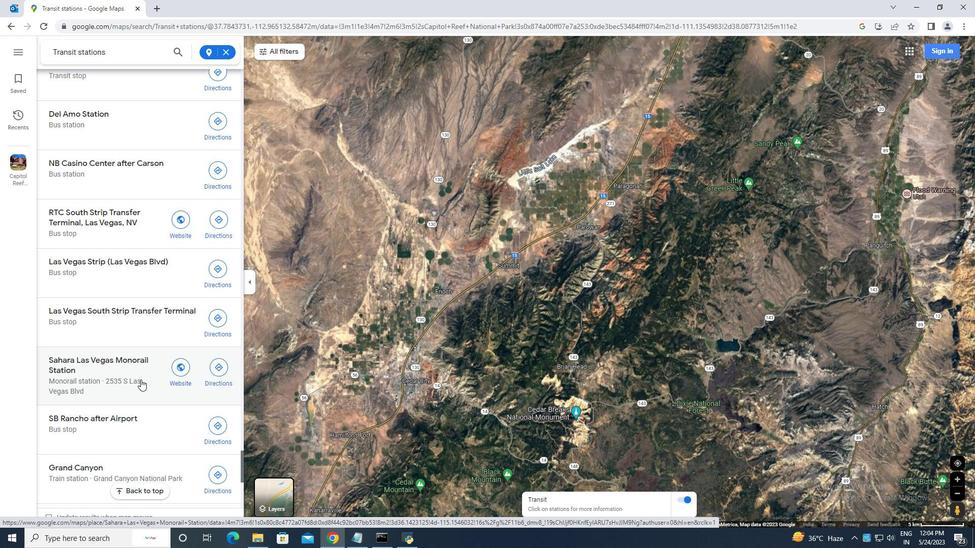 
Action: Mouse scrolled (140, 379) with delta (0, 0)
Screenshot: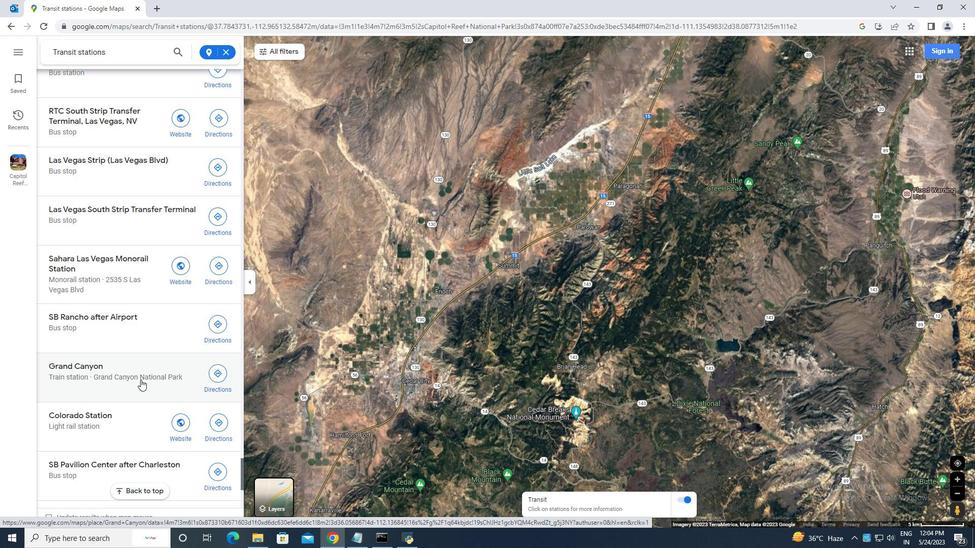 
Action: Mouse scrolled (140, 379) with delta (0, 0)
Screenshot: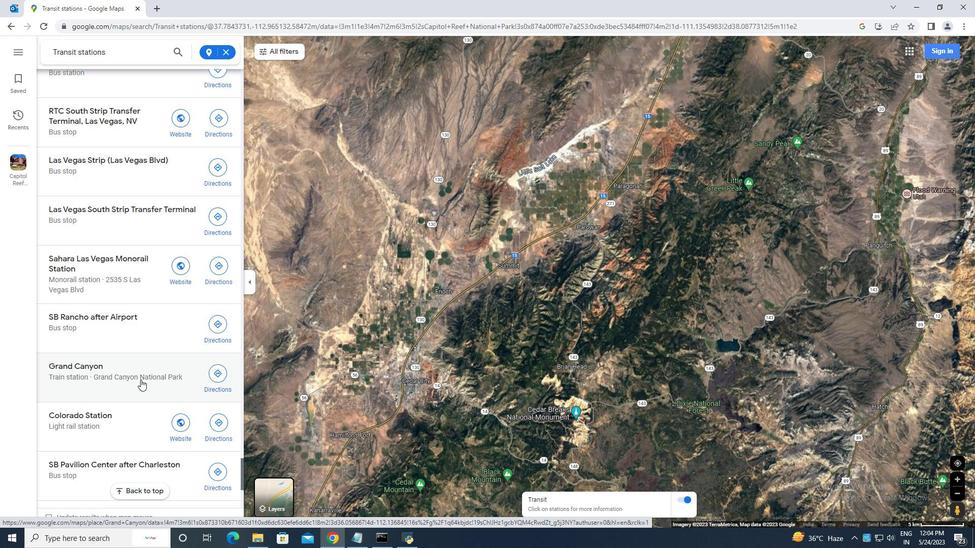 
Action: Mouse scrolled (140, 379) with delta (0, 0)
Screenshot: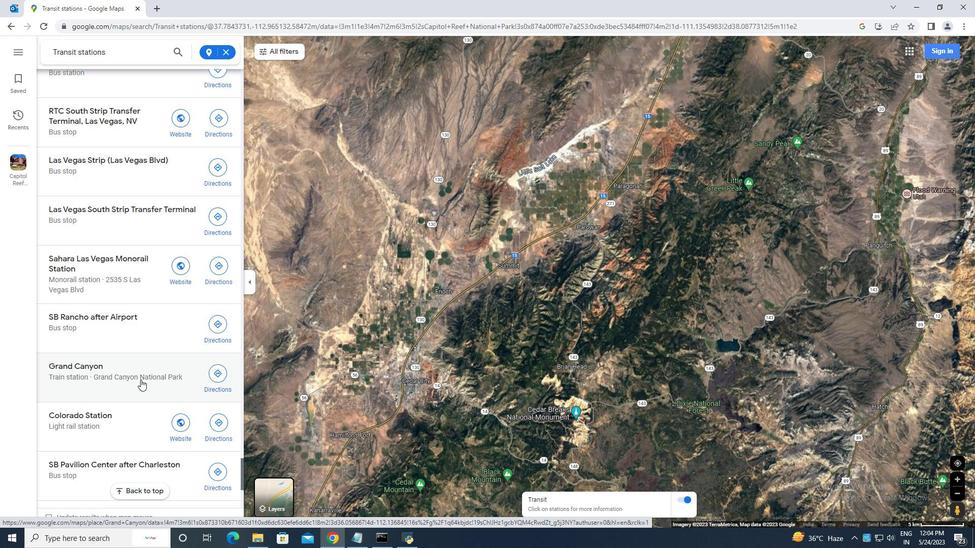 
Action: Mouse scrolled (140, 379) with delta (0, 0)
Screenshot: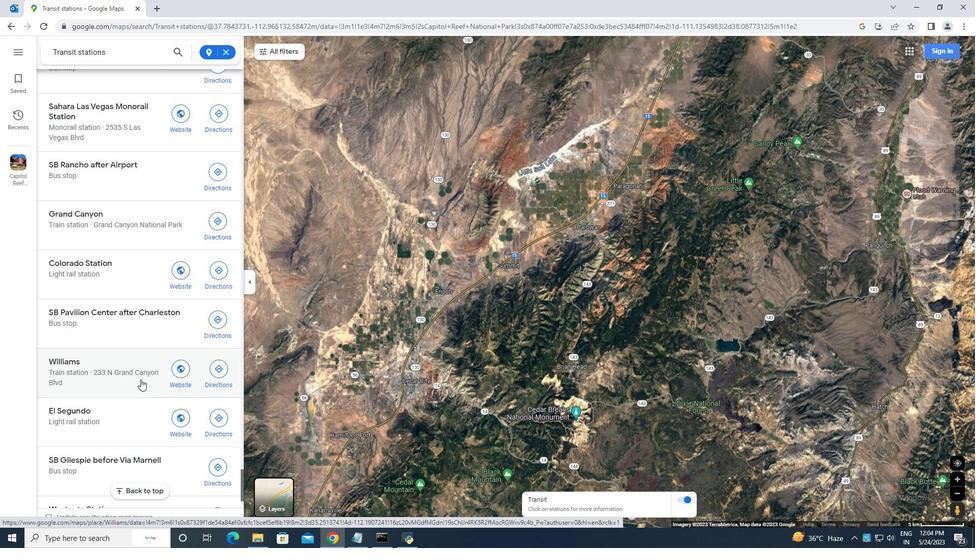 
Action: Mouse scrolled (140, 379) with delta (0, 0)
Screenshot: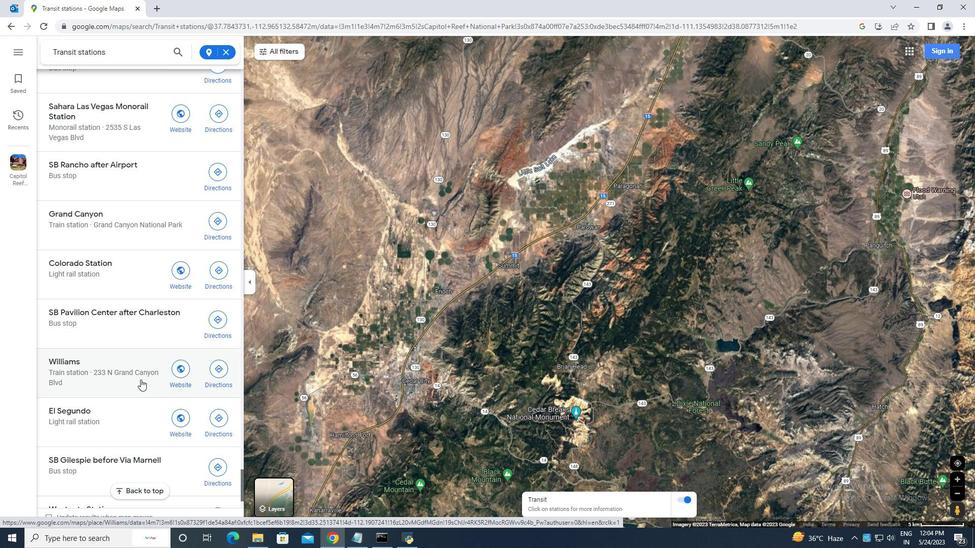 
Action: Mouse scrolled (140, 379) with delta (0, 0)
Screenshot: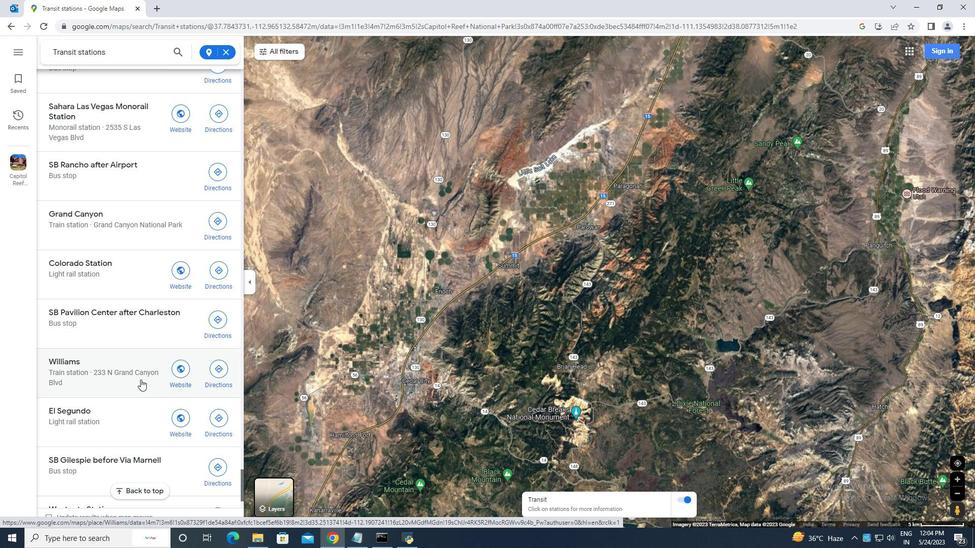 
Action: Mouse scrolled (140, 379) with delta (0, 0)
Screenshot: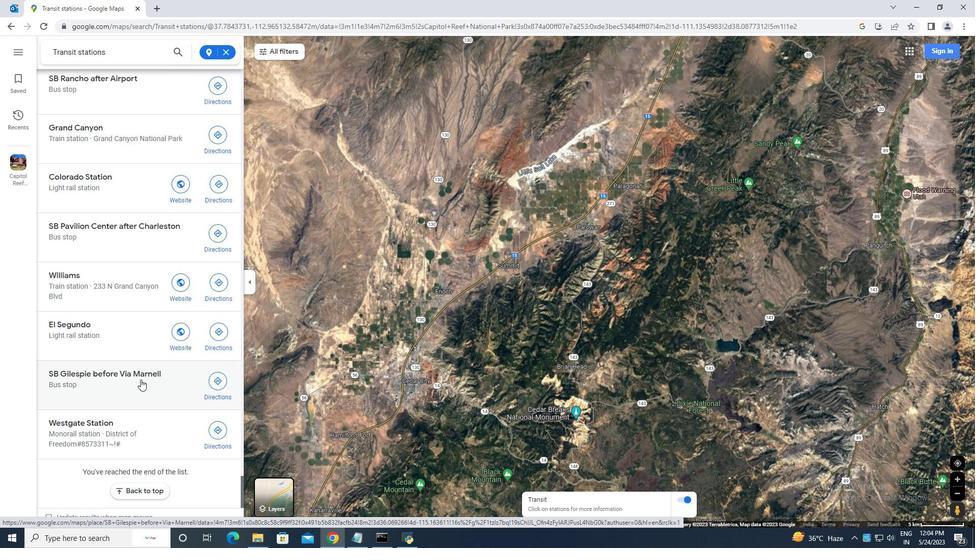 
Action: Mouse scrolled (140, 379) with delta (0, 0)
Screenshot: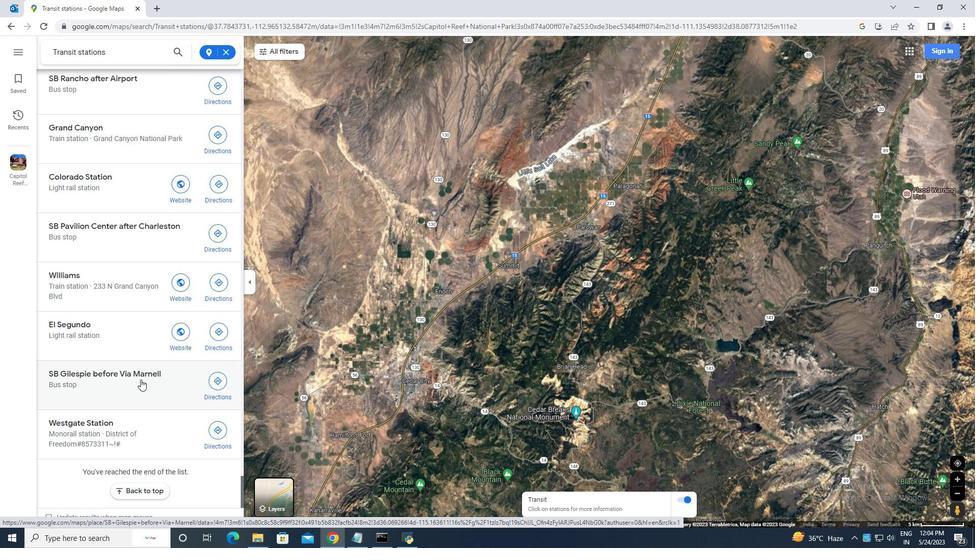 
Action: Mouse scrolled (140, 379) with delta (0, 0)
